 Task: Find connections with filter location Bhatinda with filter topic #Motivationwith filter profile language German with filter current company Enel X with filter school St. Xavier's College, Jaipur with filter industry Museums with filter service category Headshot Photography with filter keywords title Marketing Specialist
Action: Mouse moved to (602, 90)
Screenshot: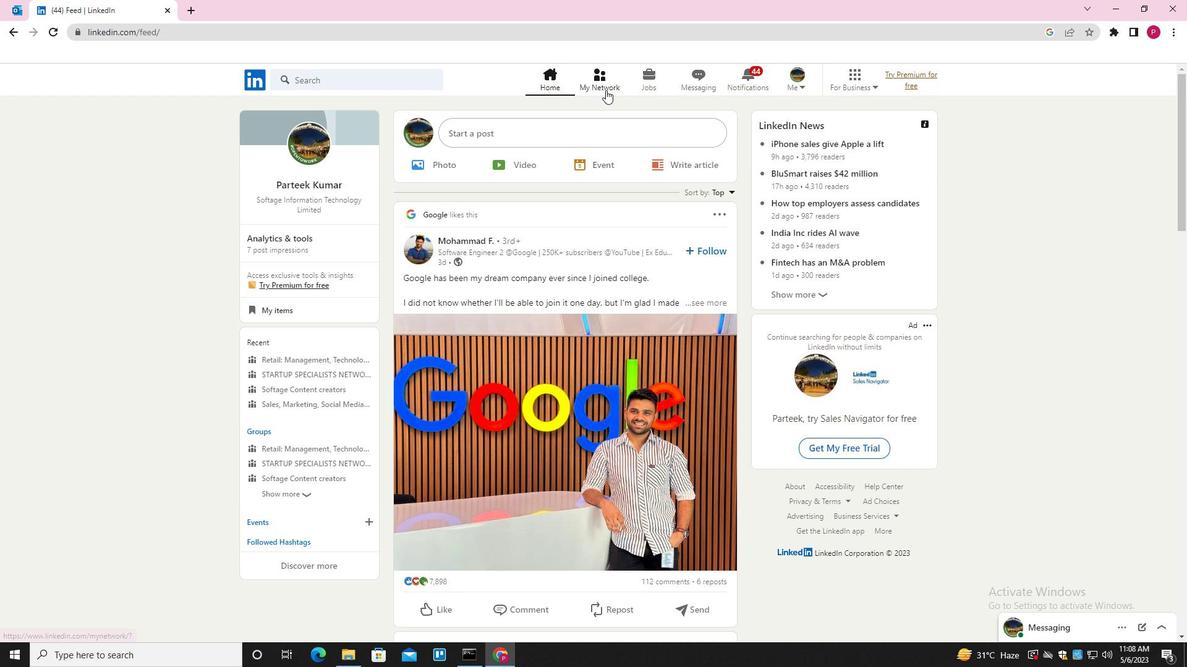 
Action: Mouse pressed left at (602, 90)
Screenshot: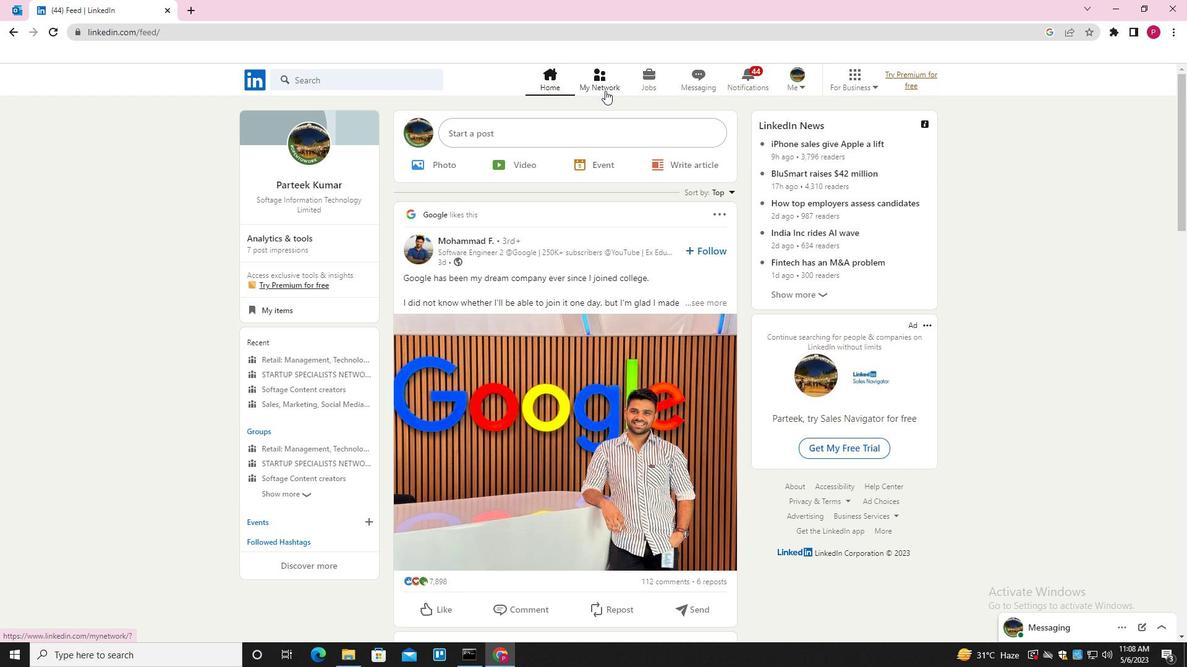 
Action: Mouse moved to (403, 149)
Screenshot: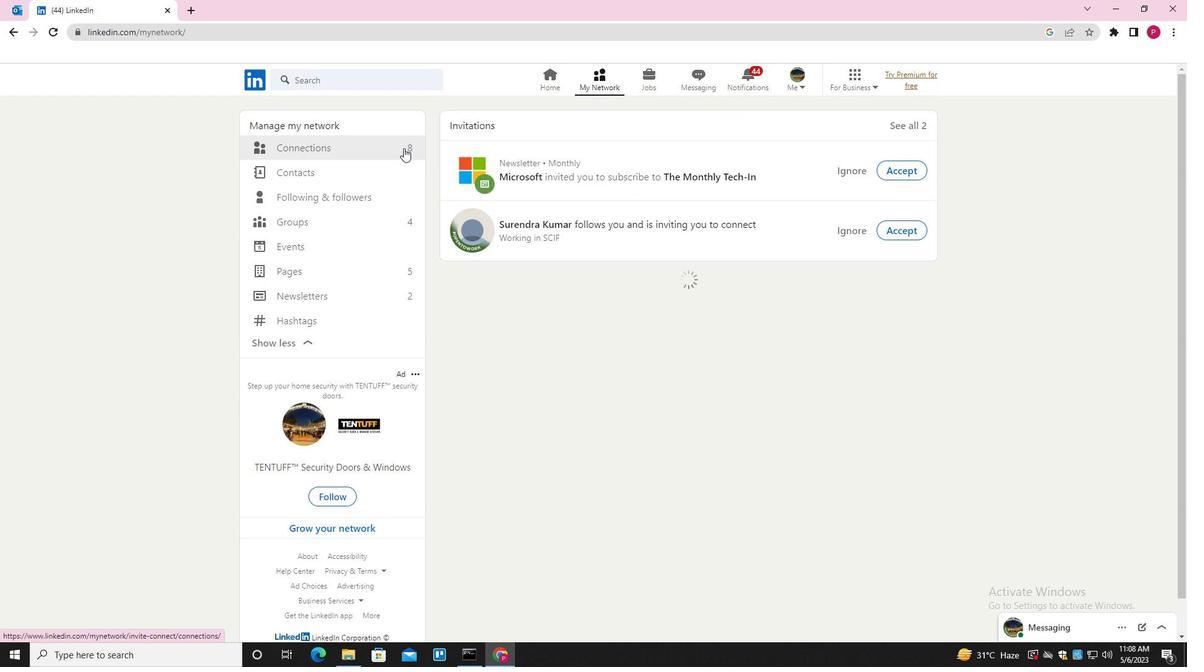 
Action: Mouse pressed left at (403, 149)
Screenshot: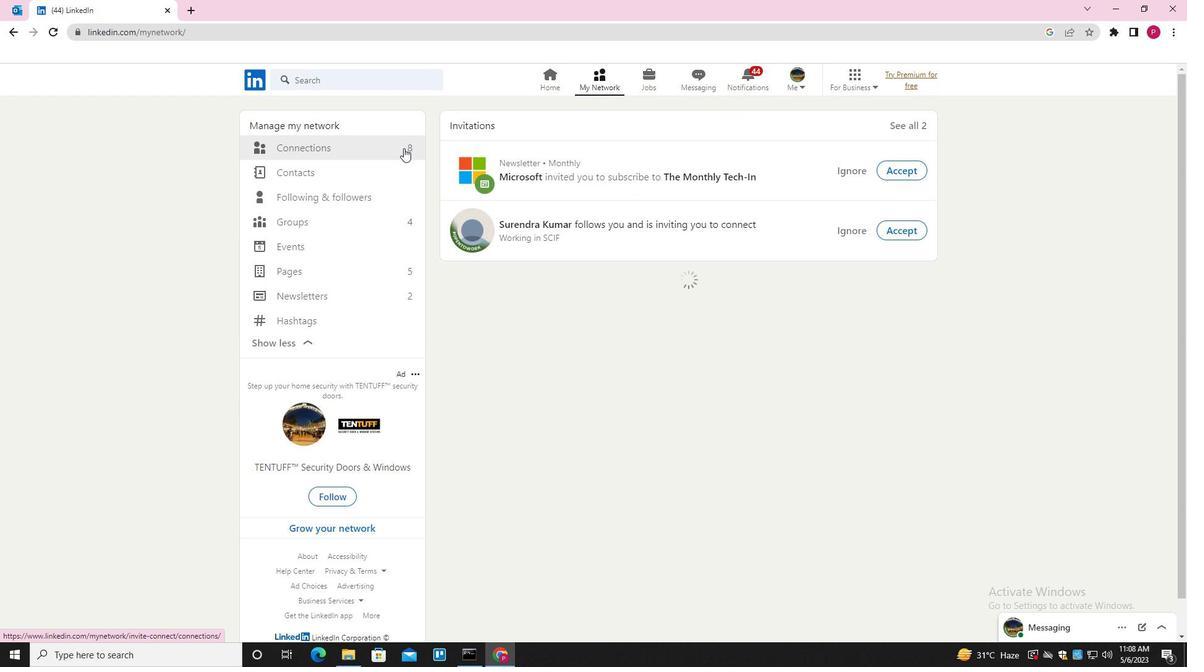 
Action: Mouse moved to (695, 152)
Screenshot: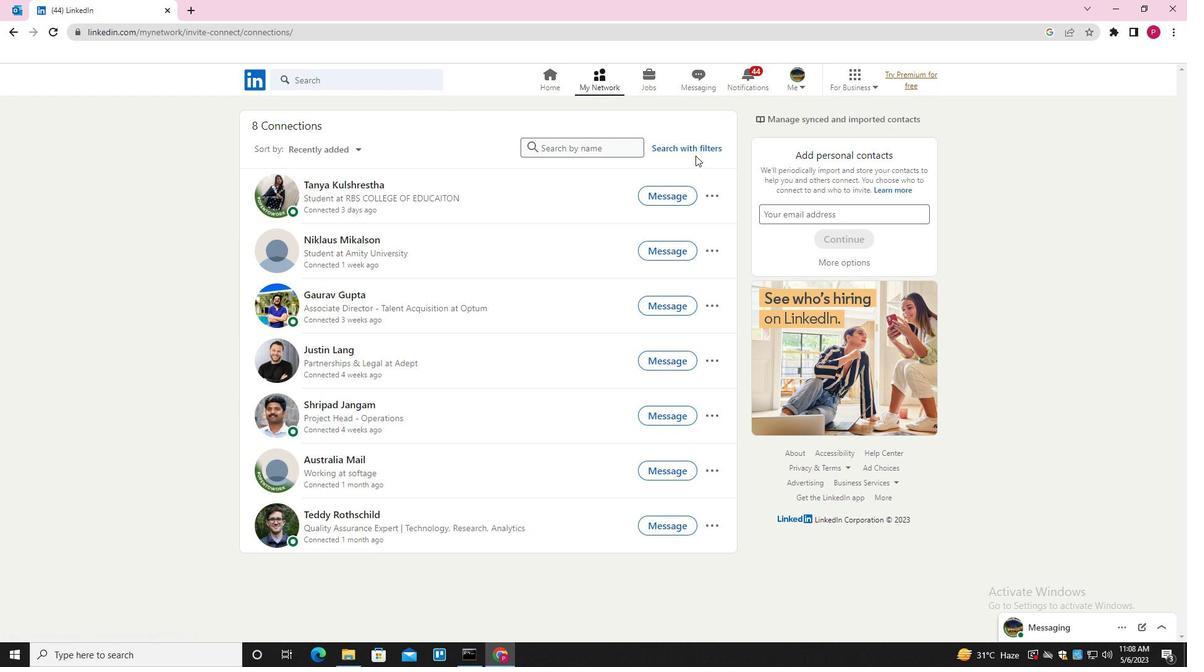 
Action: Mouse pressed left at (695, 152)
Screenshot: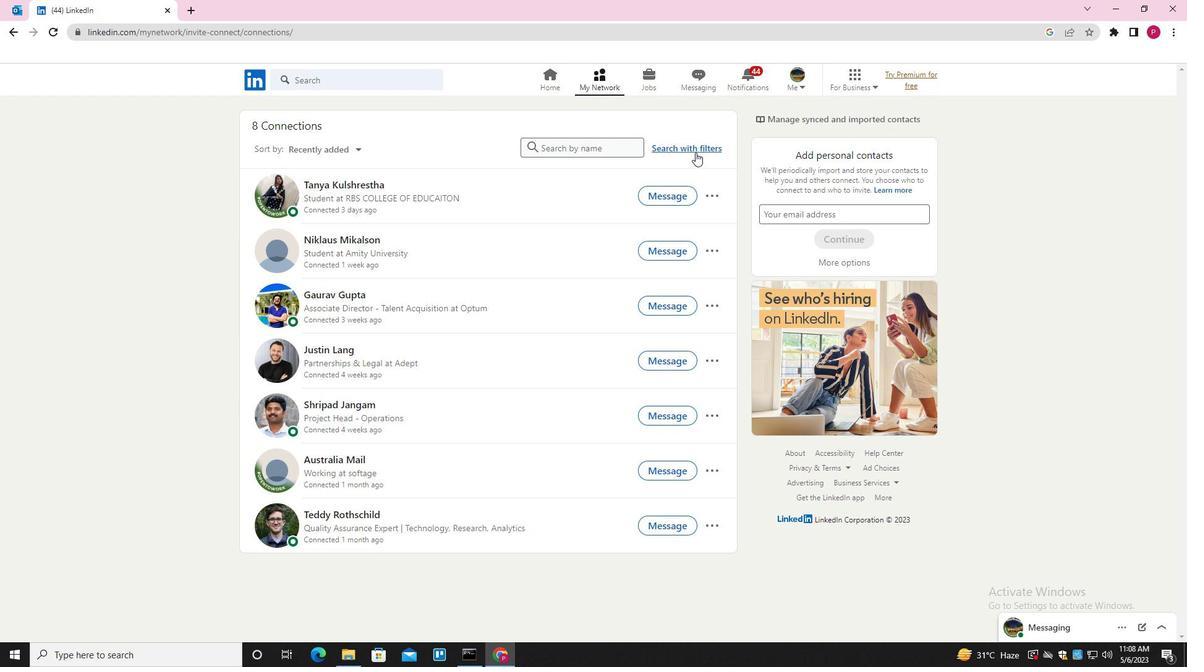 
Action: Mouse moved to (627, 112)
Screenshot: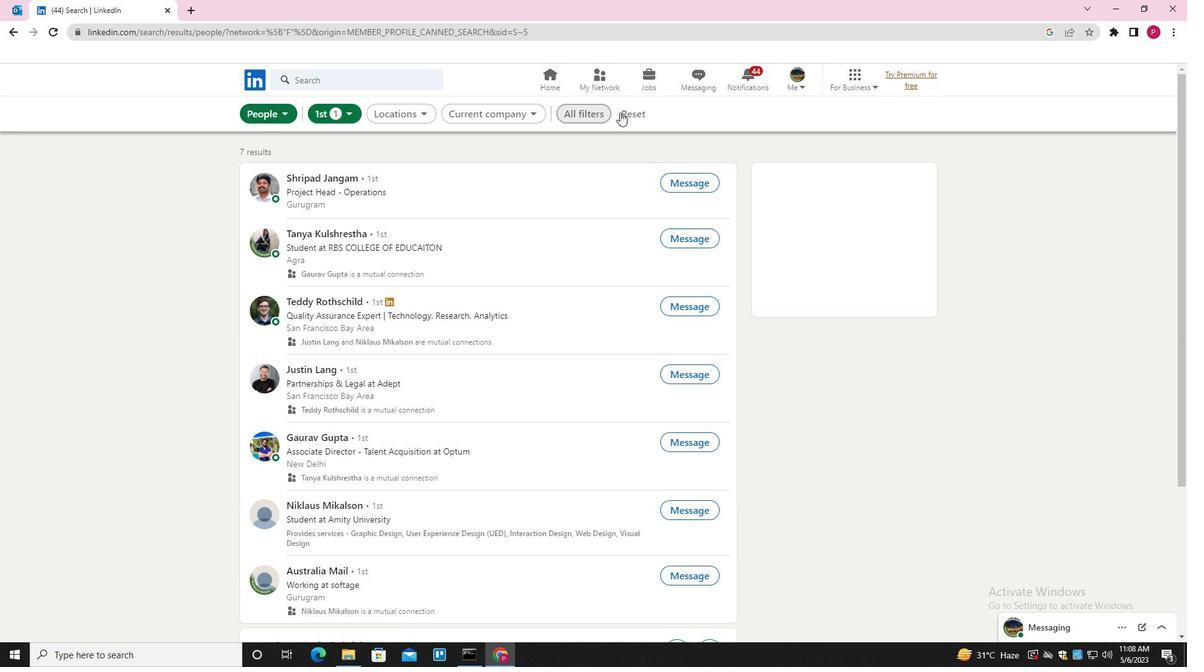 
Action: Mouse pressed left at (627, 112)
Screenshot: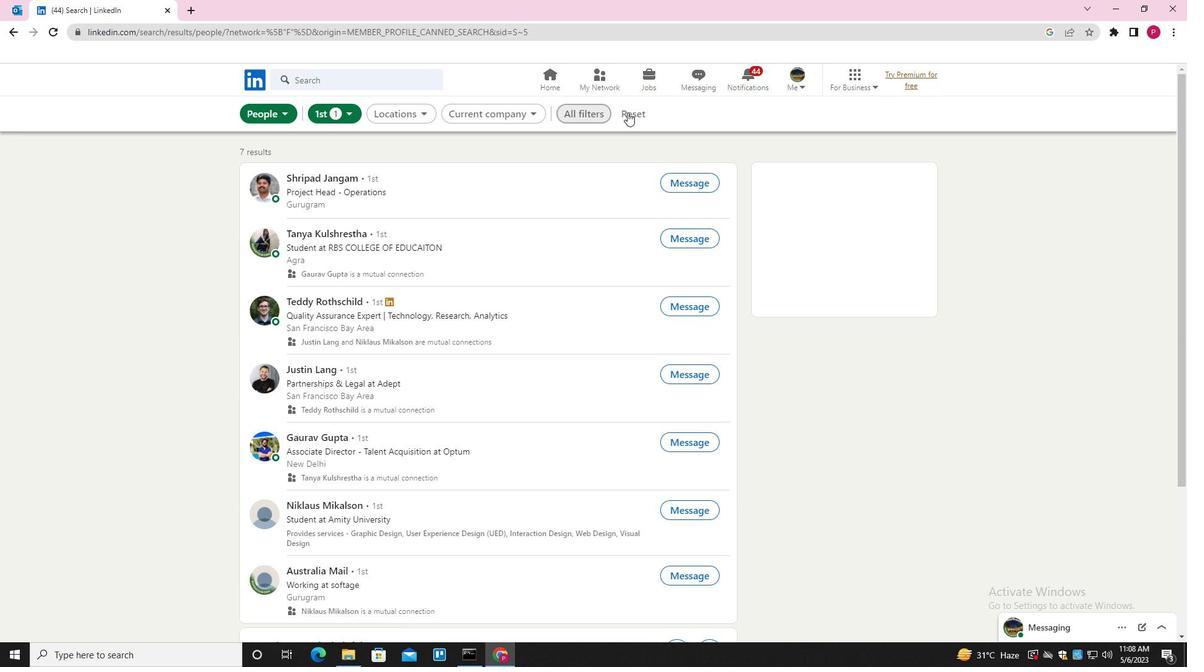 
Action: Mouse moved to (614, 115)
Screenshot: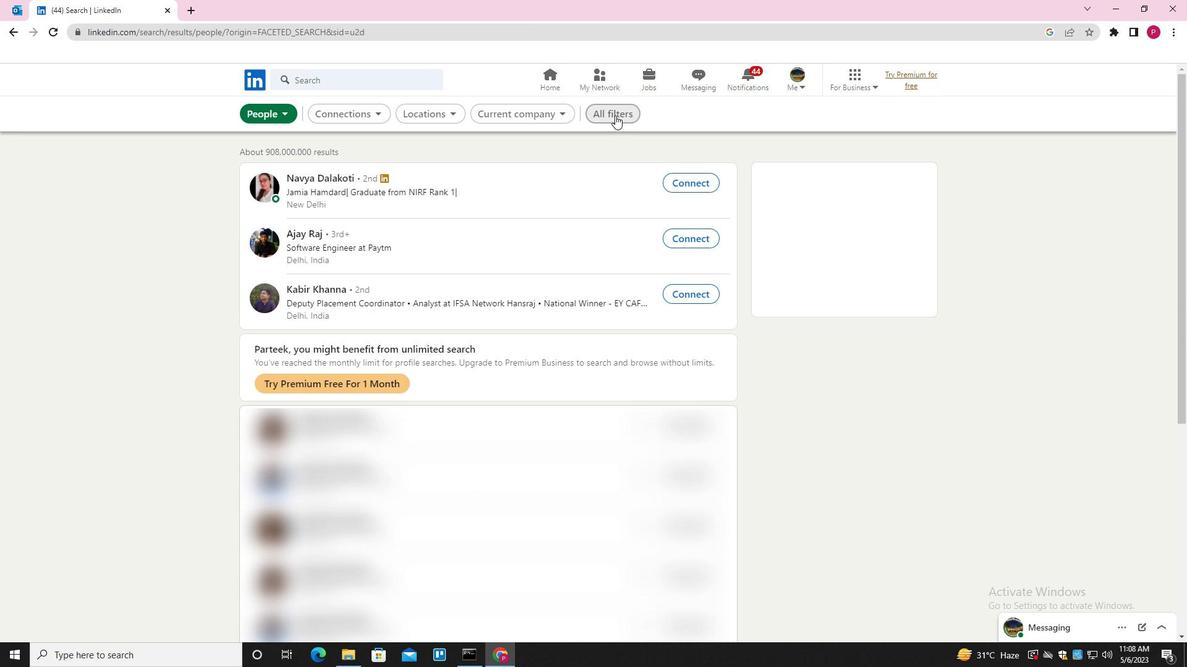 
Action: Mouse pressed left at (614, 115)
Screenshot: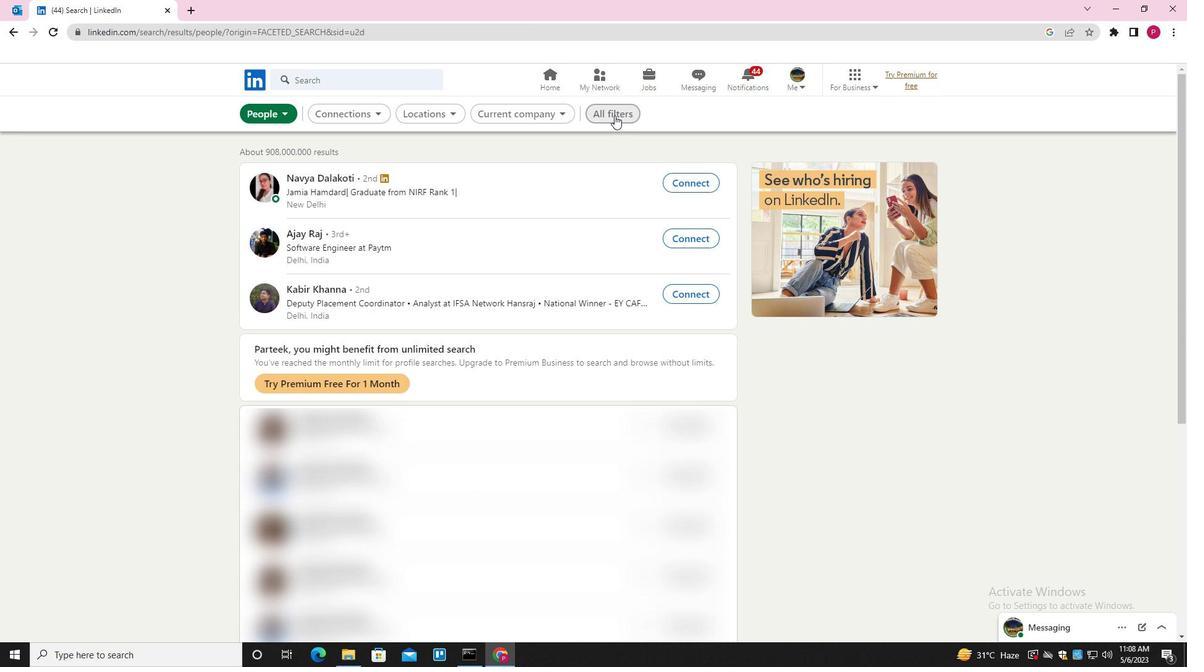 
Action: Mouse moved to (946, 311)
Screenshot: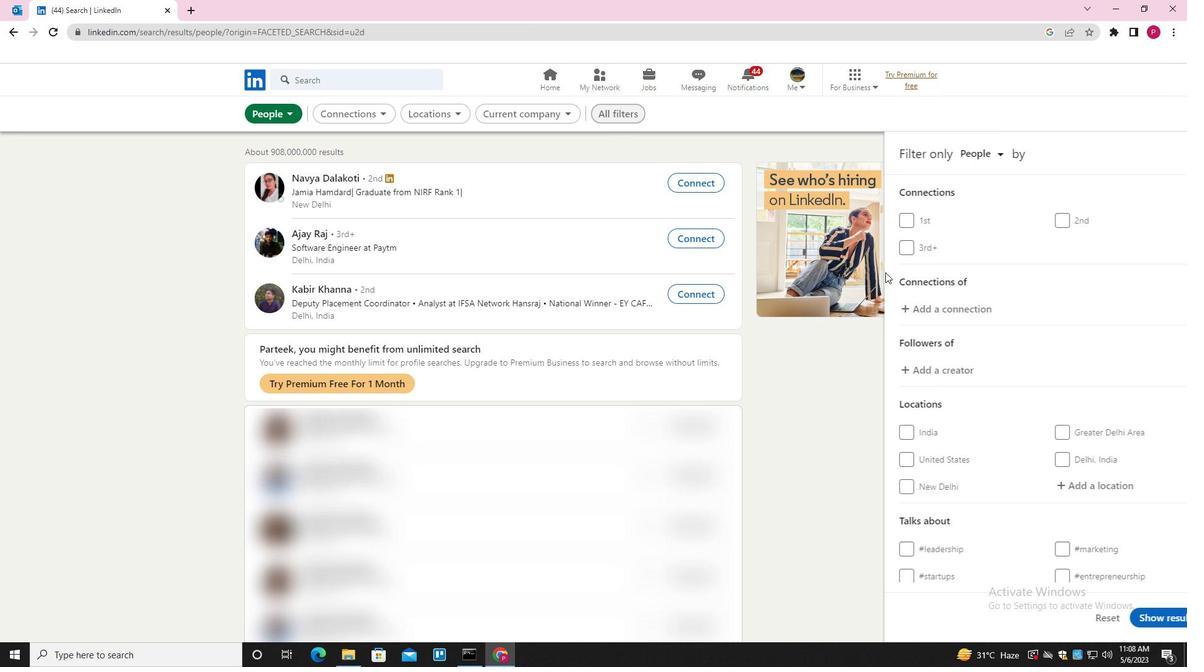 
Action: Mouse scrolled (946, 310) with delta (0, 0)
Screenshot: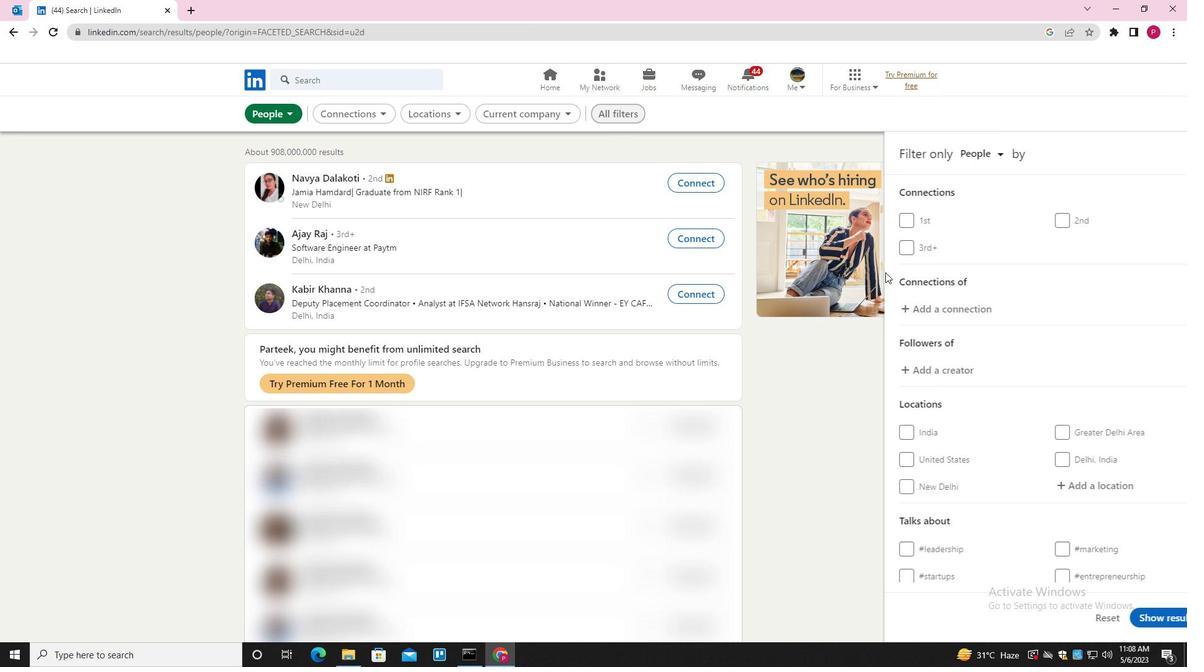 
Action: Mouse moved to (977, 335)
Screenshot: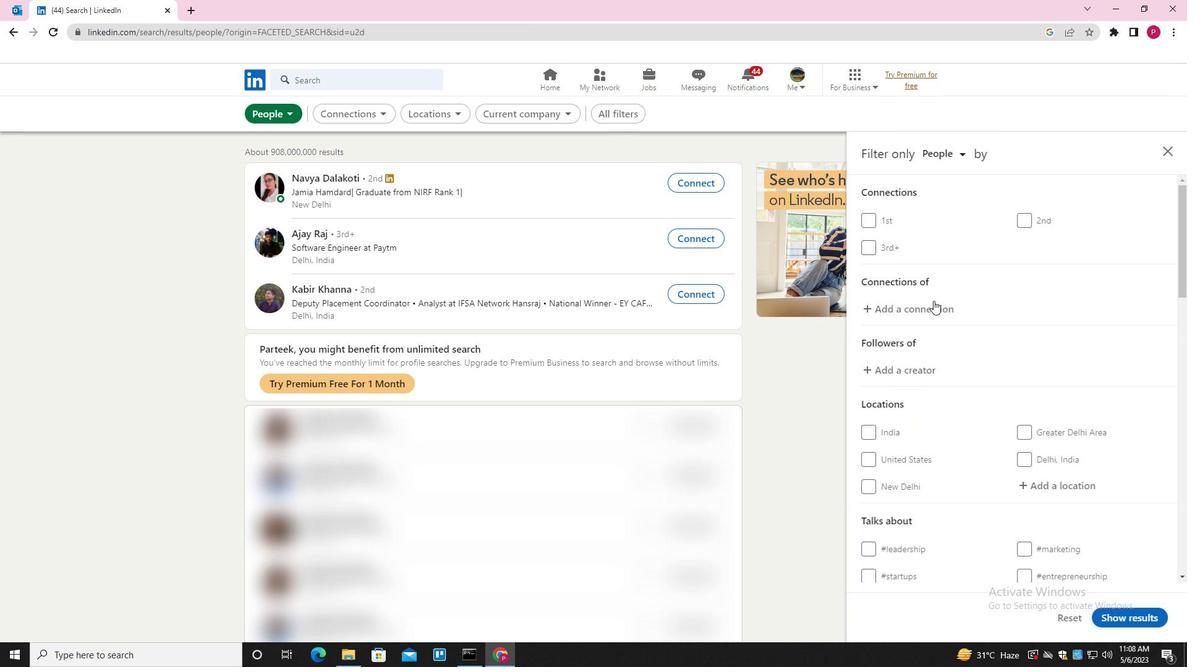 
Action: Mouse scrolled (977, 334) with delta (0, 0)
Screenshot: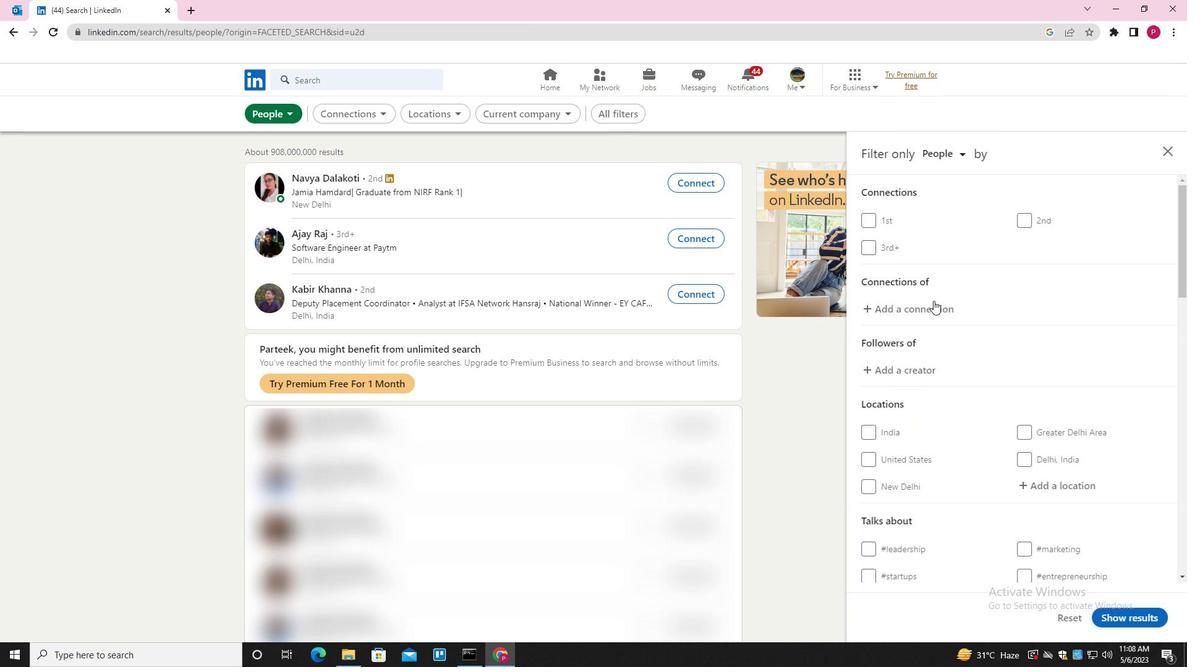 
Action: Mouse moved to (1050, 356)
Screenshot: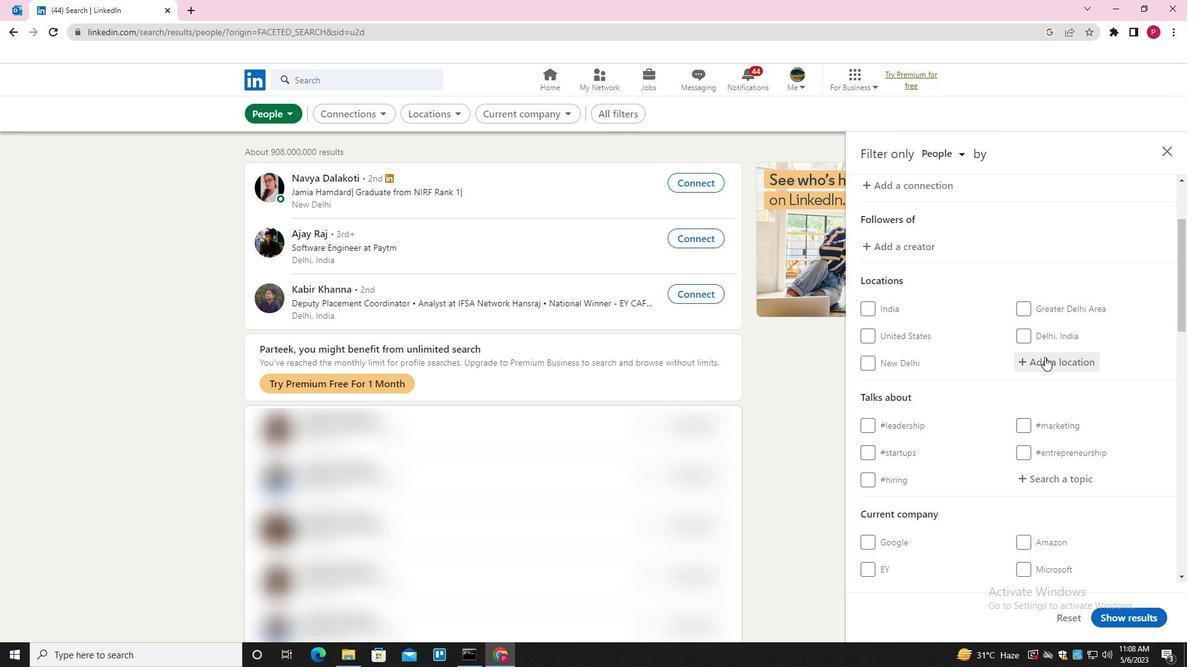
Action: Mouse pressed left at (1050, 356)
Screenshot: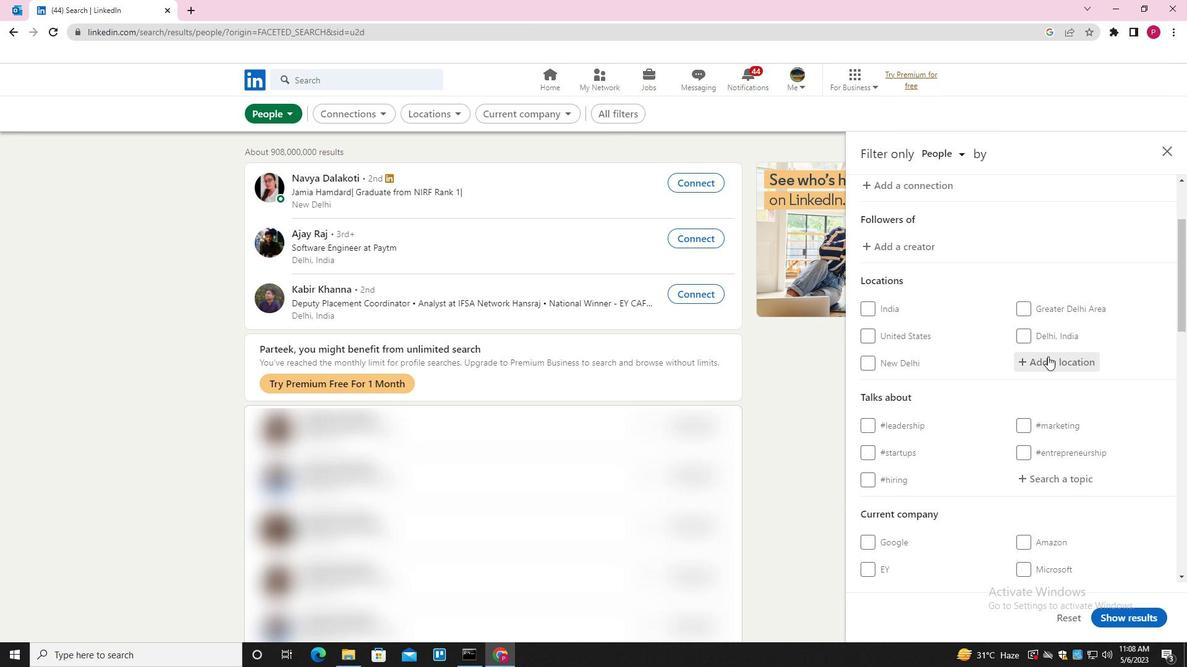 
Action: Mouse moved to (1050, 356)
Screenshot: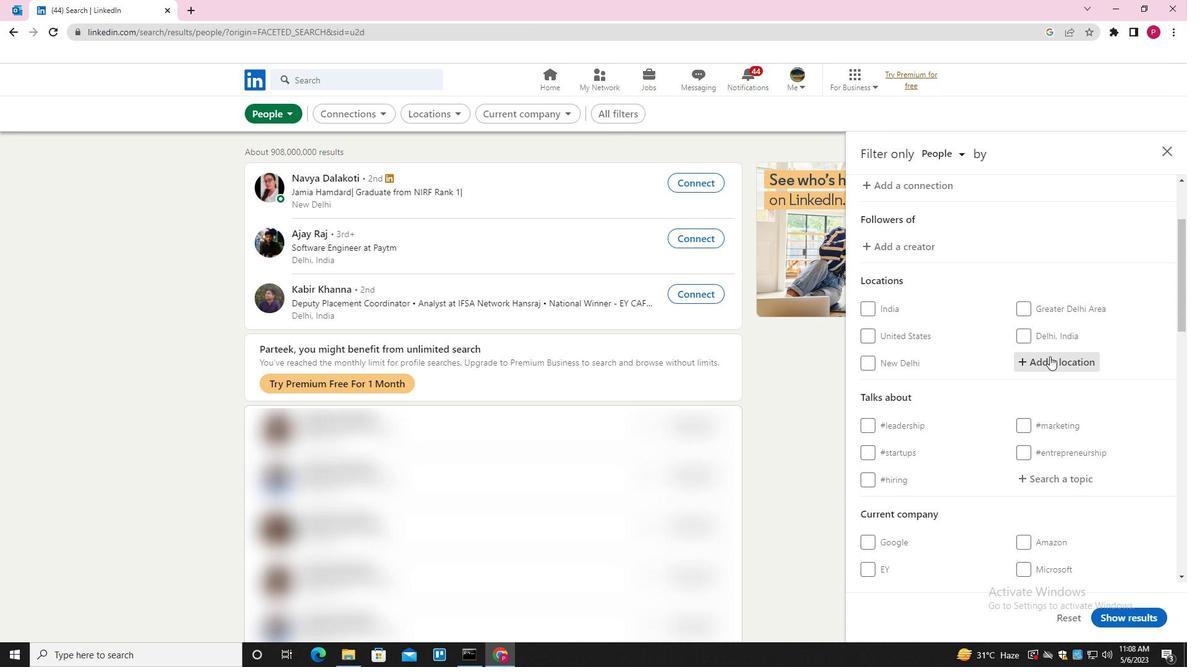 
Action: Key pressed <Key.shift>BHATINDHA<Key.backspace><Key.backspace><Key.backspace><Key.backspace>NDA
Screenshot: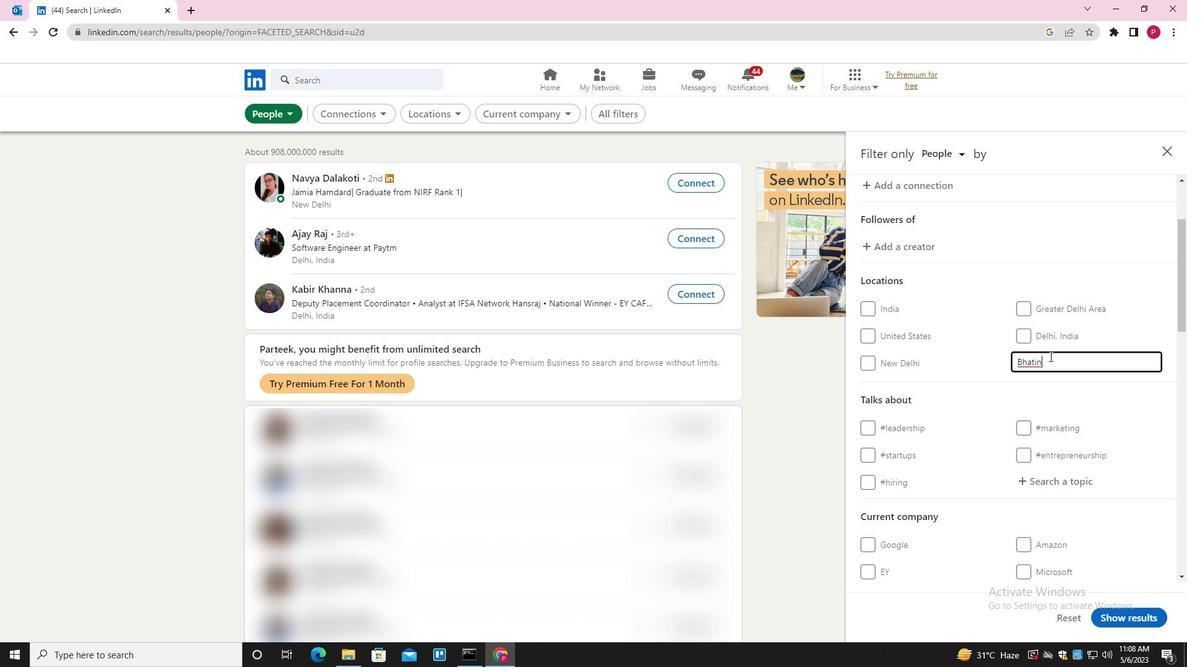 
Action: Mouse moved to (1050, 355)
Screenshot: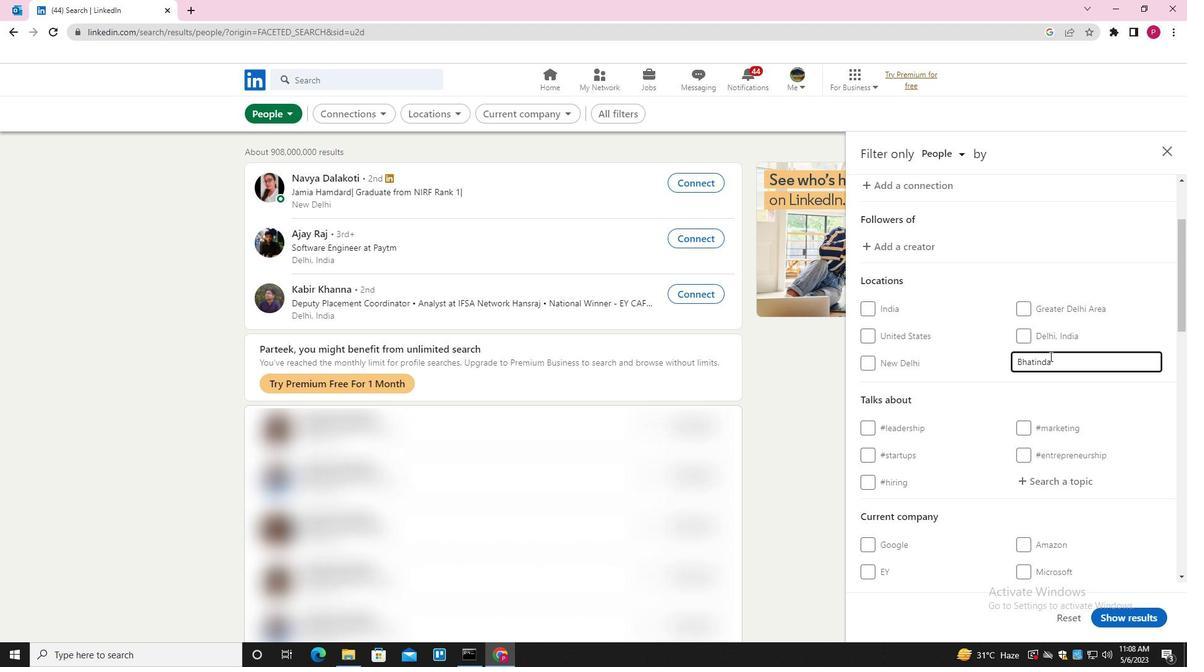 
Action: Mouse scrolled (1050, 354) with delta (0, 0)
Screenshot: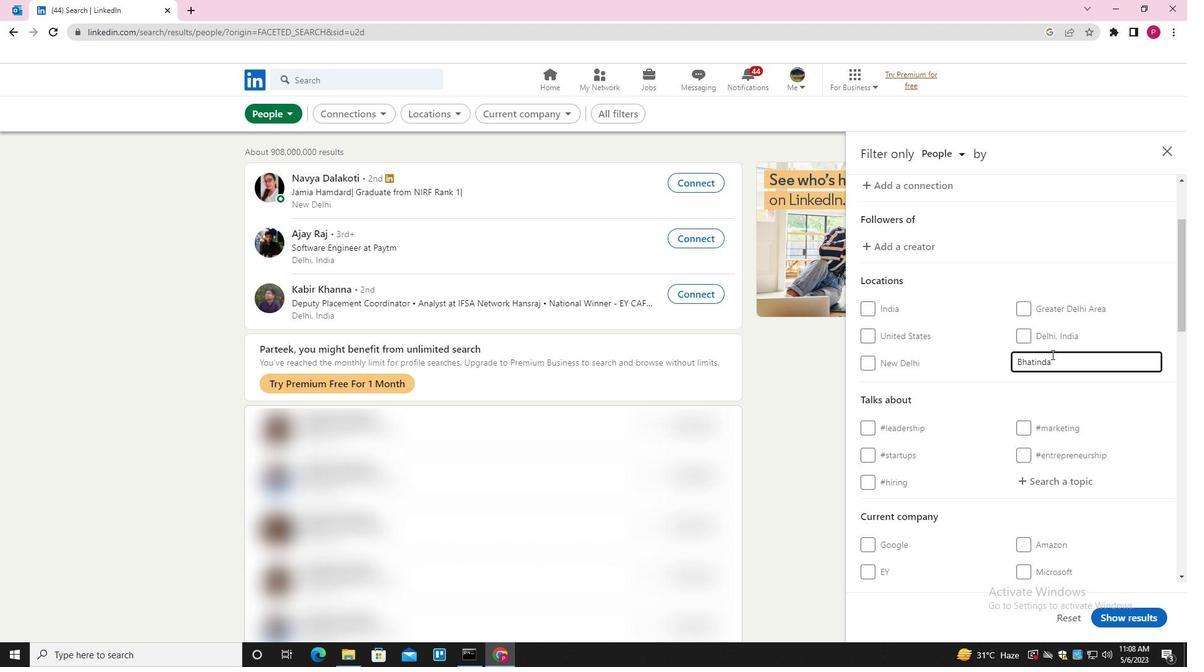 
Action: Mouse scrolled (1050, 354) with delta (0, 0)
Screenshot: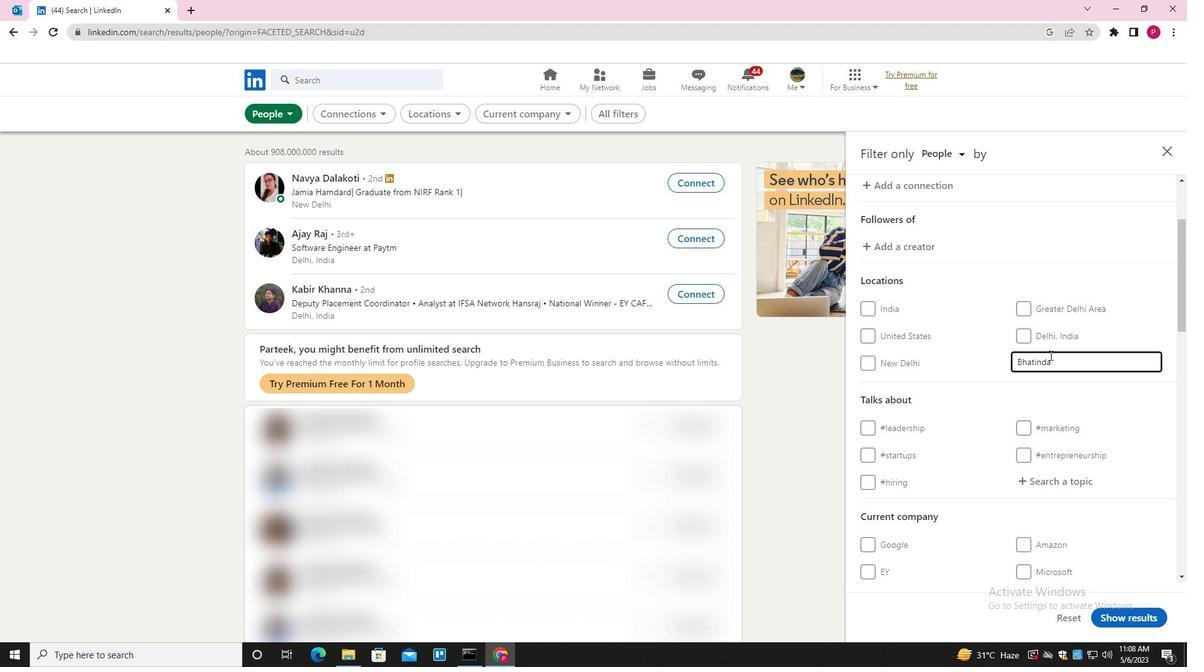 
Action: Mouse scrolled (1050, 354) with delta (0, 0)
Screenshot: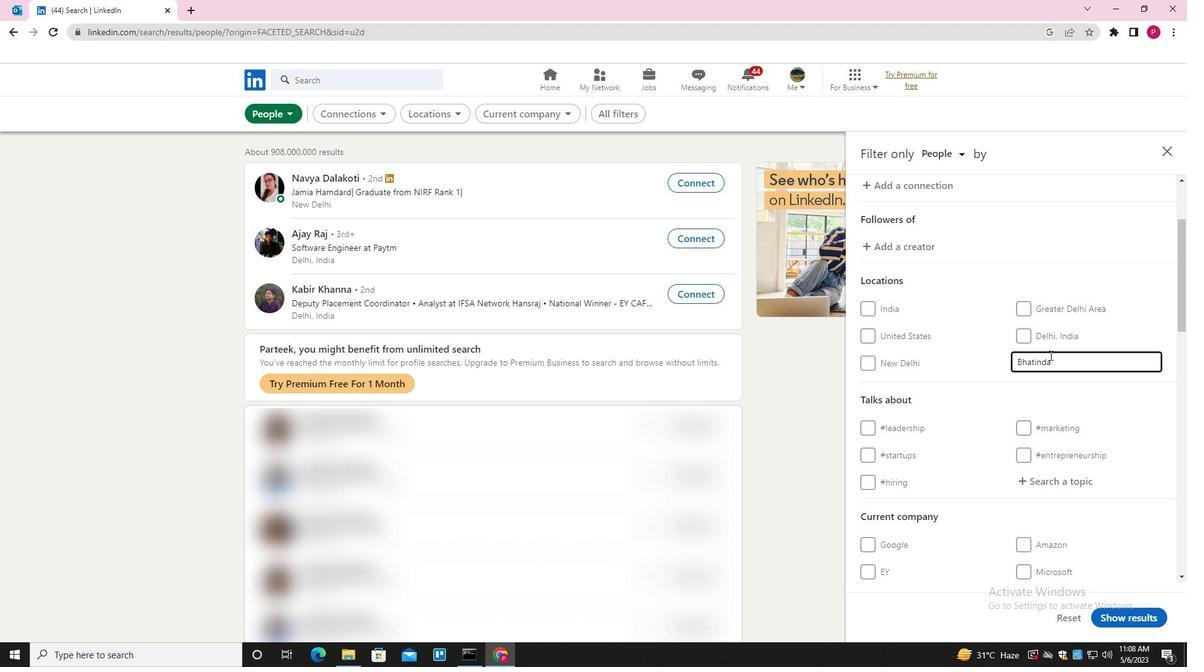 
Action: Mouse moved to (1082, 298)
Screenshot: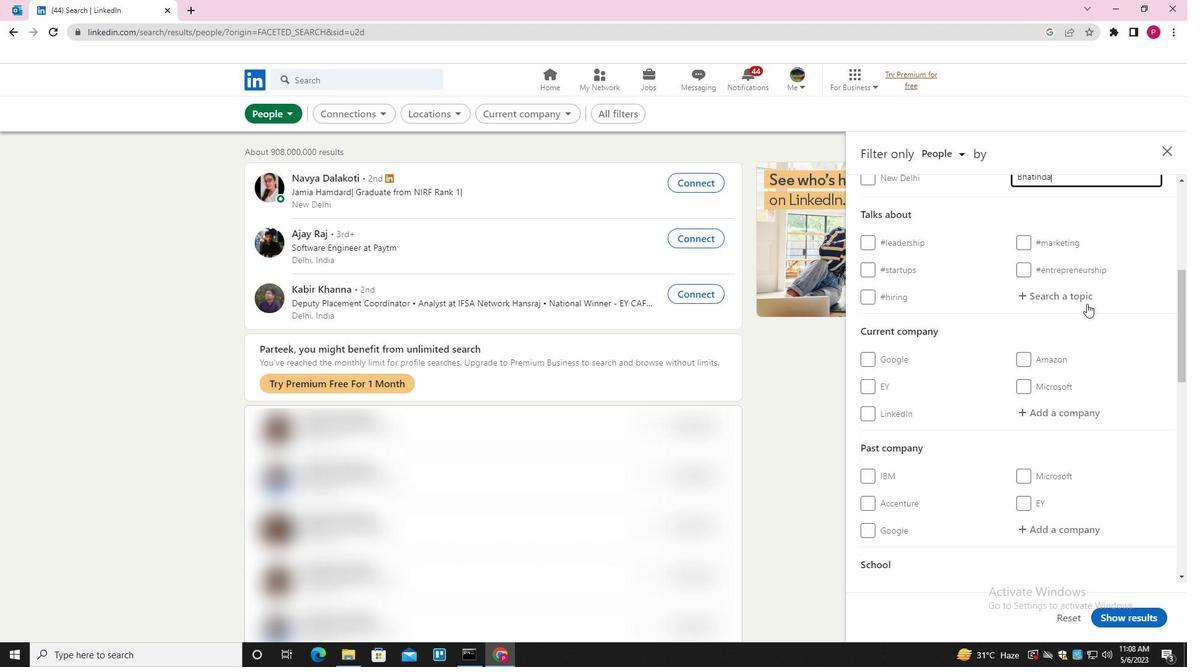 
Action: Mouse pressed left at (1082, 298)
Screenshot: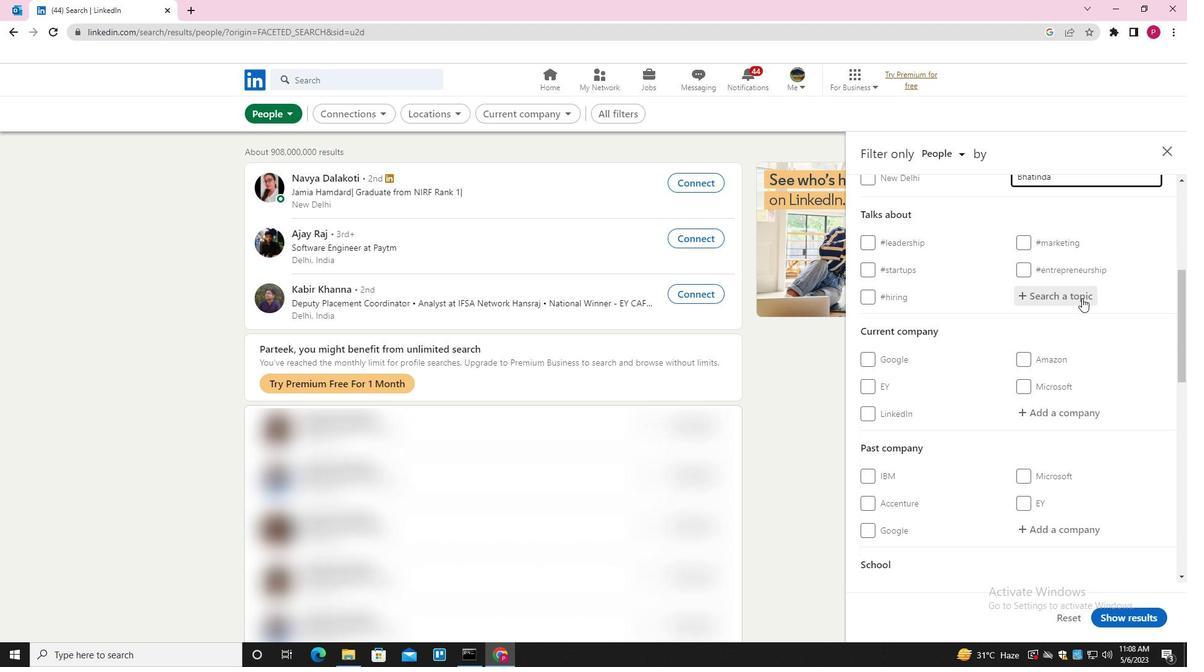 
Action: Key pressed MOTIVATION<Key.down><Key.enter>
Screenshot: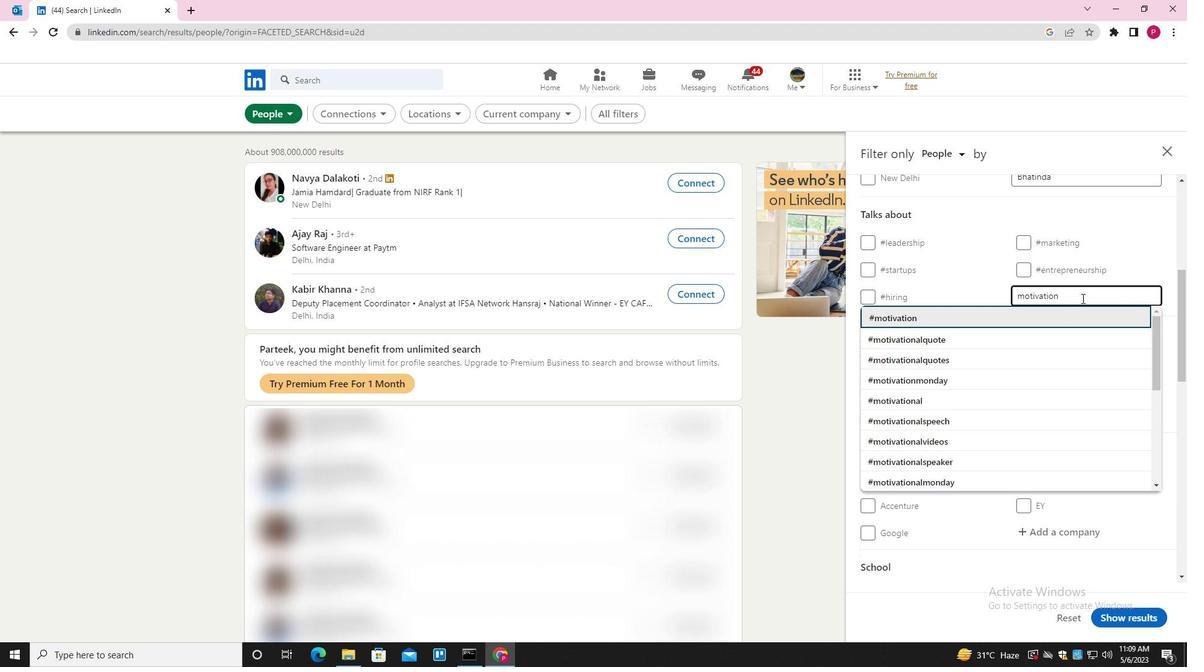 
Action: Mouse moved to (1052, 391)
Screenshot: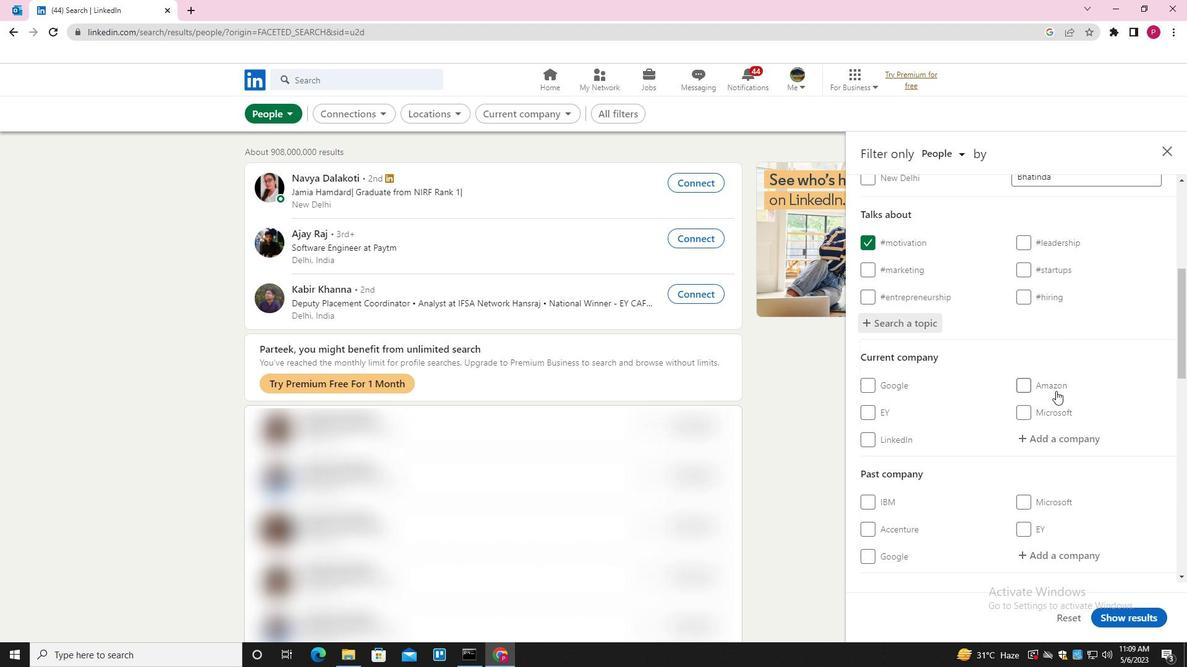 
Action: Mouse scrolled (1052, 390) with delta (0, 0)
Screenshot: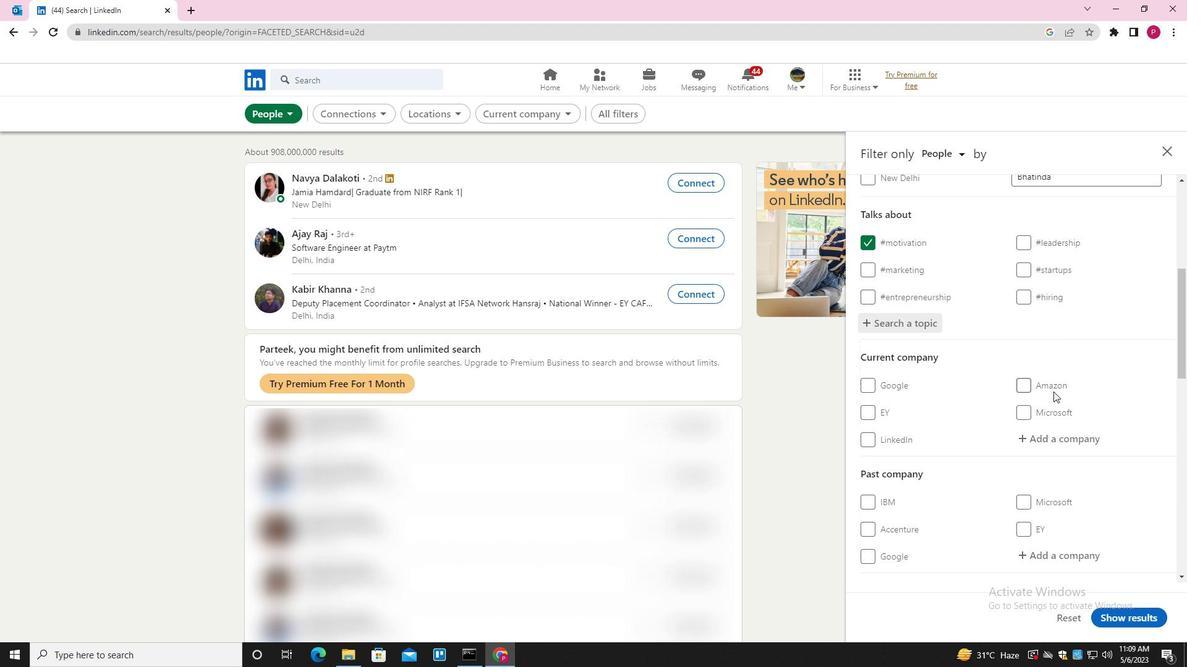
Action: Mouse moved to (1050, 391)
Screenshot: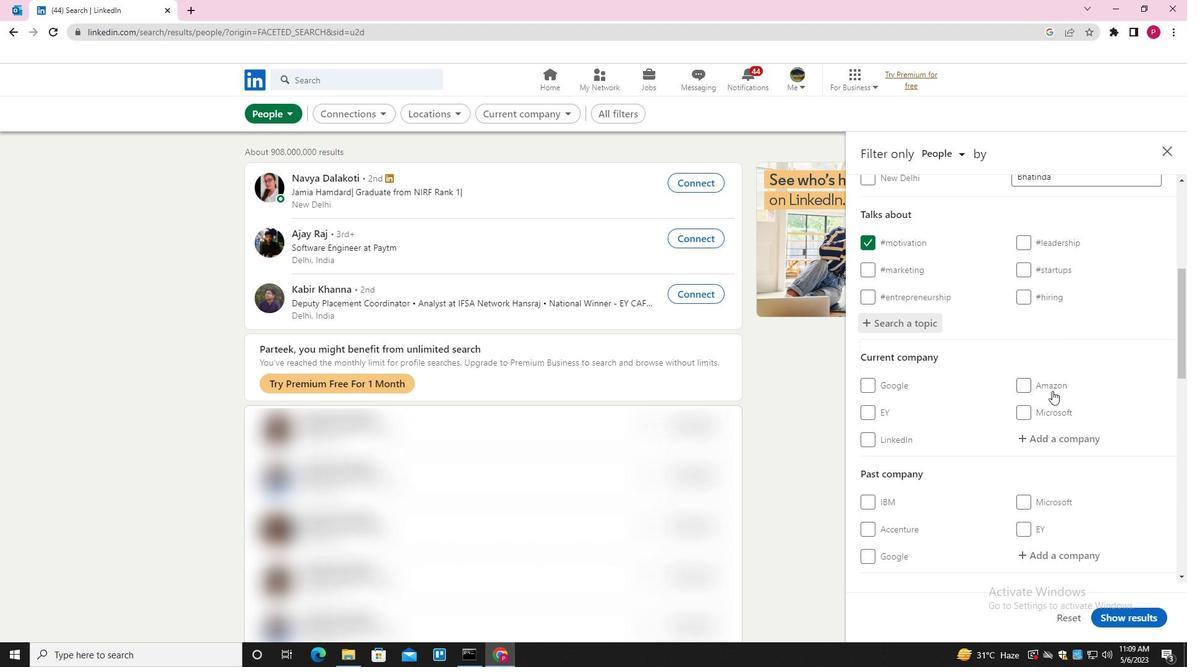 
Action: Mouse scrolled (1050, 390) with delta (0, 0)
Screenshot: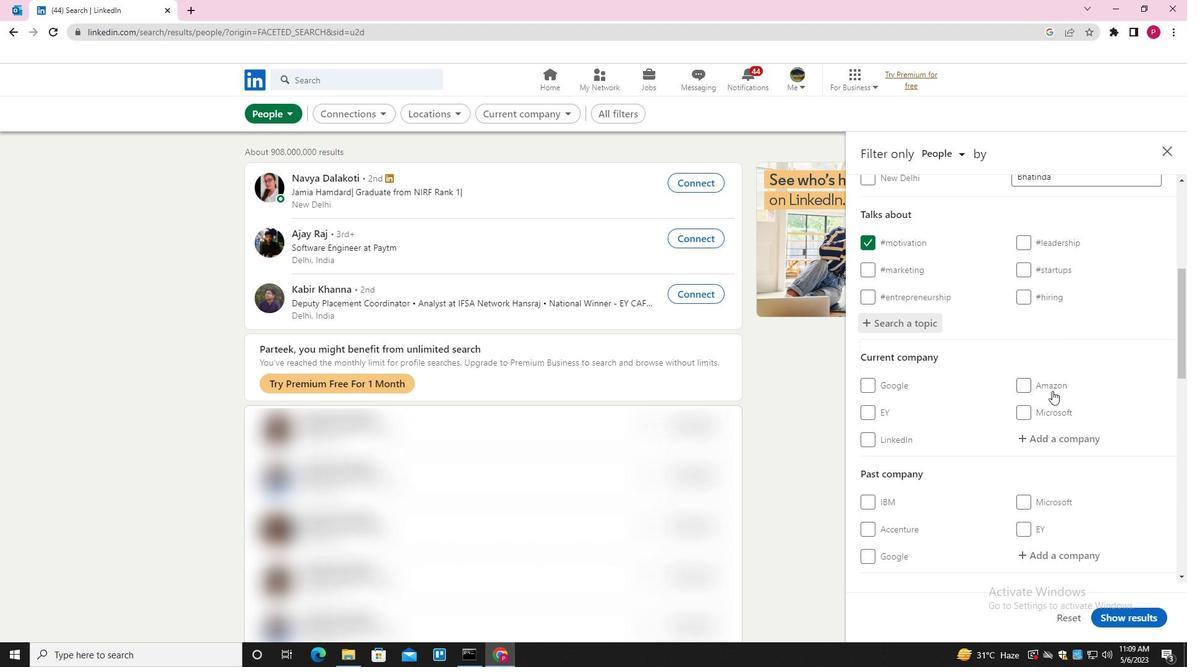 
Action: Mouse moved to (1048, 391)
Screenshot: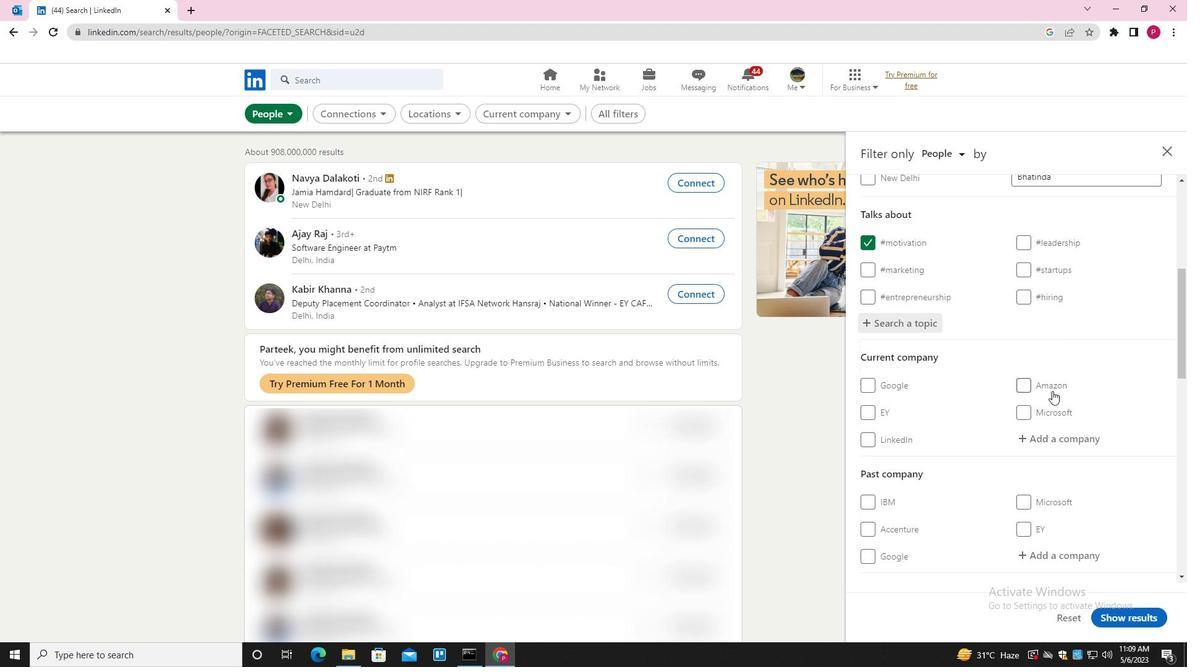 
Action: Mouse scrolled (1048, 390) with delta (0, 0)
Screenshot: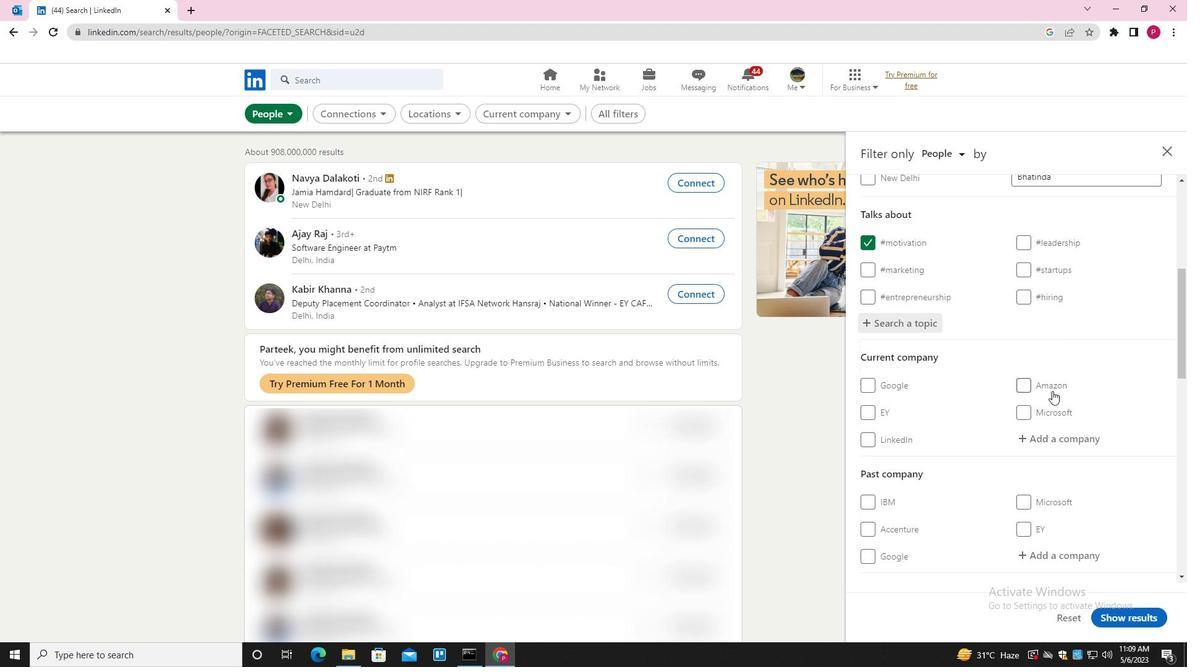 
Action: Mouse moved to (1046, 390)
Screenshot: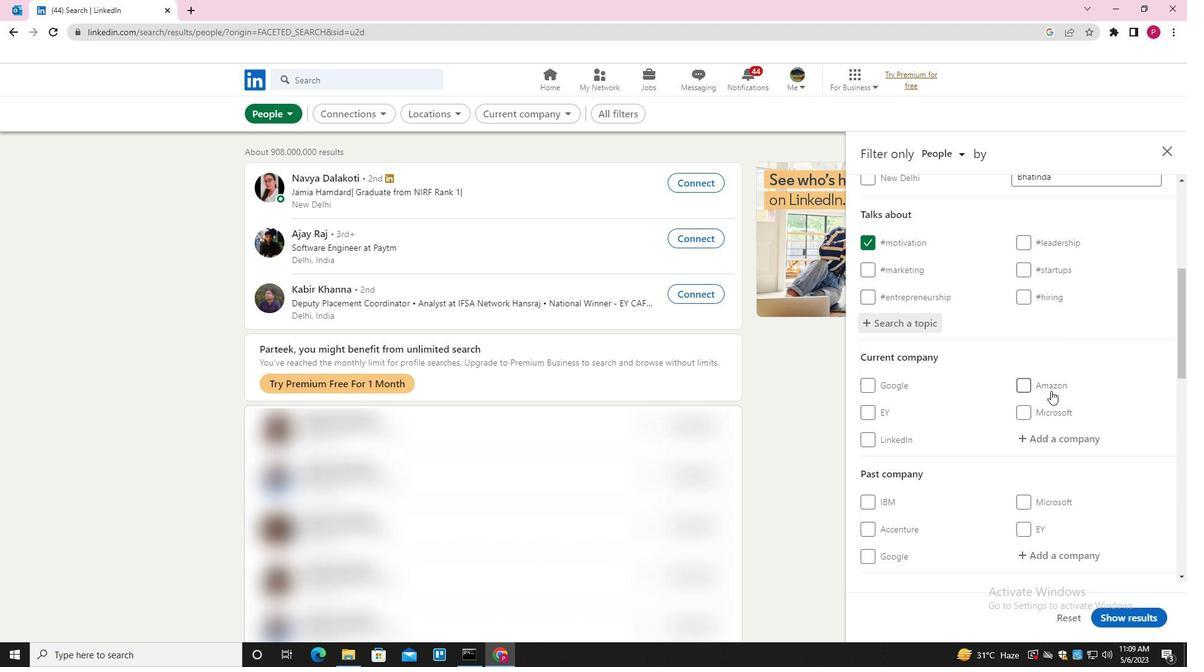
Action: Mouse scrolled (1046, 390) with delta (0, 0)
Screenshot: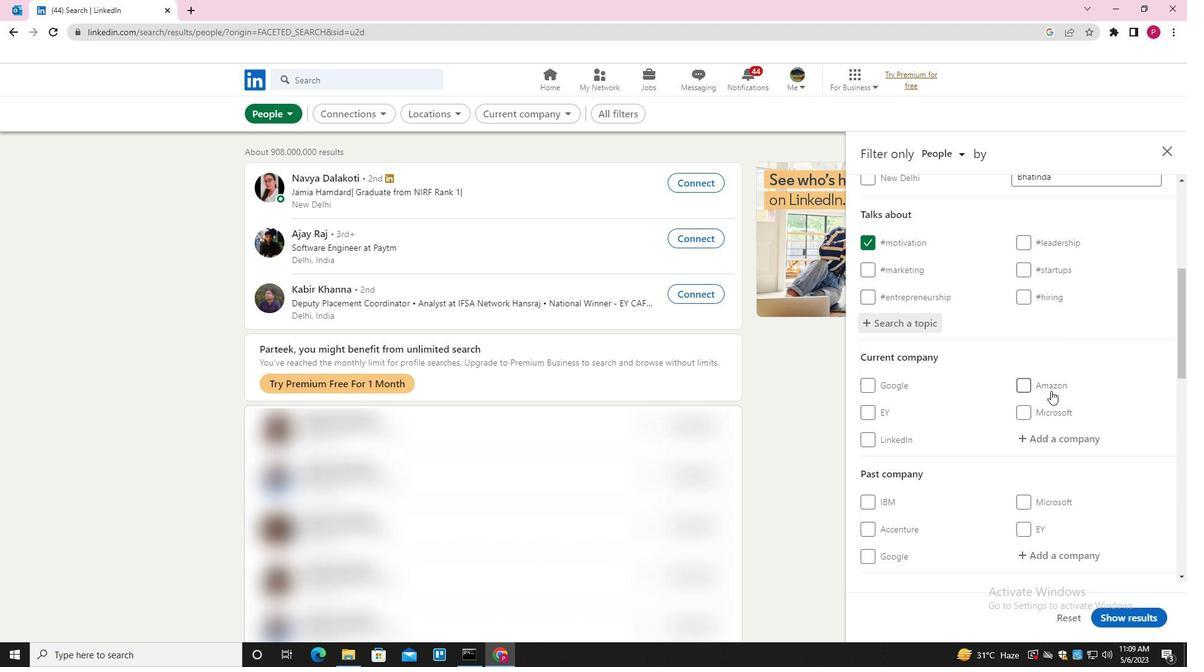 
Action: Mouse moved to (1039, 382)
Screenshot: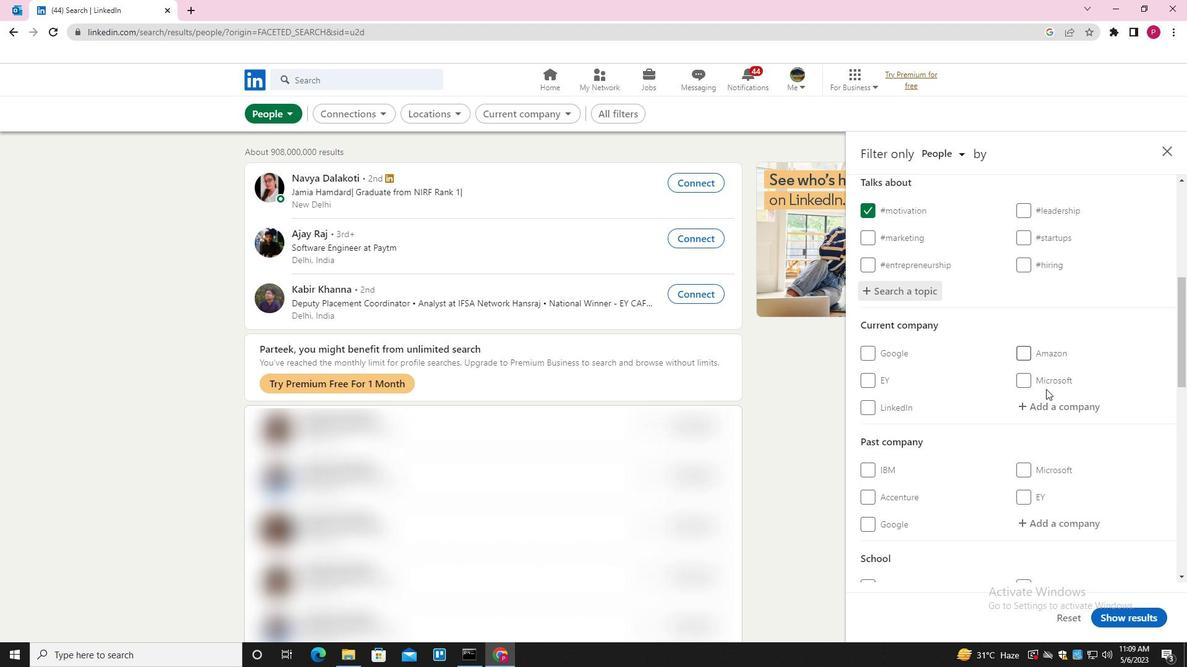 
Action: Mouse scrolled (1039, 381) with delta (0, 0)
Screenshot: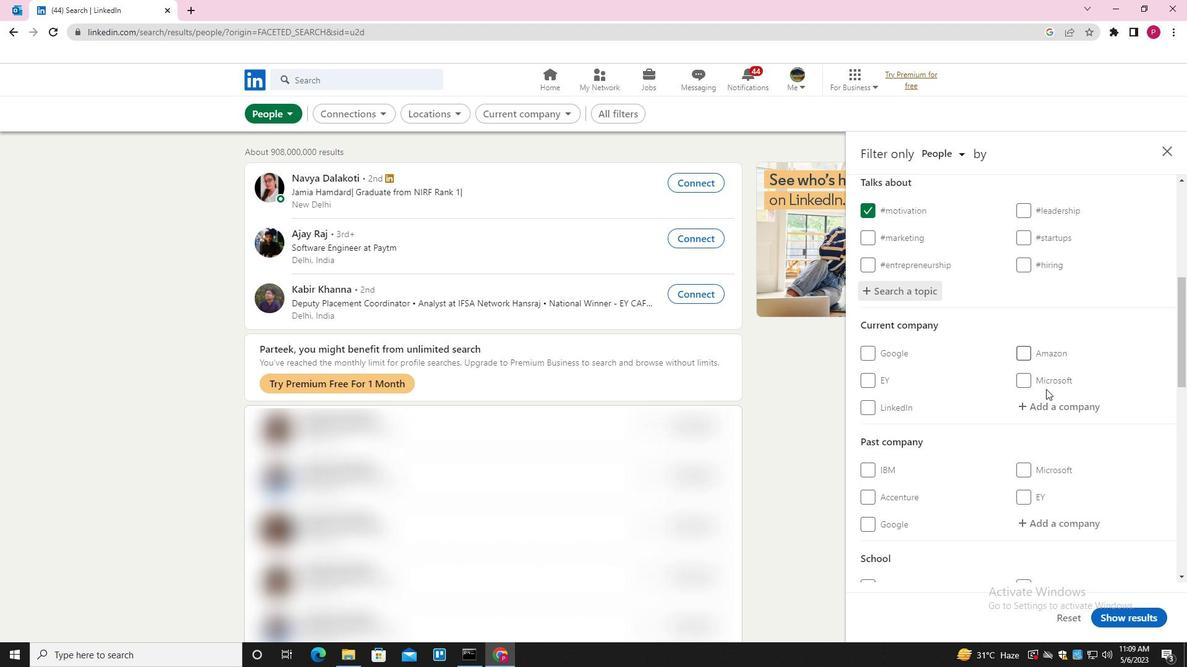 
Action: Mouse moved to (1008, 374)
Screenshot: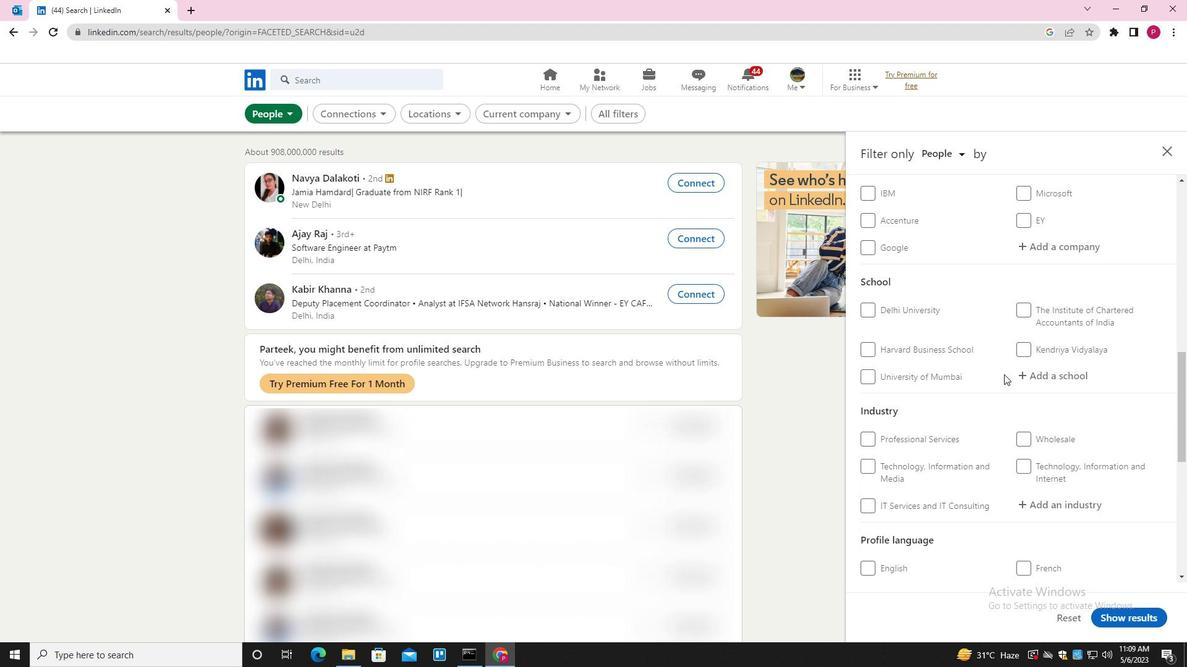 
Action: Mouse scrolled (1008, 373) with delta (0, 0)
Screenshot: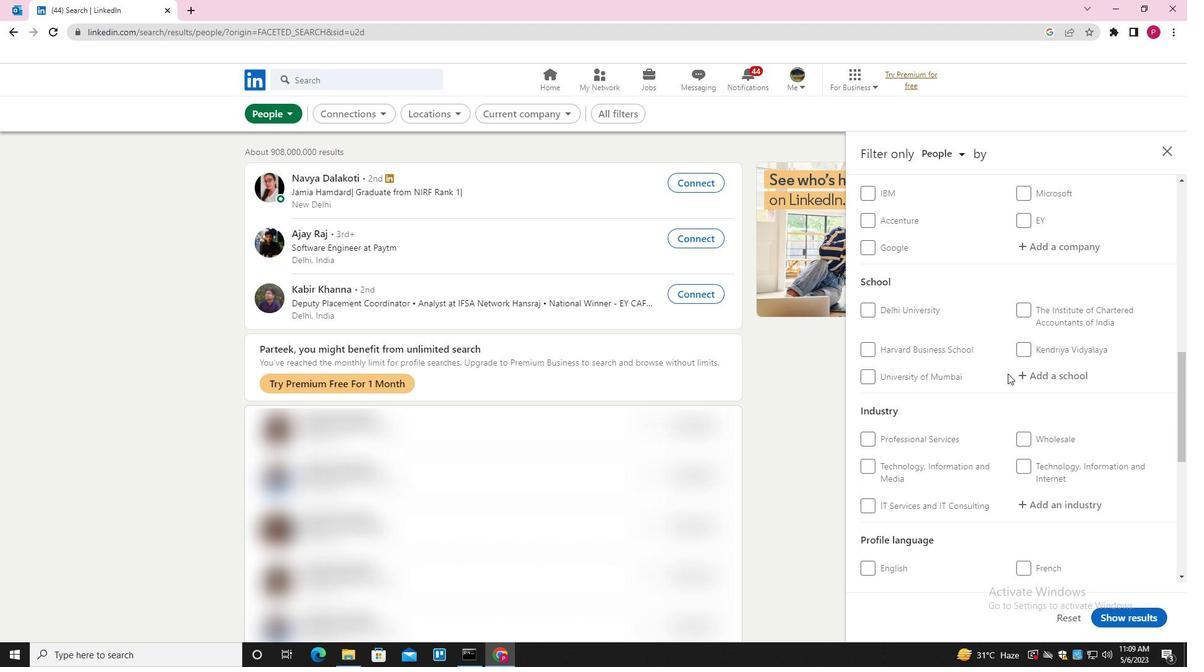 
Action: Mouse scrolled (1008, 373) with delta (0, 0)
Screenshot: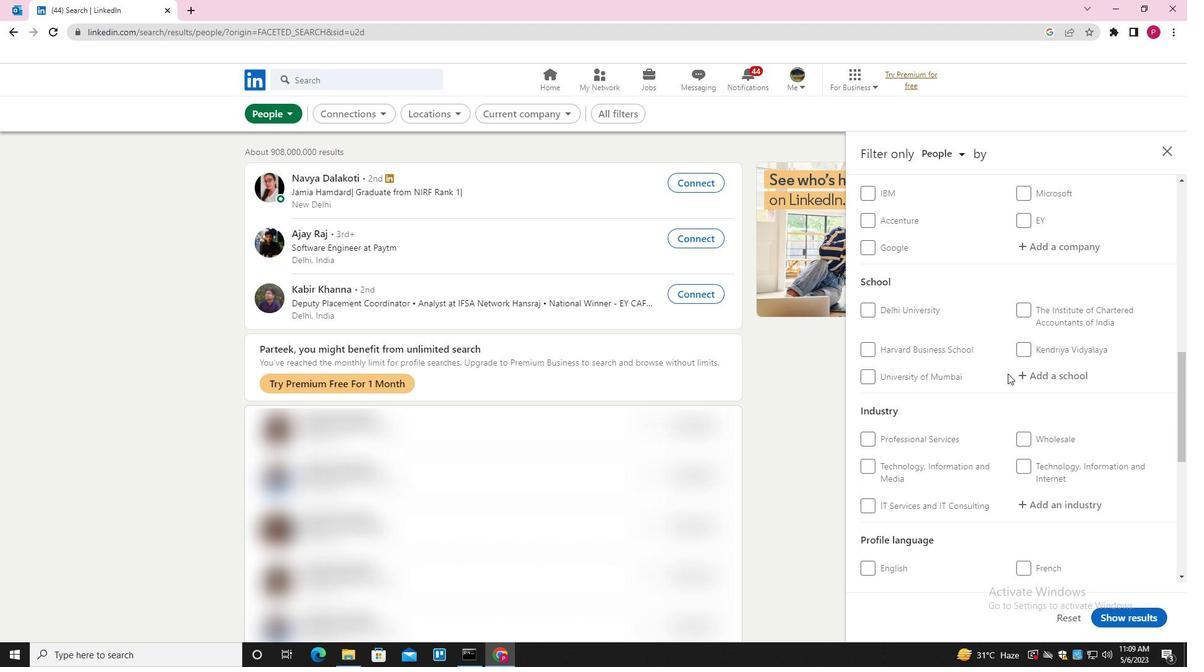 
Action: Mouse scrolled (1008, 373) with delta (0, 0)
Screenshot: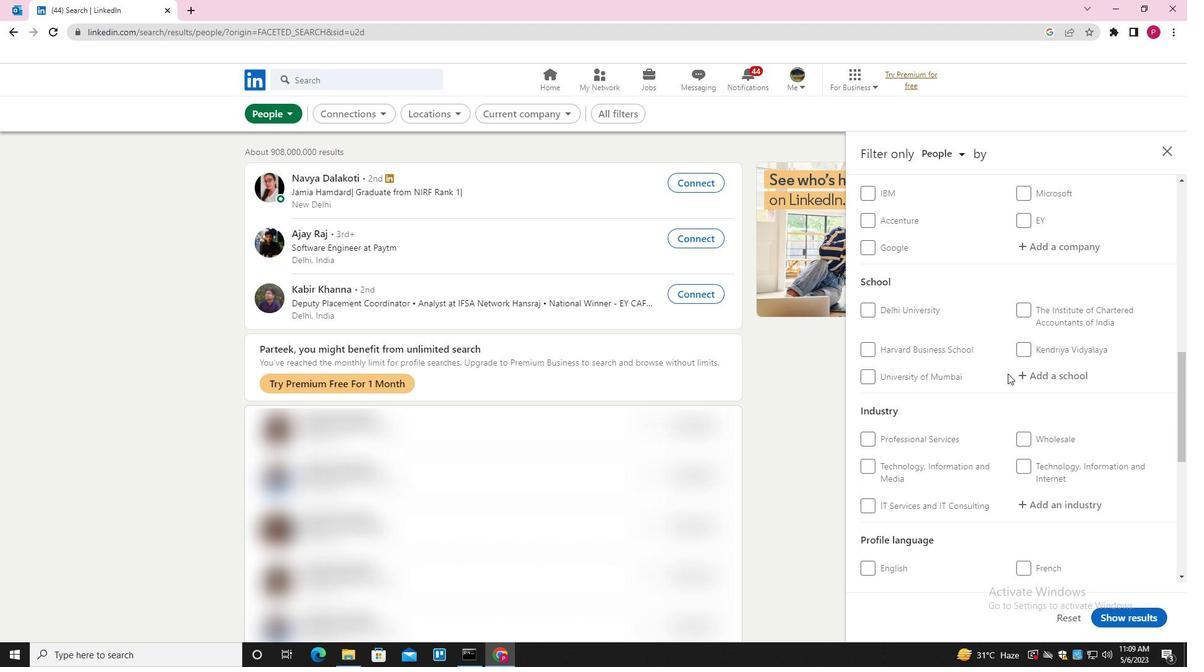 
Action: Mouse scrolled (1008, 373) with delta (0, 0)
Screenshot: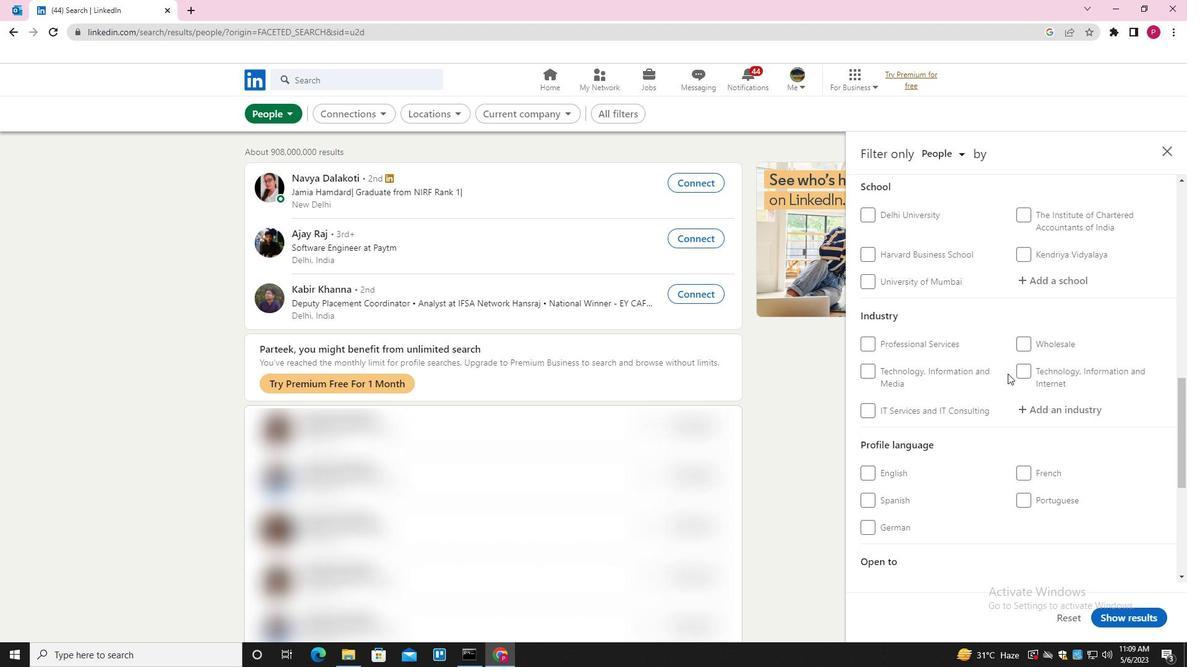 
Action: Mouse moved to (891, 375)
Screenshot: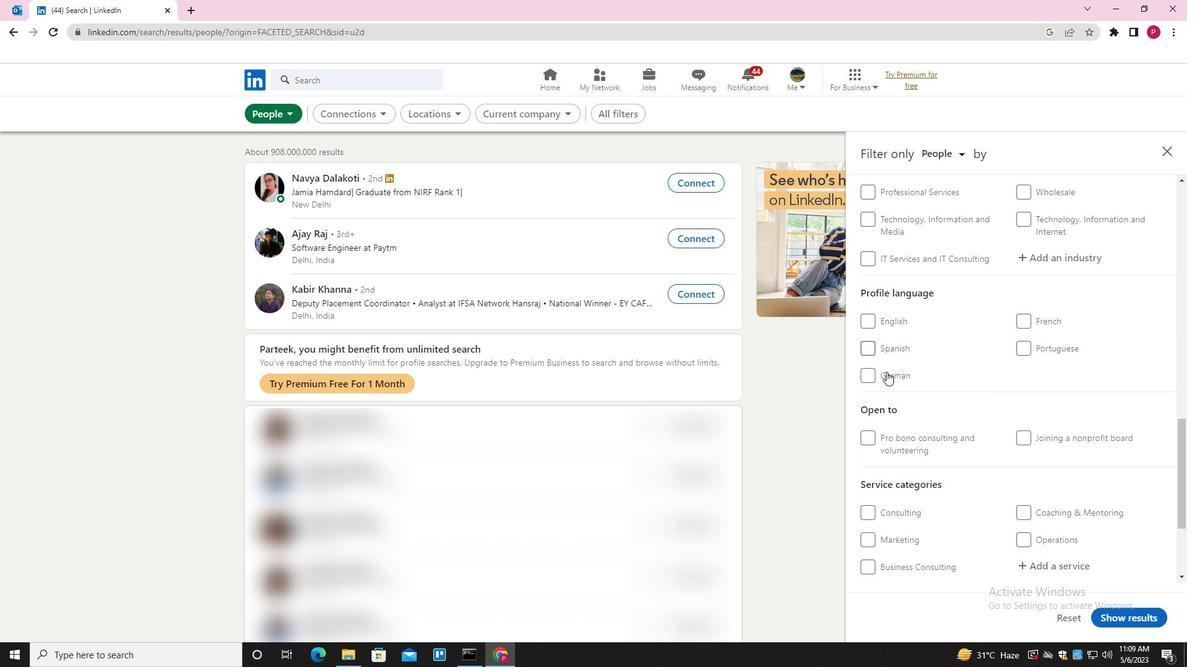 
Action: Mouse pressed left at (891, 375)
Screenshot: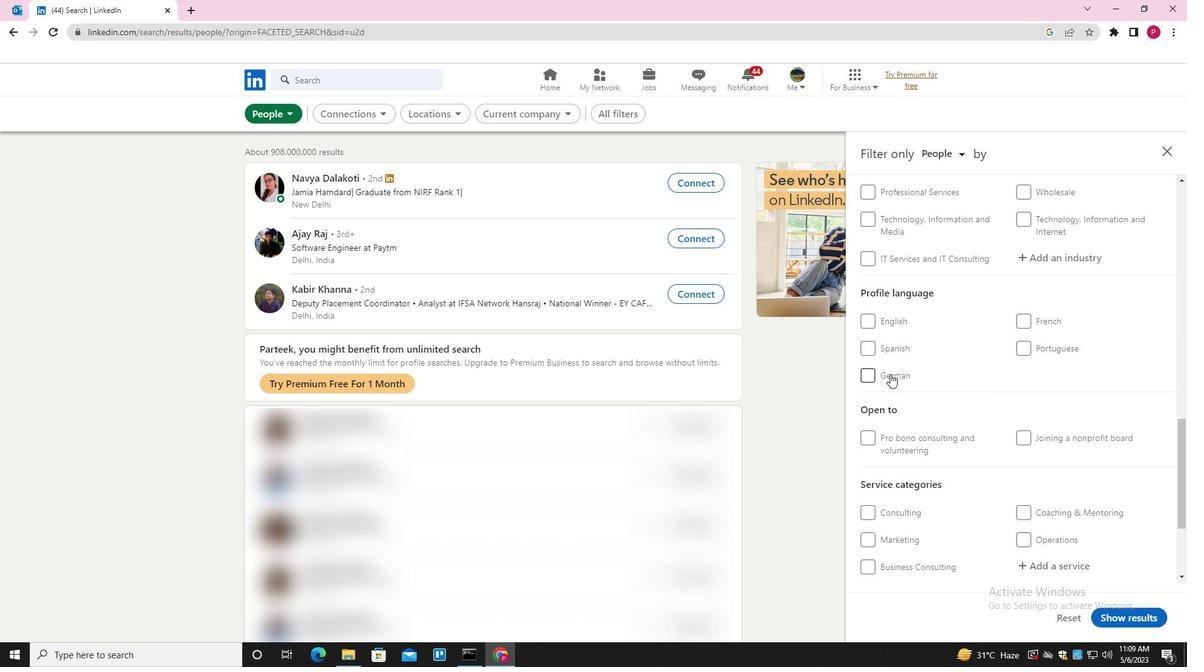 
Action: Mouse moved to (938, 400)
Screenshot: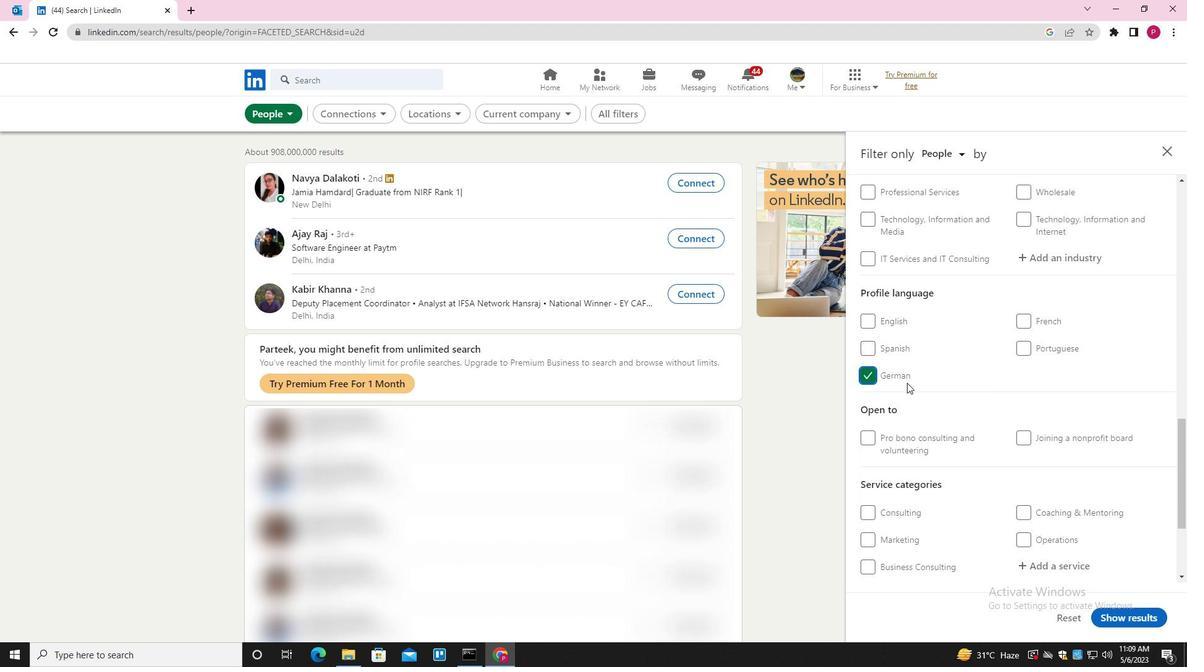 
Action: Mouse scrolled (938, 400) with delta (0, 0)
Screenshot: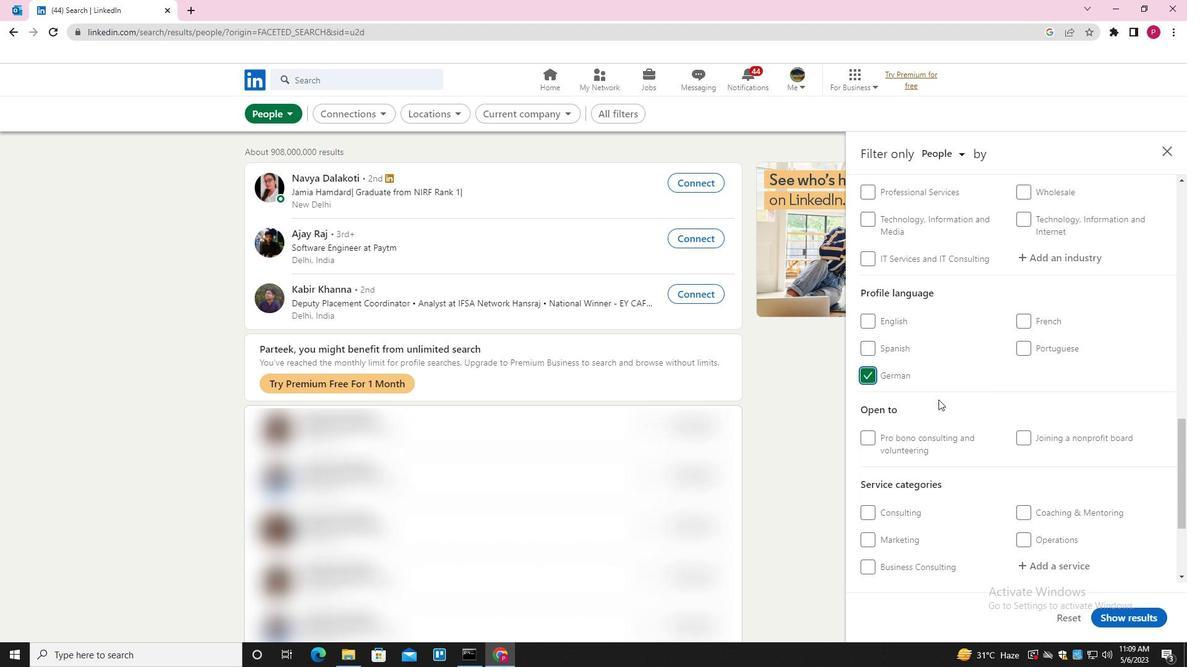 
Action: Mouse scrolled (938, 400) with delta (0, 0)
Screenshot: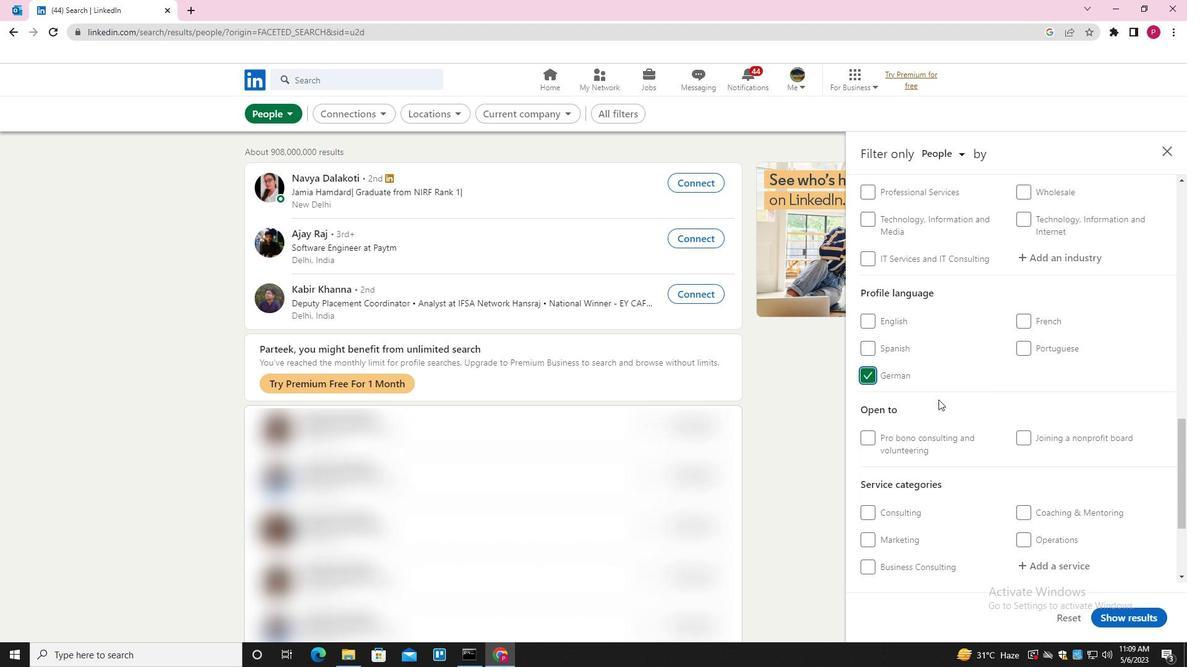 
Action: Mouse scrolled (938, 400) with delta (0, 0)
Screenshot: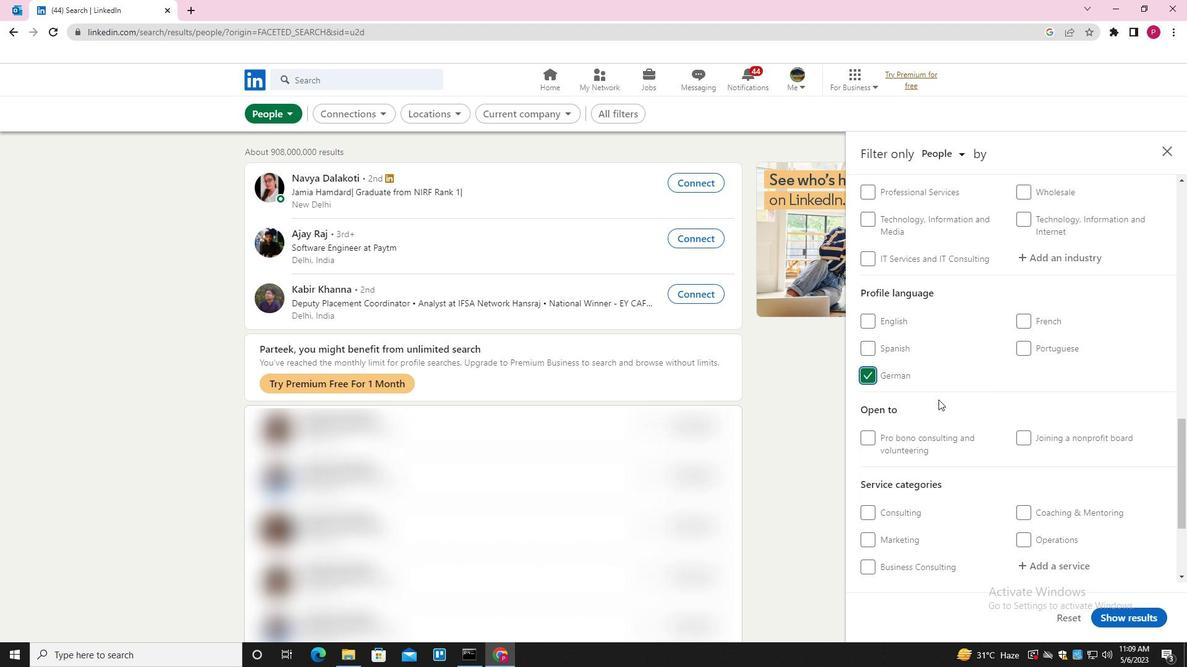 
Action: Mouse scrolled (938, 400) with delta (0, 0)
Screenshot: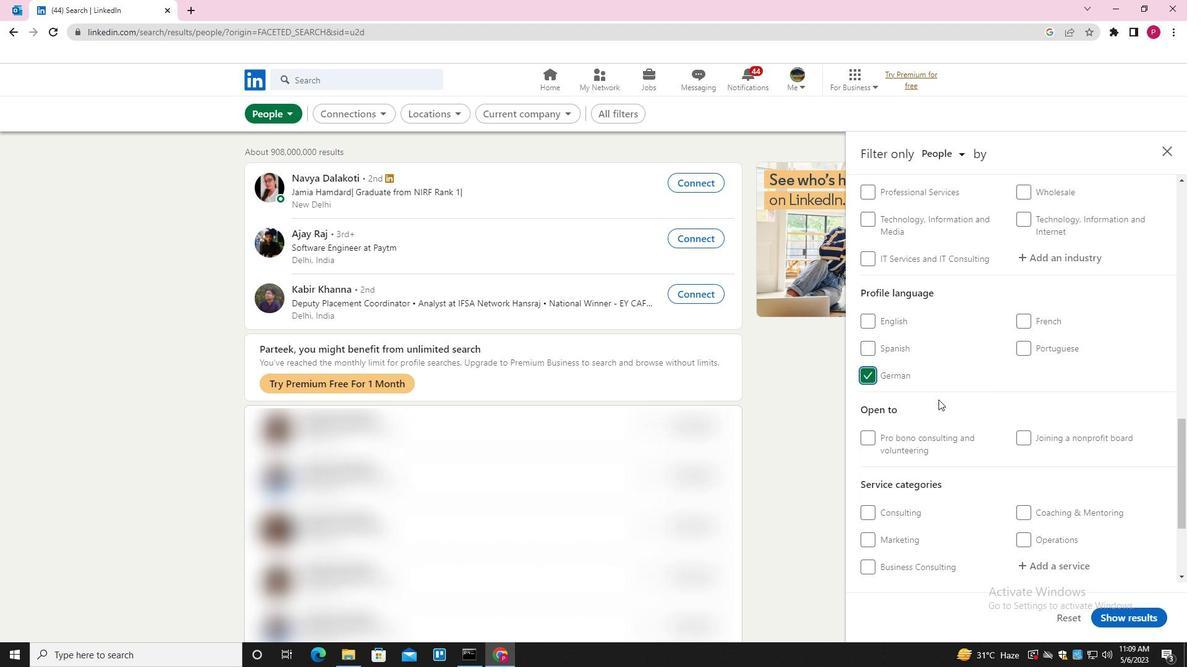 
Action: Mouse scrolled (938, 400) with delta (0, 0)
Screenshot: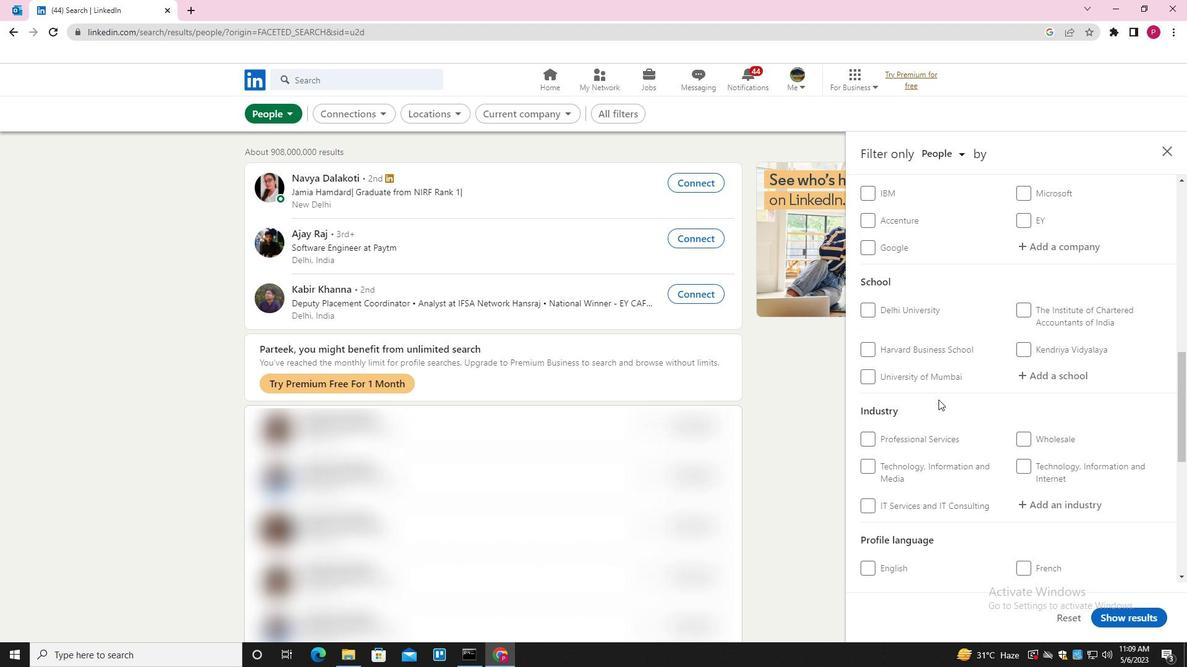 
Action: Mouse scrolled (938, 400) with delta (0, 0)
Screenshot: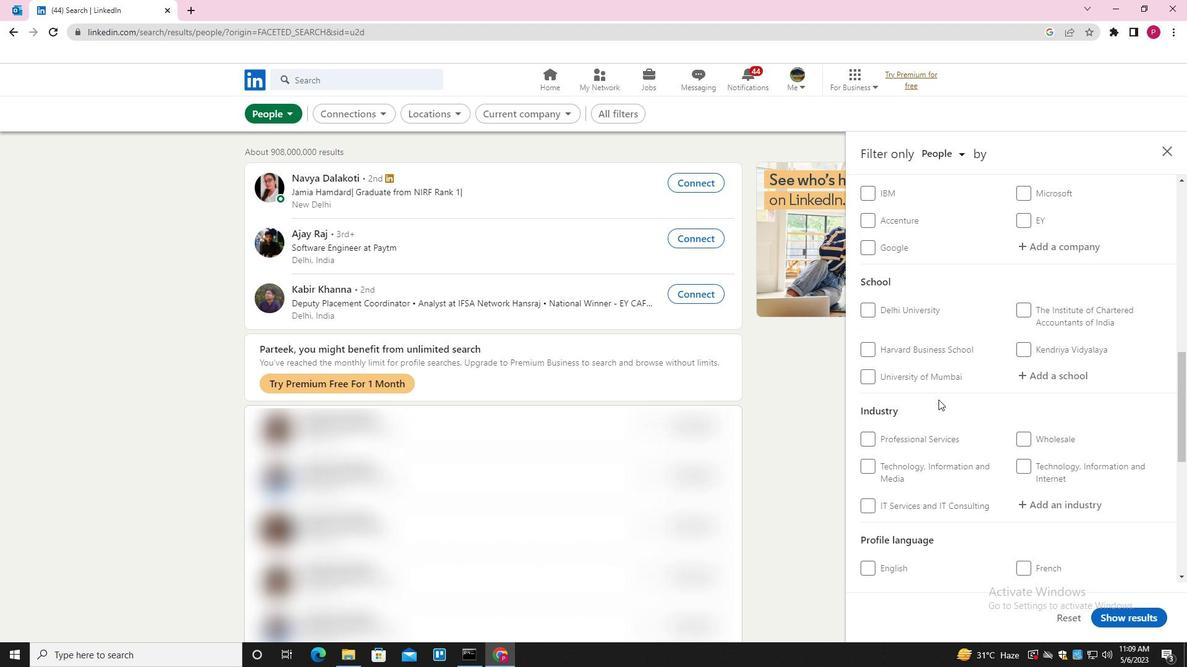 
Action: Mouse scrolled (938, 400) with delta (0, 0)
Screenshot: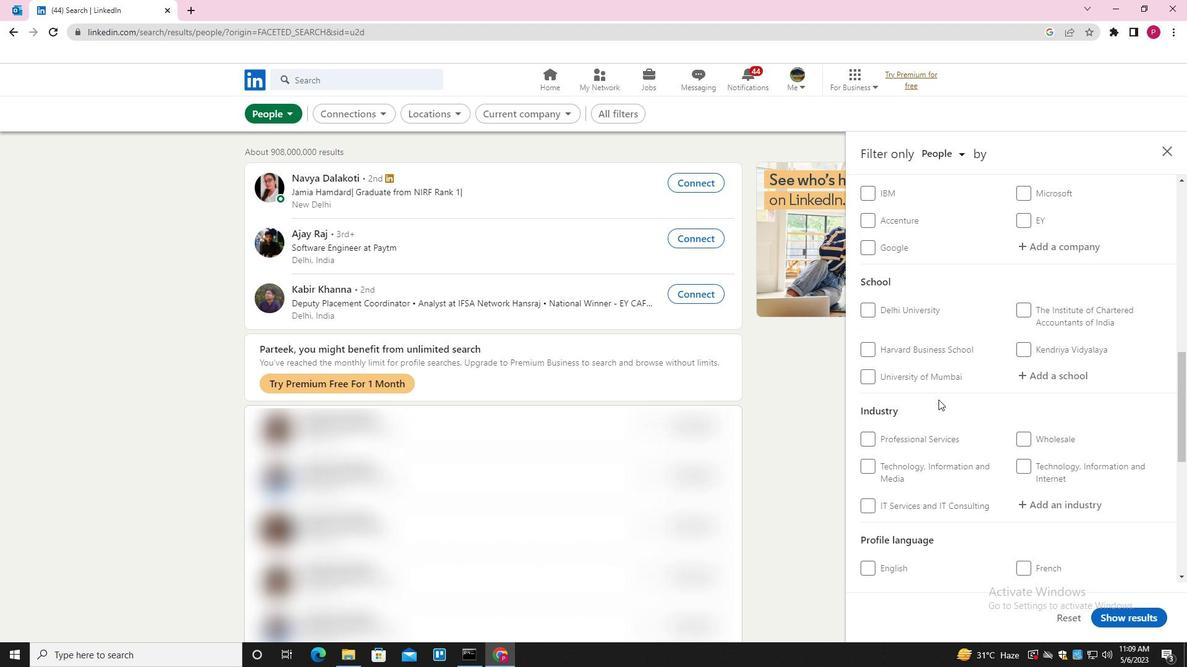 
Action: Mouse scrolled (938, 400) with delta (0, 0)
Screenshot: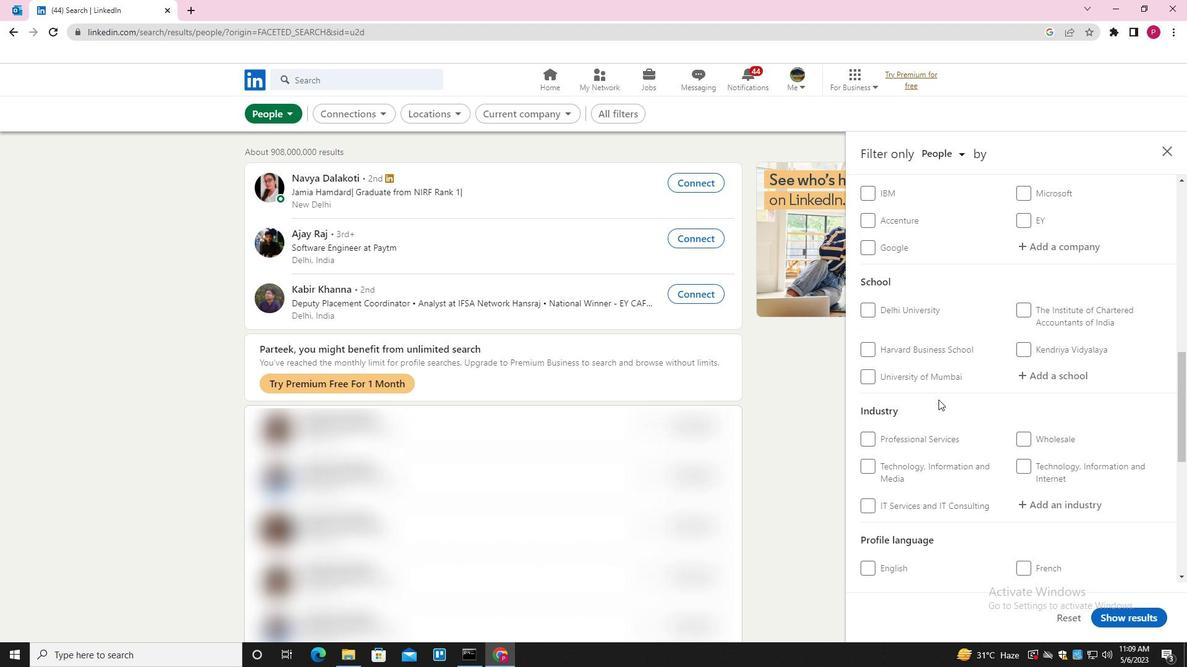 
Action: Mouse moved to (1051, 379)
Screenshot: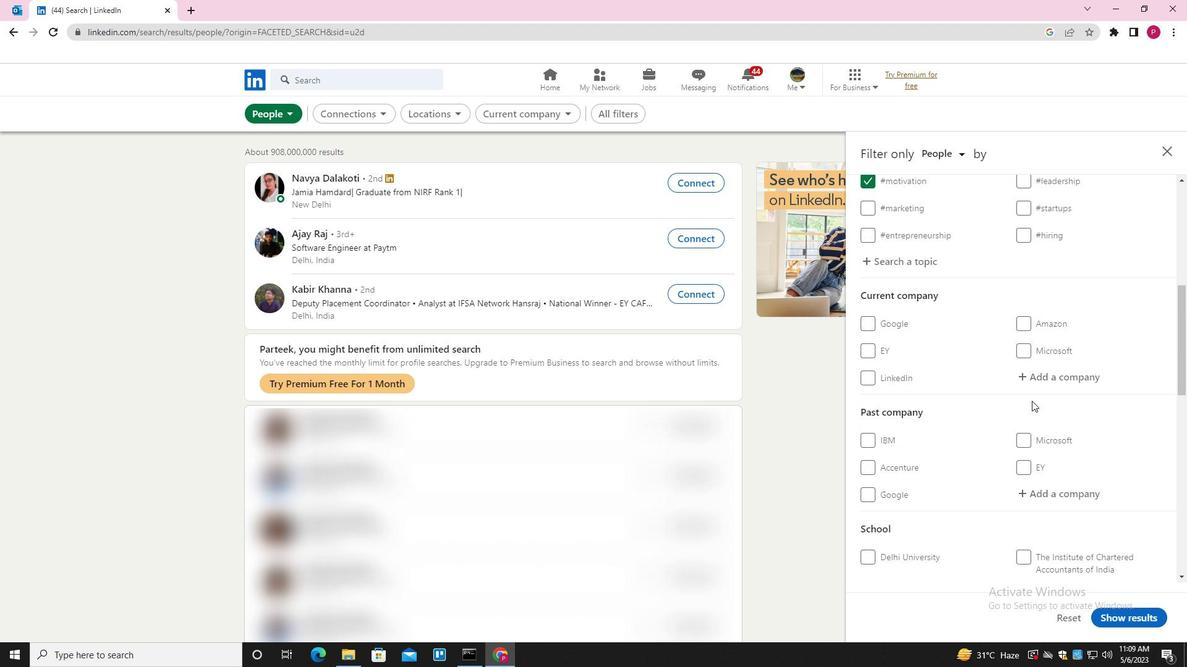 
Action: Mouse pressed left at (1051, 379)
Screenshot: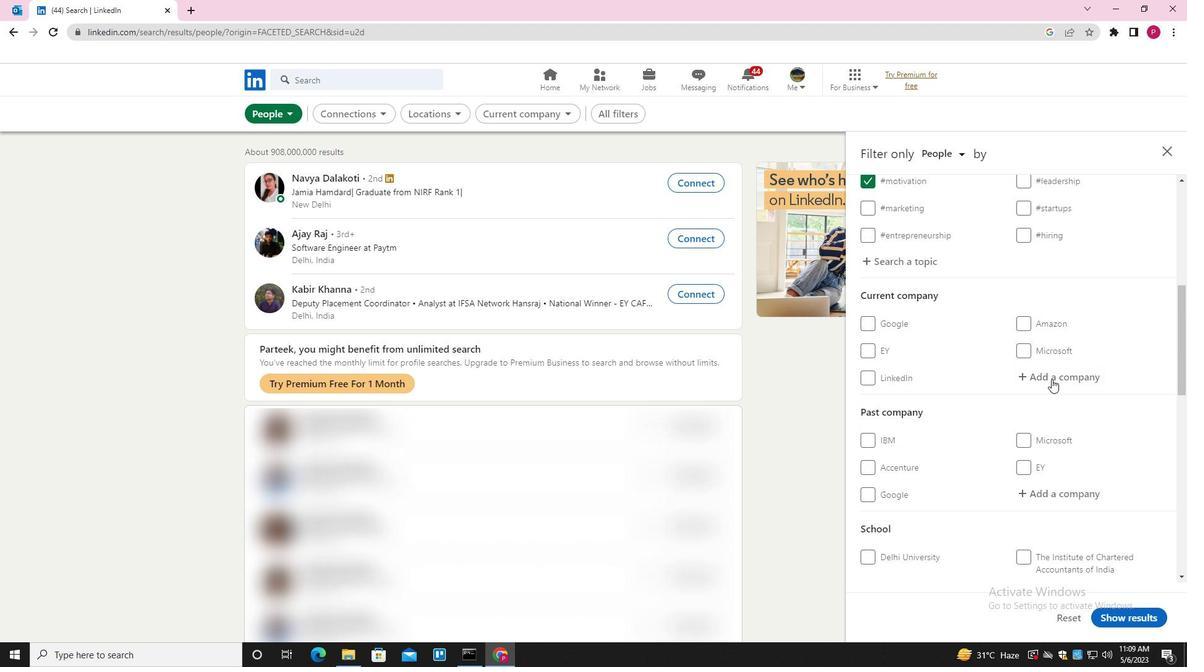
Action: Key pressed <Key.shift>ENEL<Key.space><Key.shift><Key.shift><Key.shift><Key.shift><Key.shift><Key.shift><Key.shift><Key.shift><Key.shift><Key.shift><Key.shift>X<Key.down><Key.enter>
Screenshot: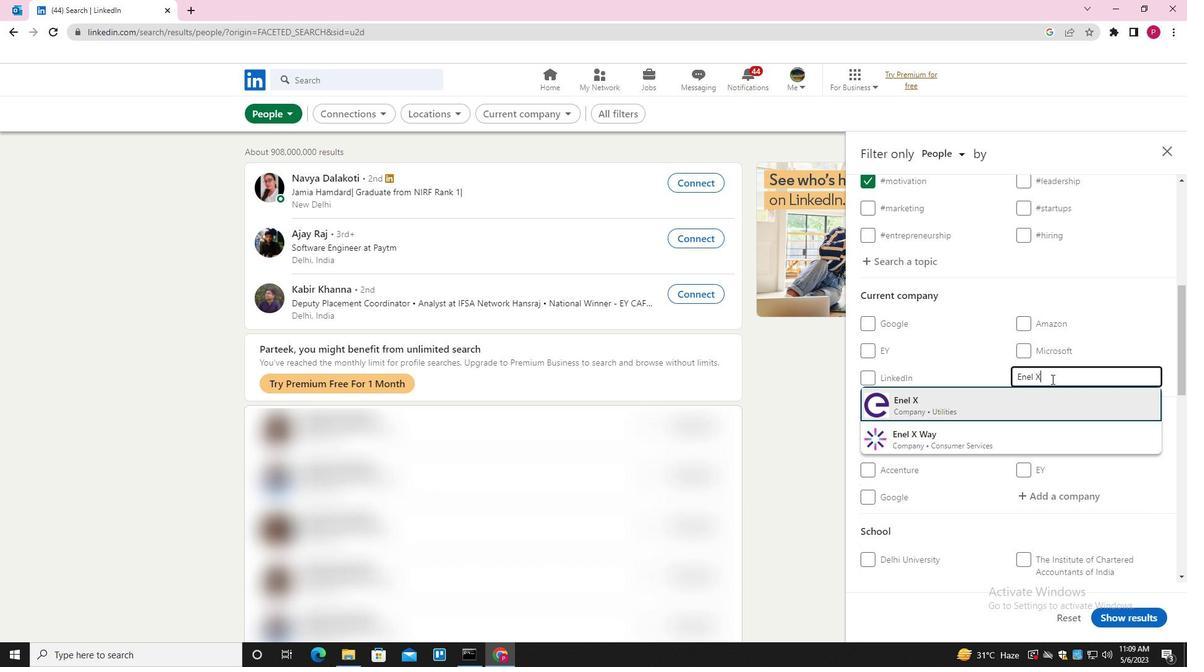 
Action: Mouse moved to (1045, 384)
Screenshot: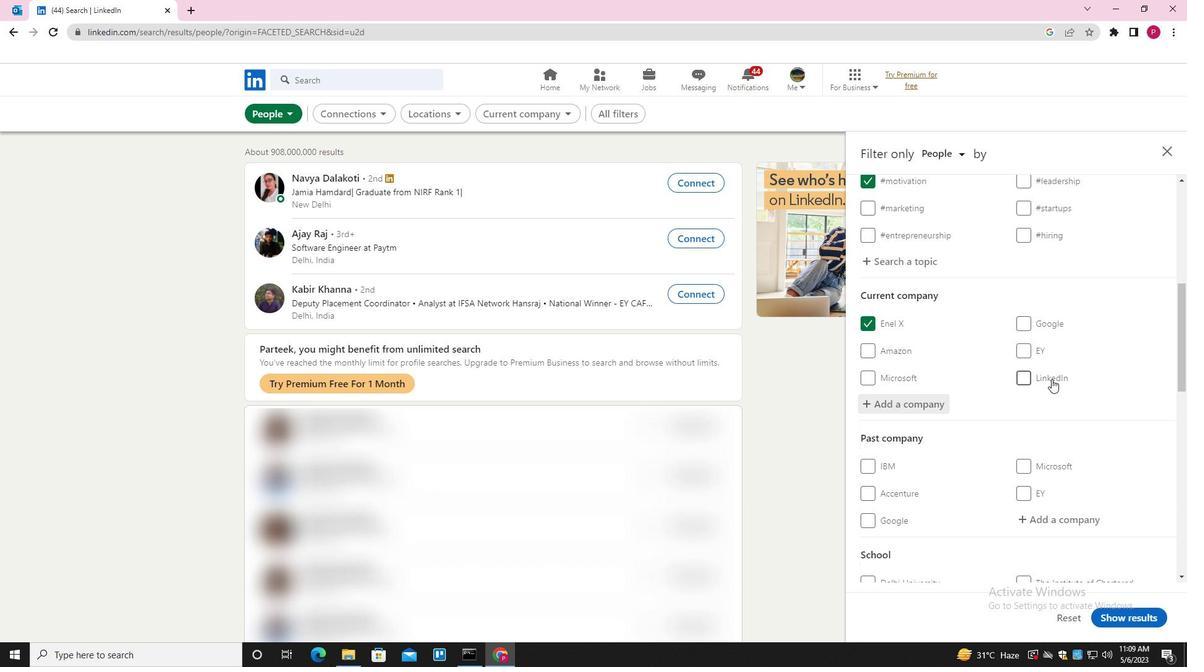 
Action: Mouse scrolled (1045, 383) with delta (0, 0)
Screenshot: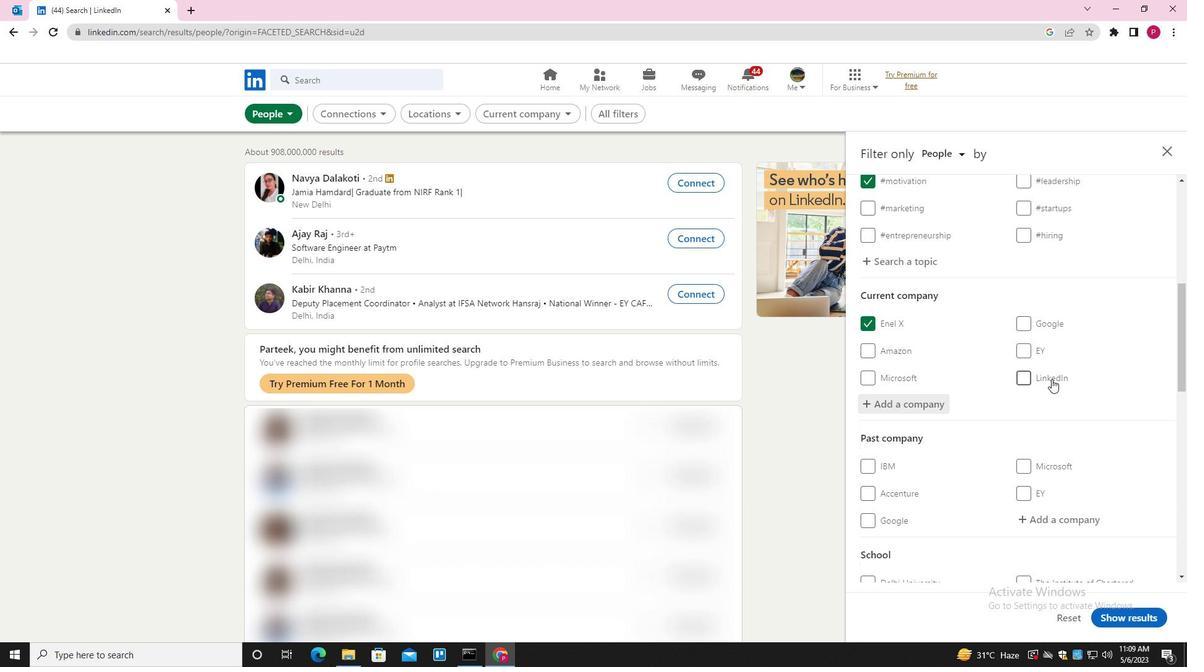 
Action: Mouse moved to (1044, 384)
Screenshot: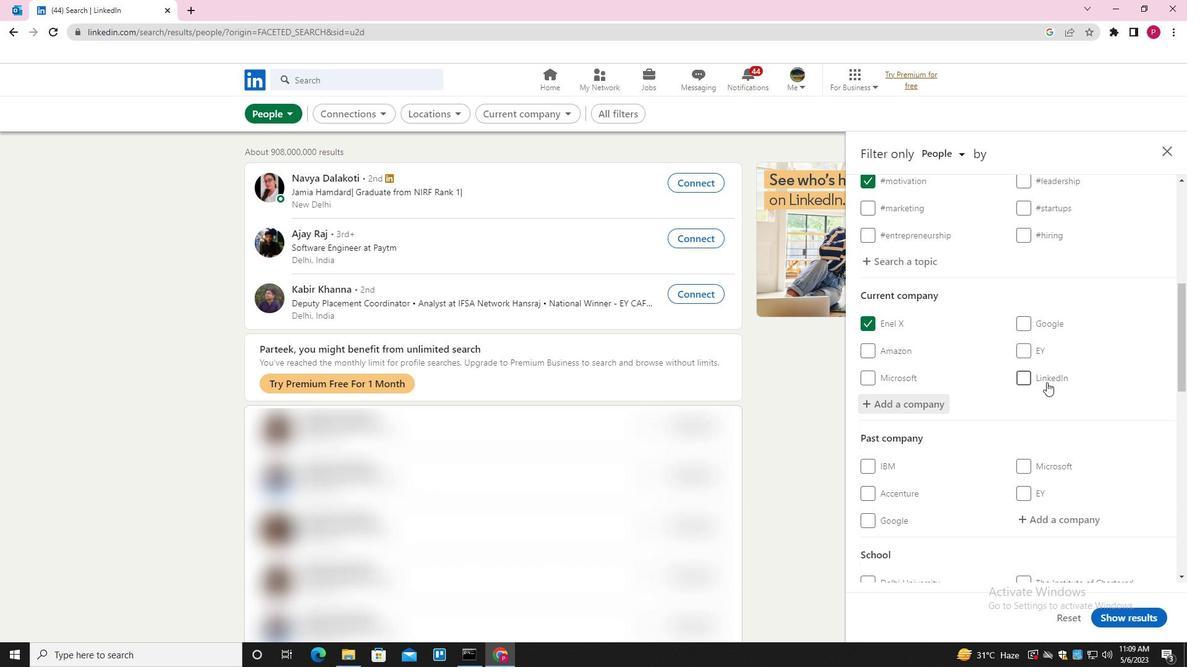 
Action: Mouse scrolled (1044, 384) with delta (0, 0)
Screenshot: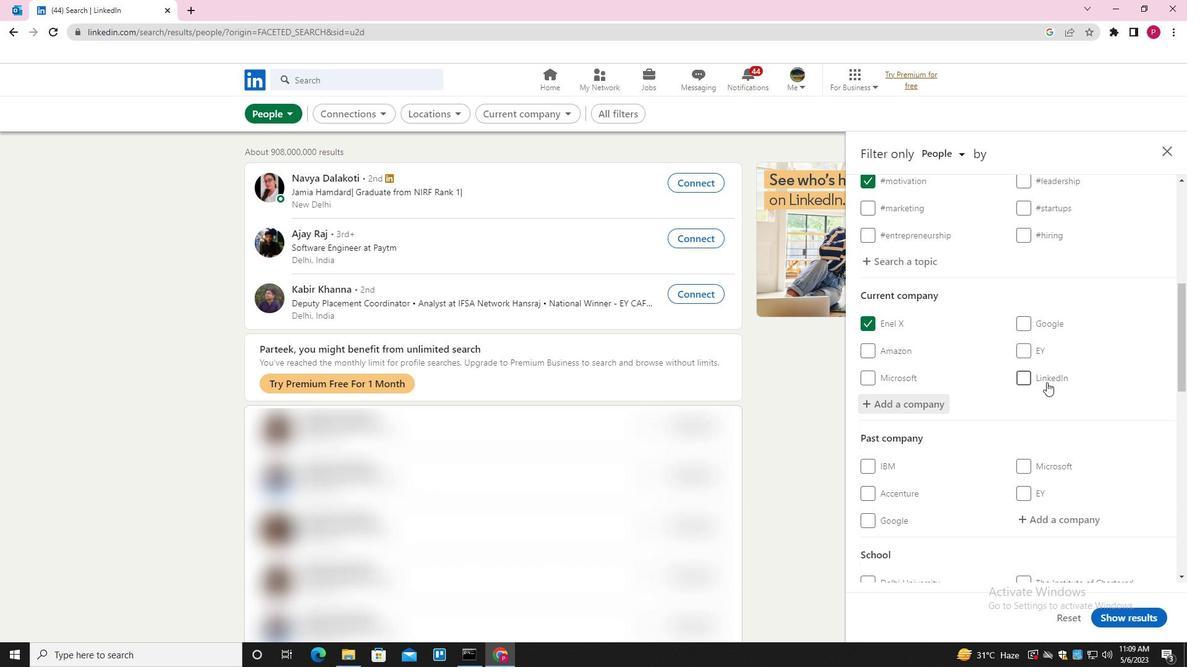 
Action: Mouse moved to (1044, 385)
Screenshot: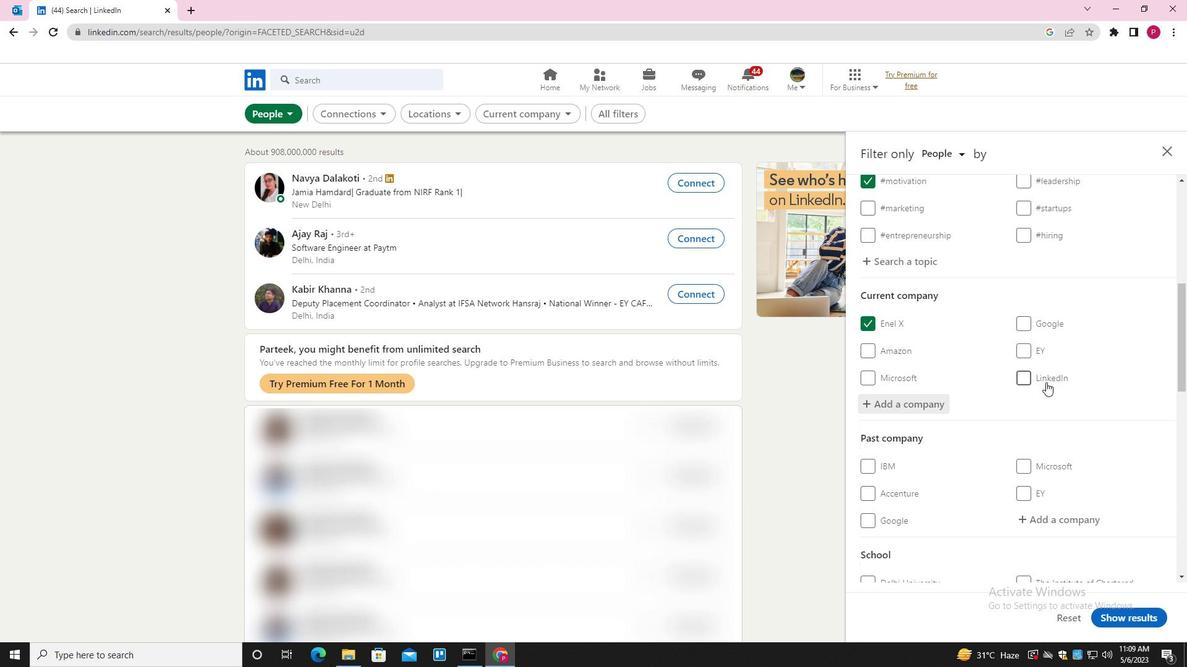 
Action: Mouse scrolled (1044, 384) with delta (0, 0)
Screenshot: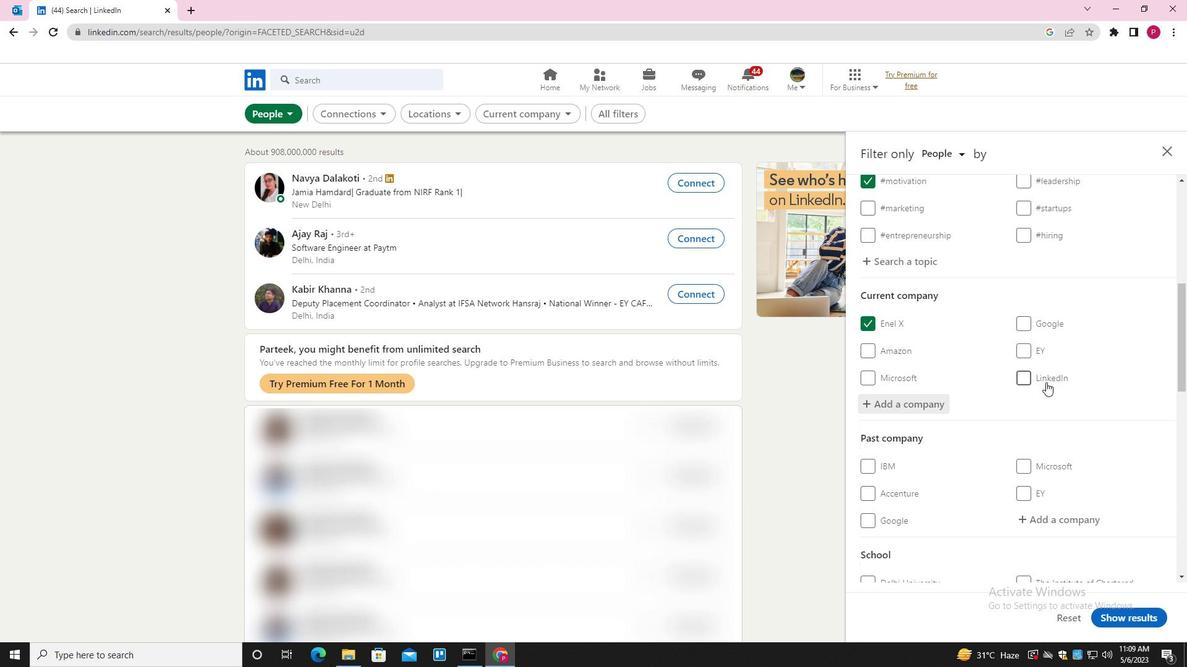 
Action: Mouse moved to (1044, 385)
Screenshot: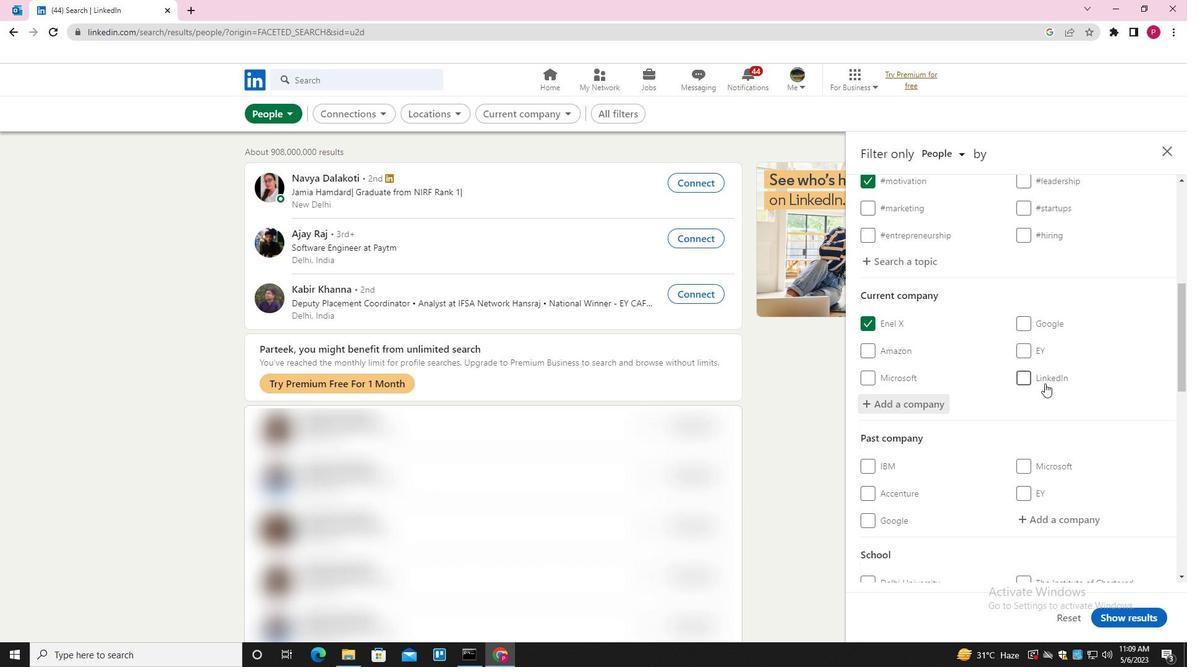 
Action: Mouse scrolled (1044, 385) with delta (0, 0)
Screenshot: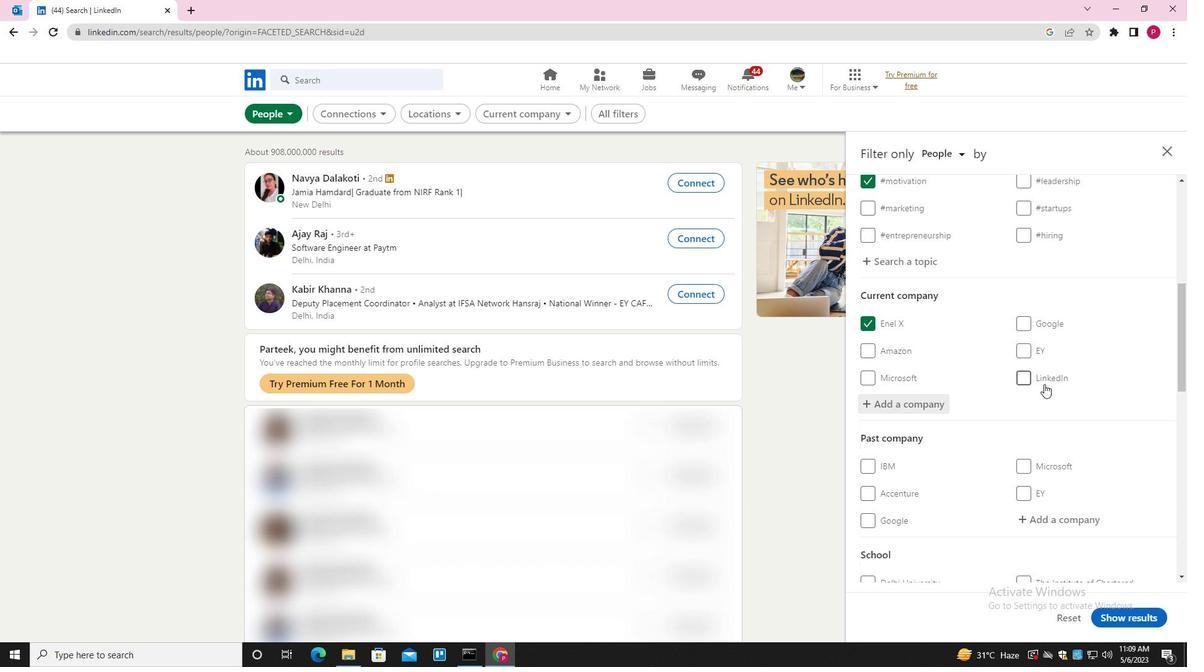 
Action: Mouse moved to (1048, 403)
Screenshot: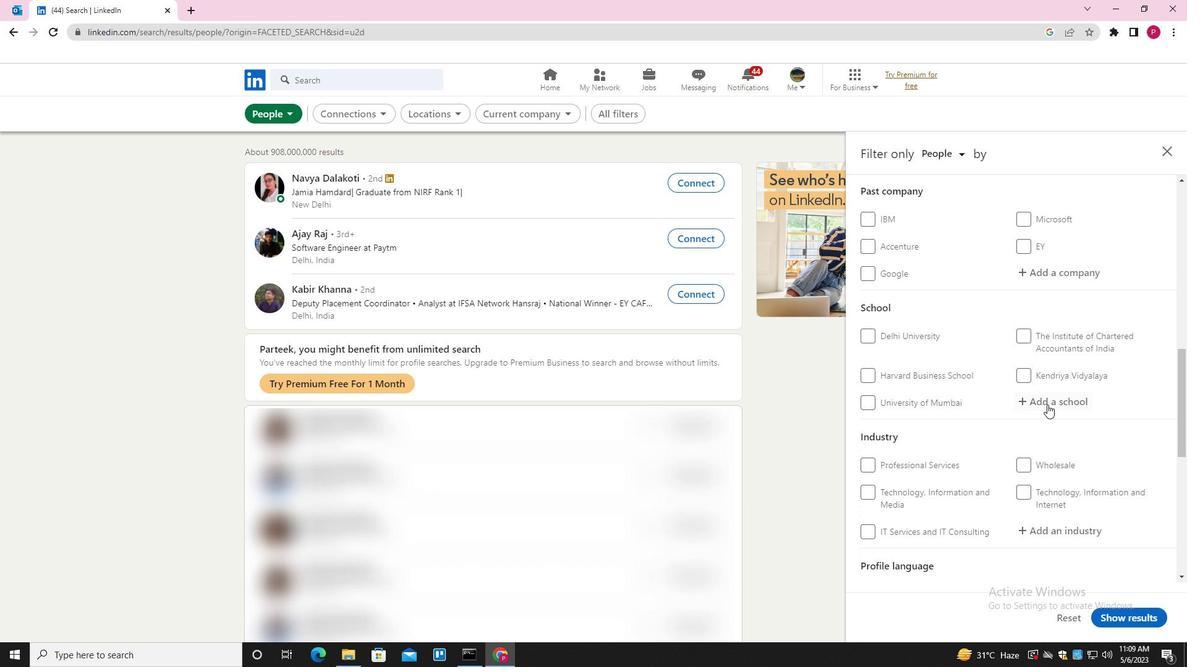 
Action: Mouse pressed left at (1048, 403)
Screenshot: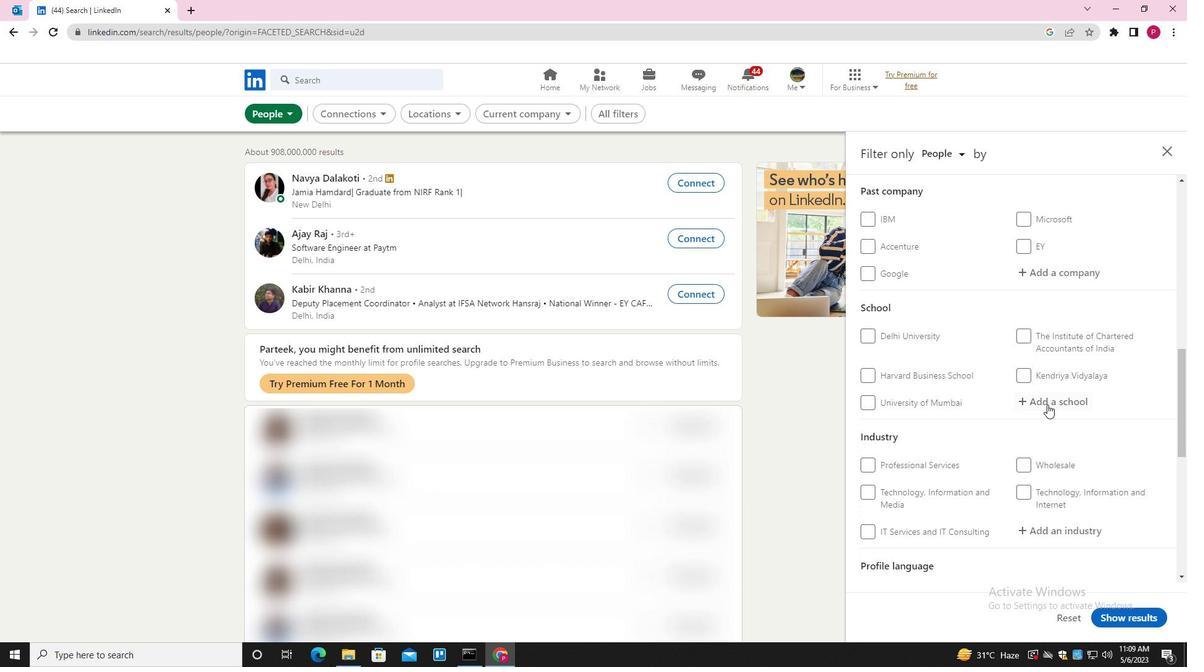 
Action: Key pressed <Key.shift><Key.shift>ST<Key.space><Key.shift><Key.shift>XAVIER'S<Key.space><Key.shift>COLLEGE<Key.down><Key.down><Key.down><Key.down><Key.down><Key.down><Key.down><Key.down><Key.up><Key.up><Key.down><Key.enter>
Screenshot: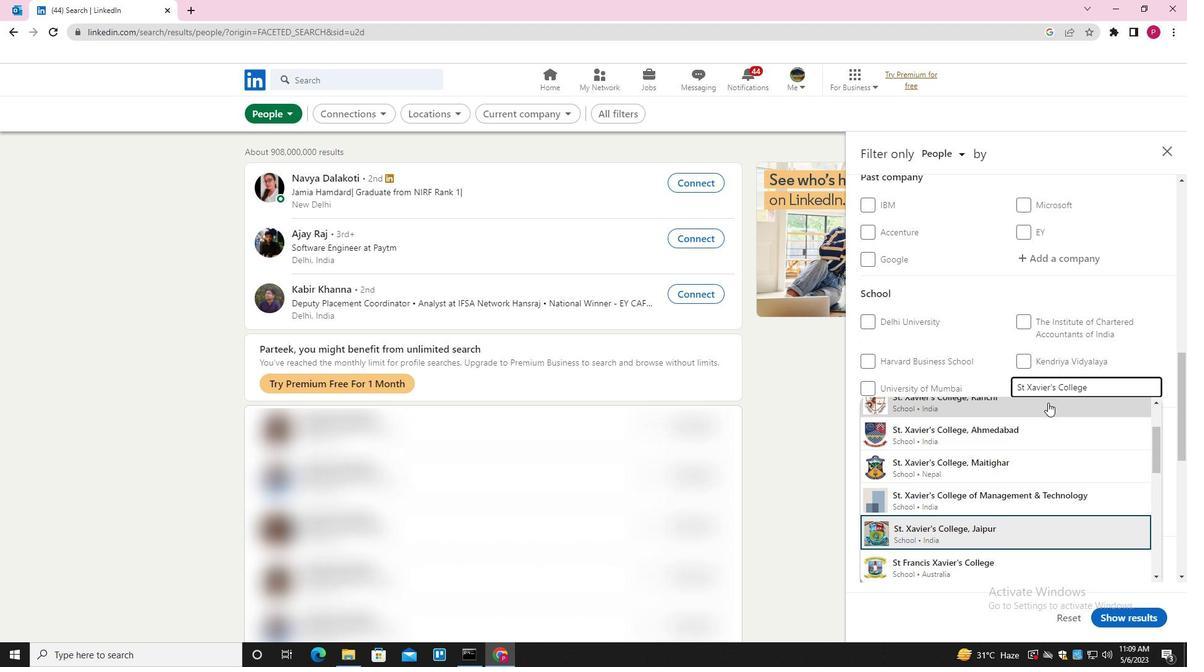 
Action: Mouse moved to (1048, 403)
Screenshot: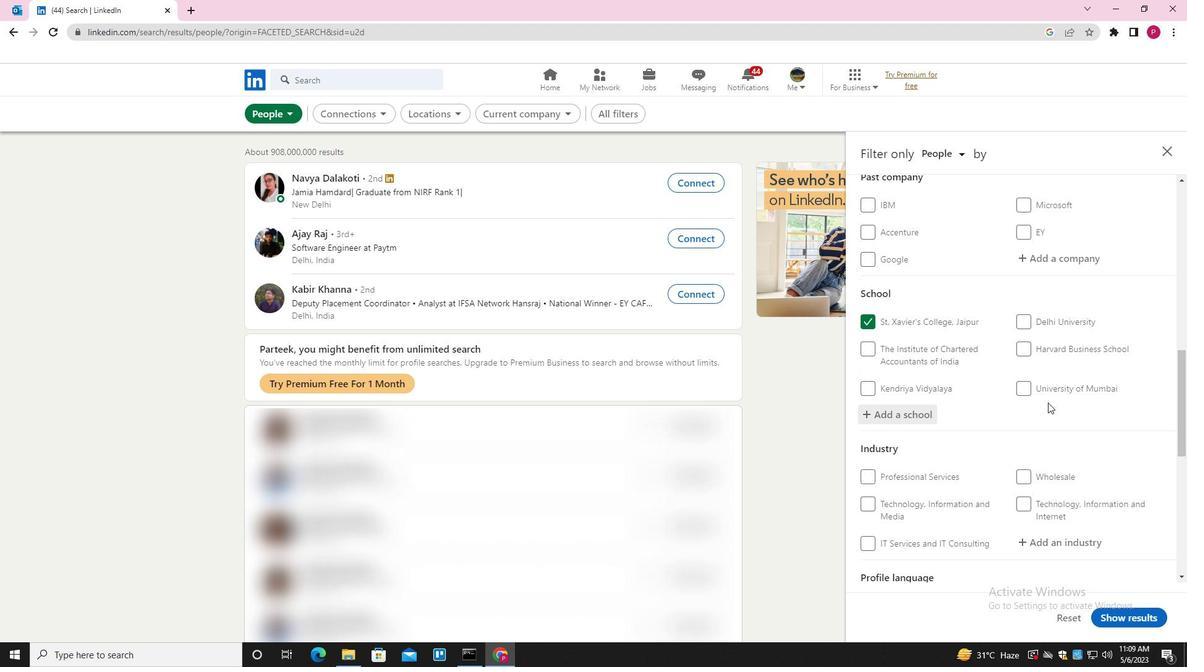 
Action: Mouse scrolled (1048, 402) with delta (0, 0)
Screenshot: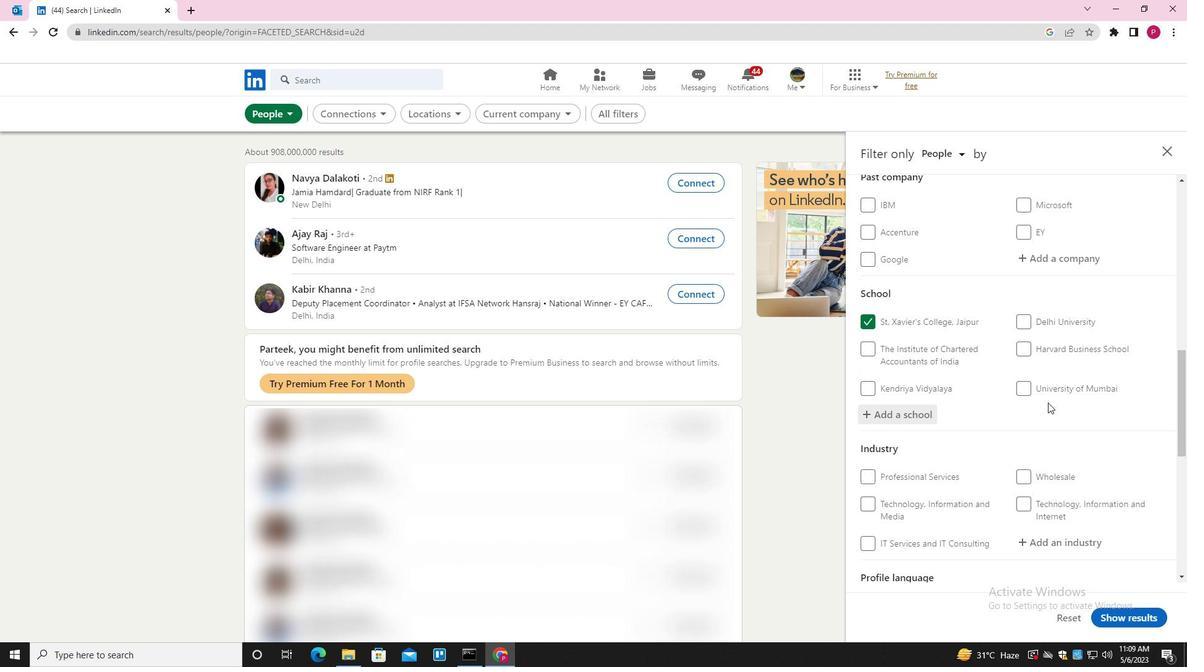 
Action: Mouse scrolled (1048, 402) with delta (0, 0)
Screenshot: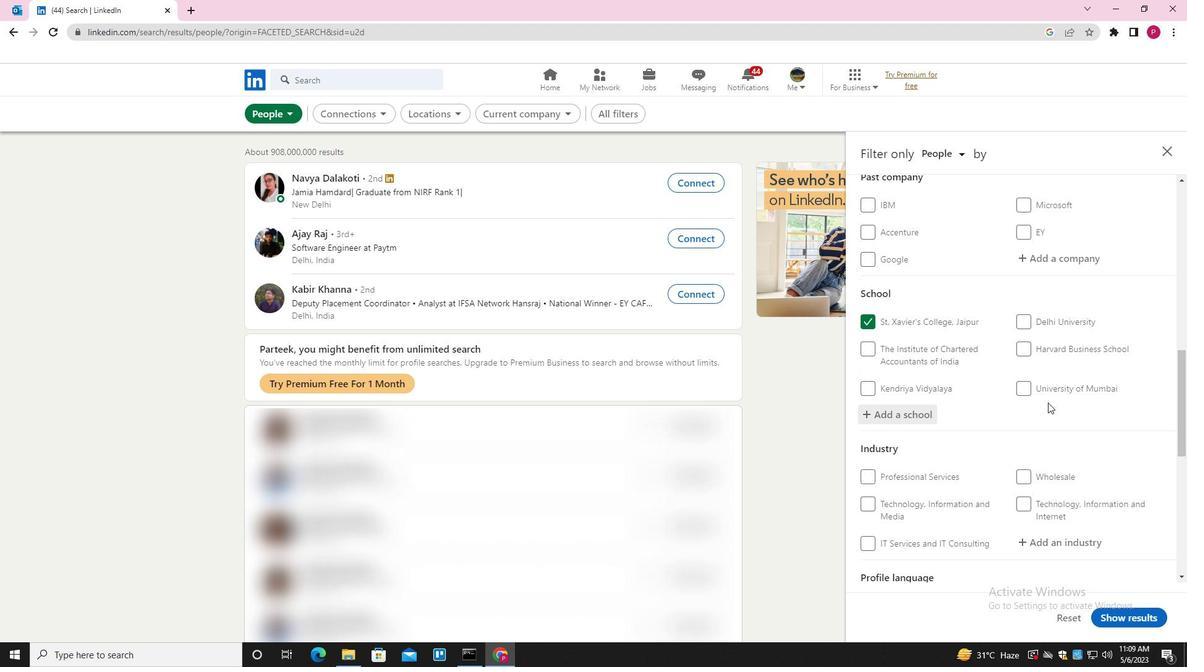 
Action: Mouse scrolled (1048, 402) with delta (0, 0)
Screenshot: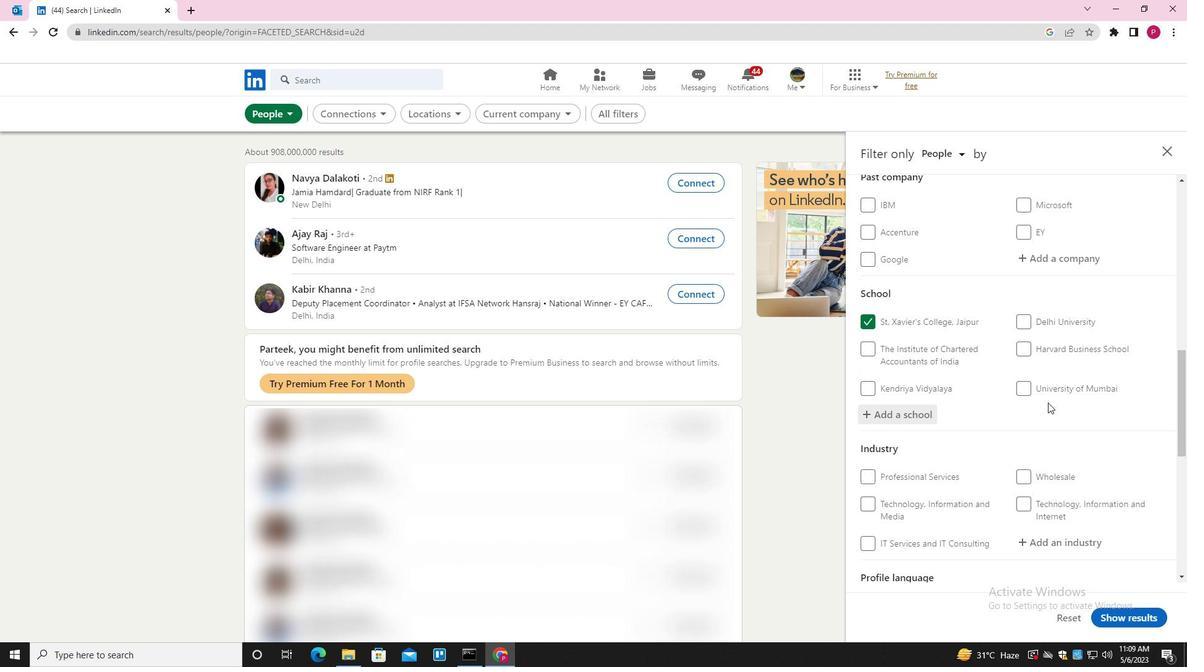 
Action: Mouse moved to (1054, 353)
Screenshot: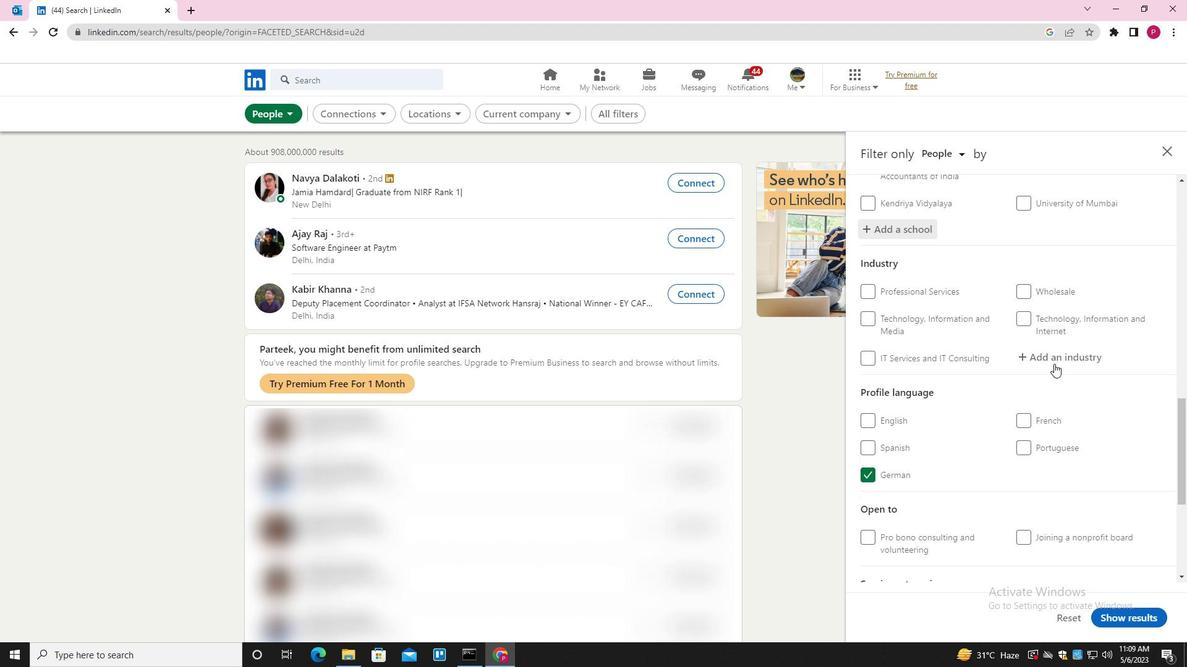 
Action: Mouse pressed left at (1054, 353)
Screenshot: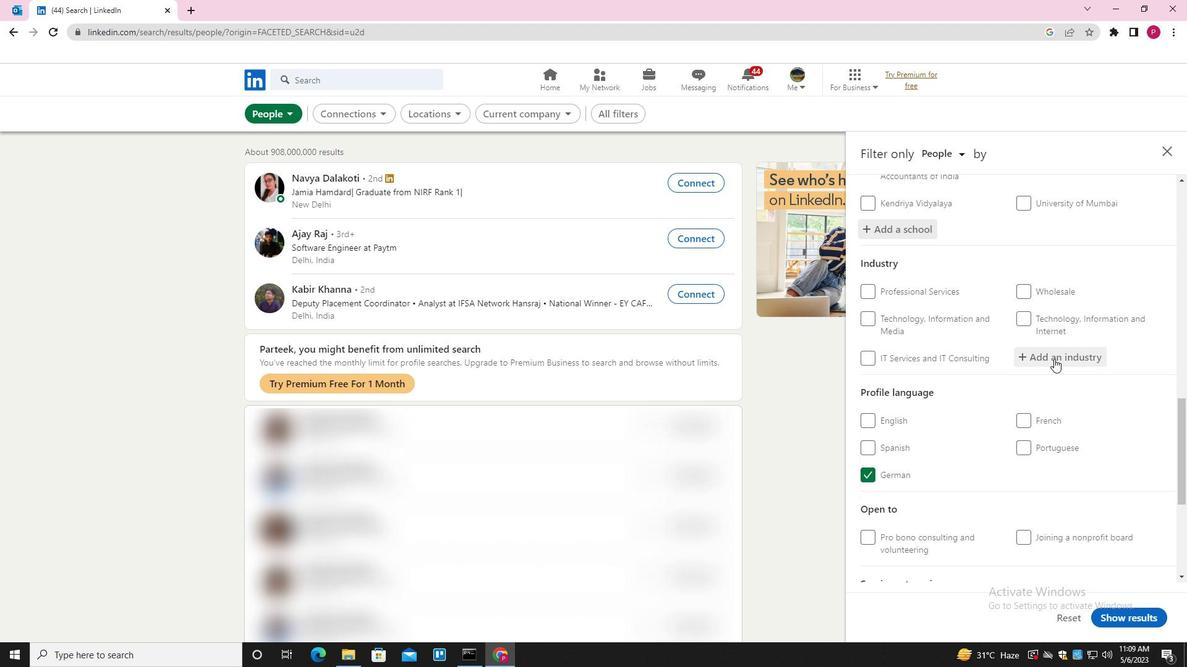 
Action: Key pressed <Key.shift><Key.shift><Key.shift><Key.shift><Key.shift><Key.shift><Key.shift><Key.shift>MUSEUM<Key.down><Key.down><Key.down><Key.enter>
Screenshot: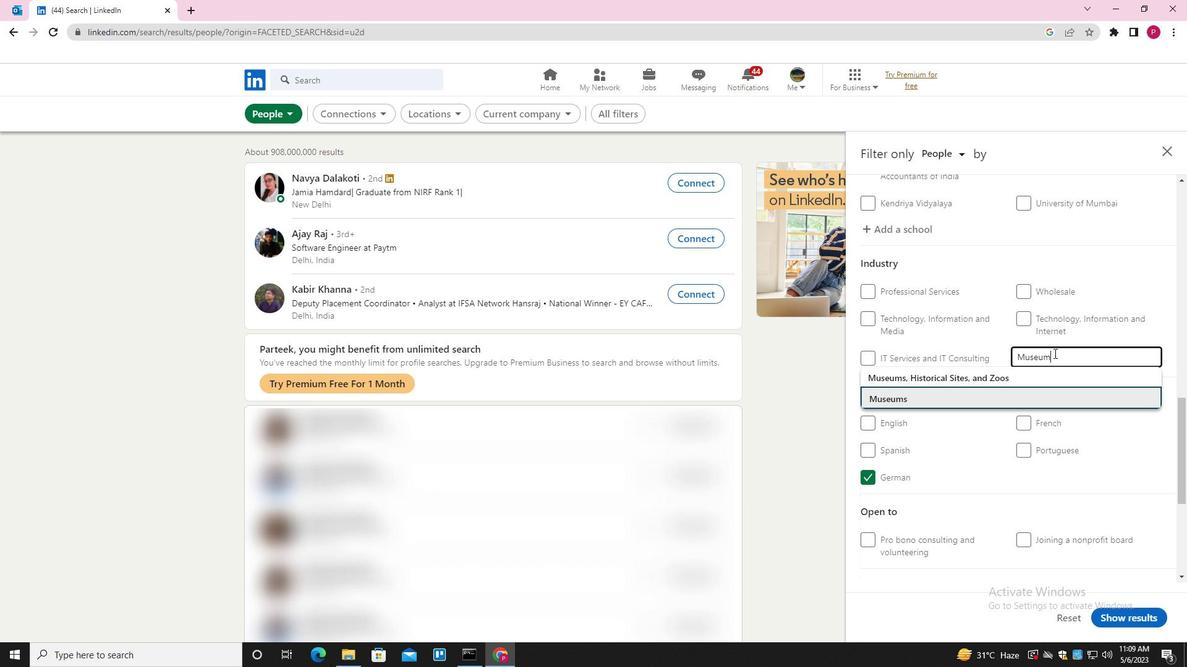 
Action: Mouse moved to (1052, 359)
Screenshot: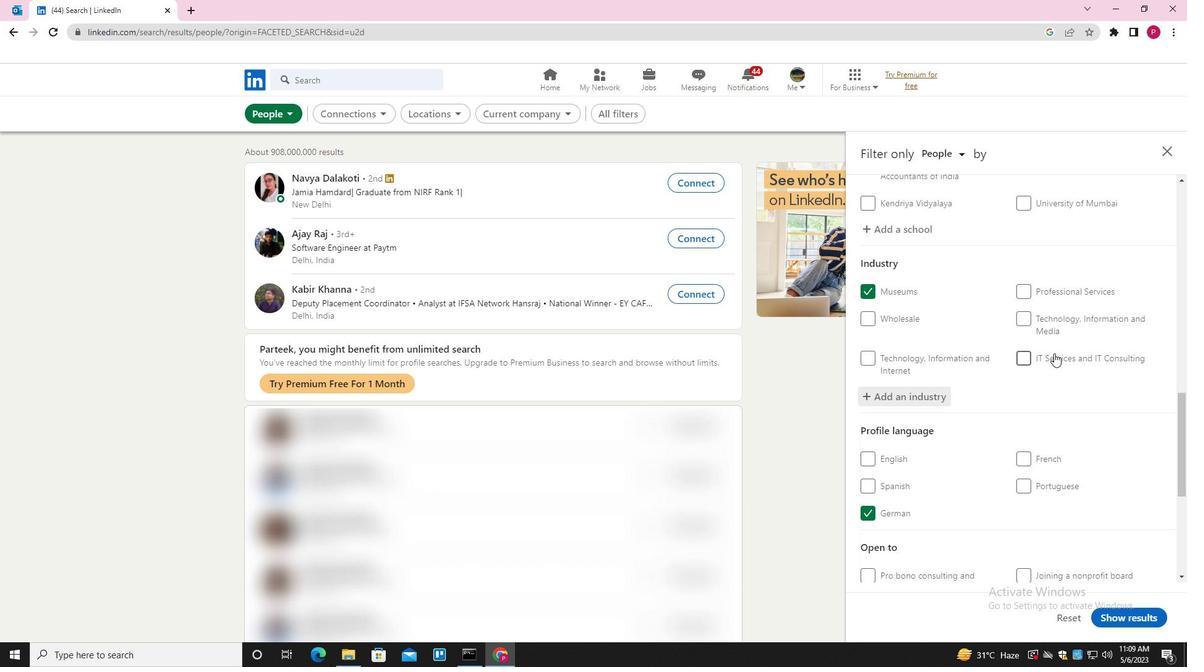 
Action: Mouse scrolled (1052, 358) with delta (0, 0)
Screenshot: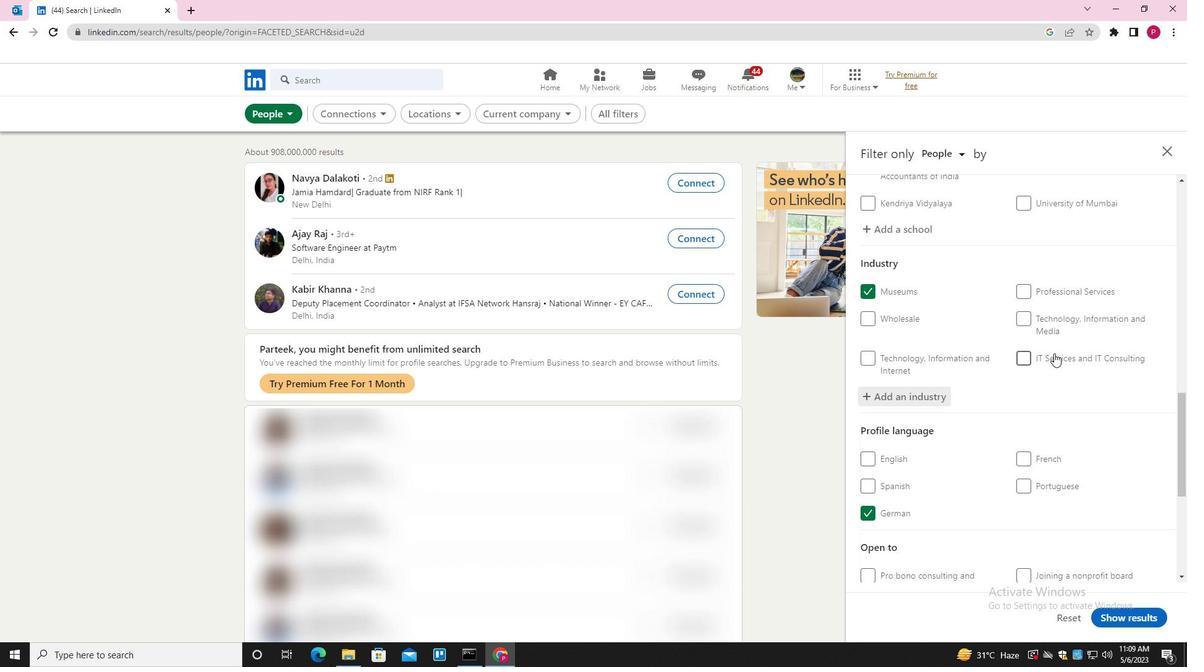 
Action: Mouse scrolled (1052, 358) with delta (0, 0)
Screenshot: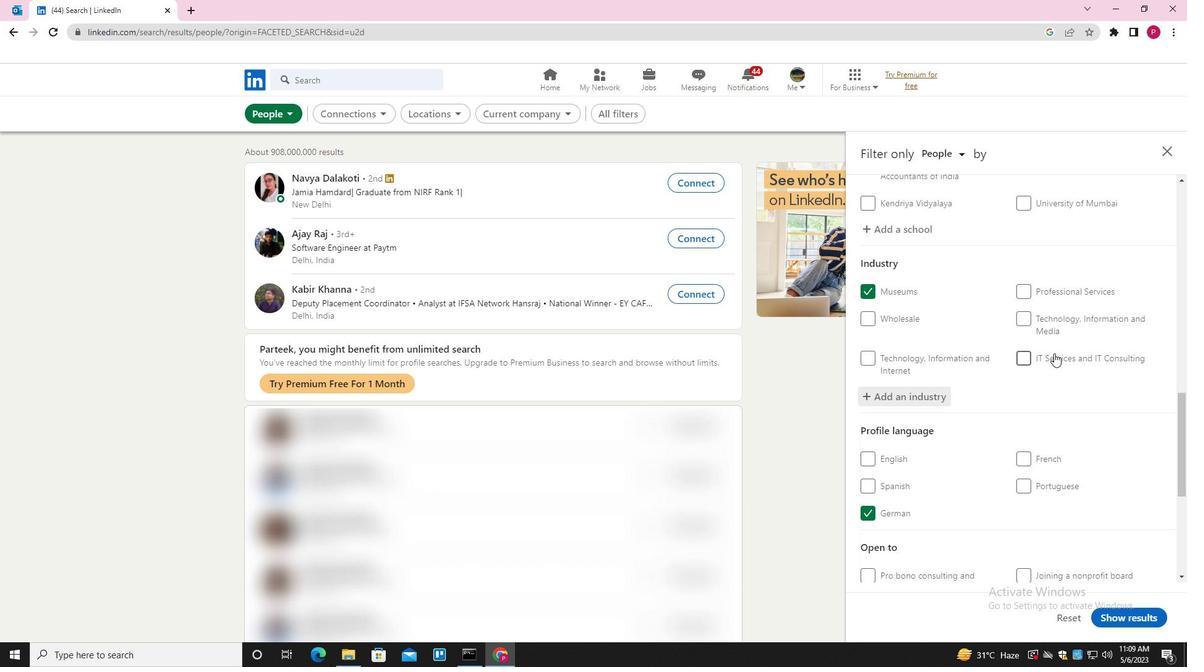 
Action: Mouse moved to (1052, 360)
Screenshot: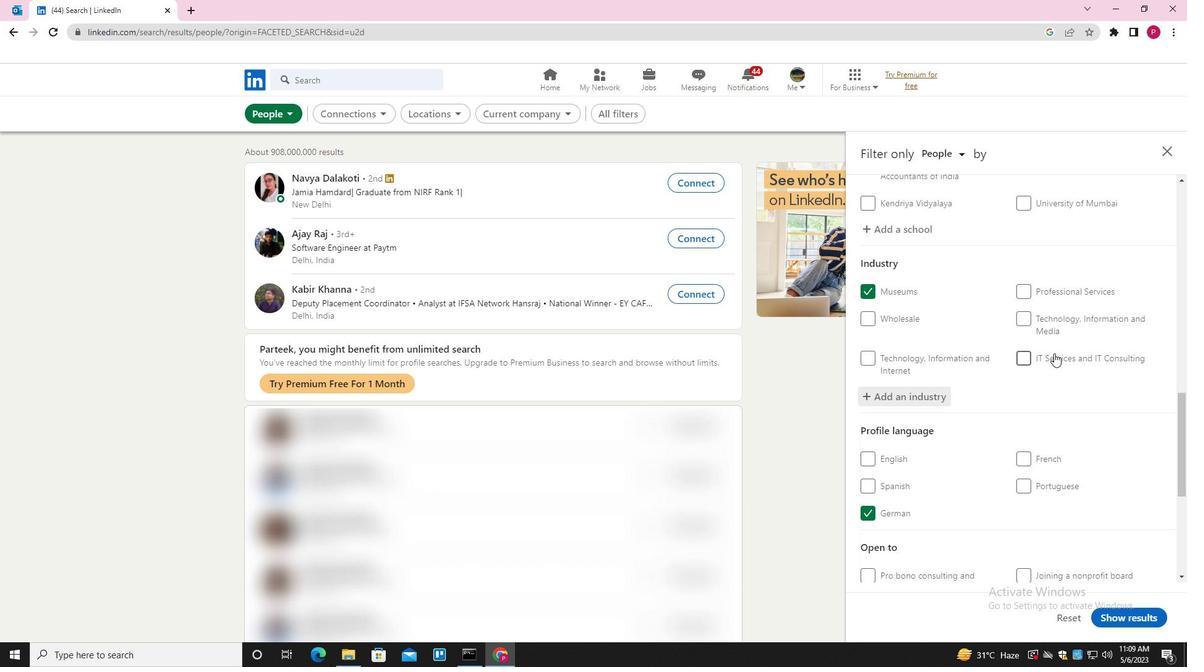 
Action: Mouse scrolled (1052, 359) with delta (0, 0)
Screenshot: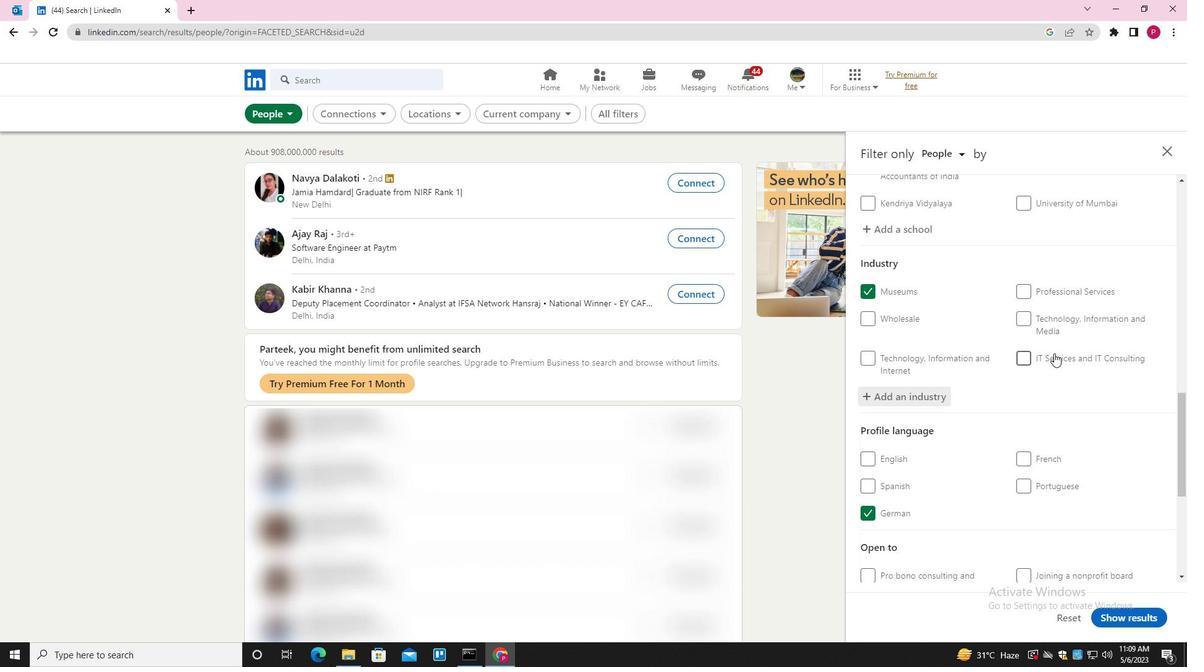 
Action: Mouse moved to (1051, 361)
Screenshot: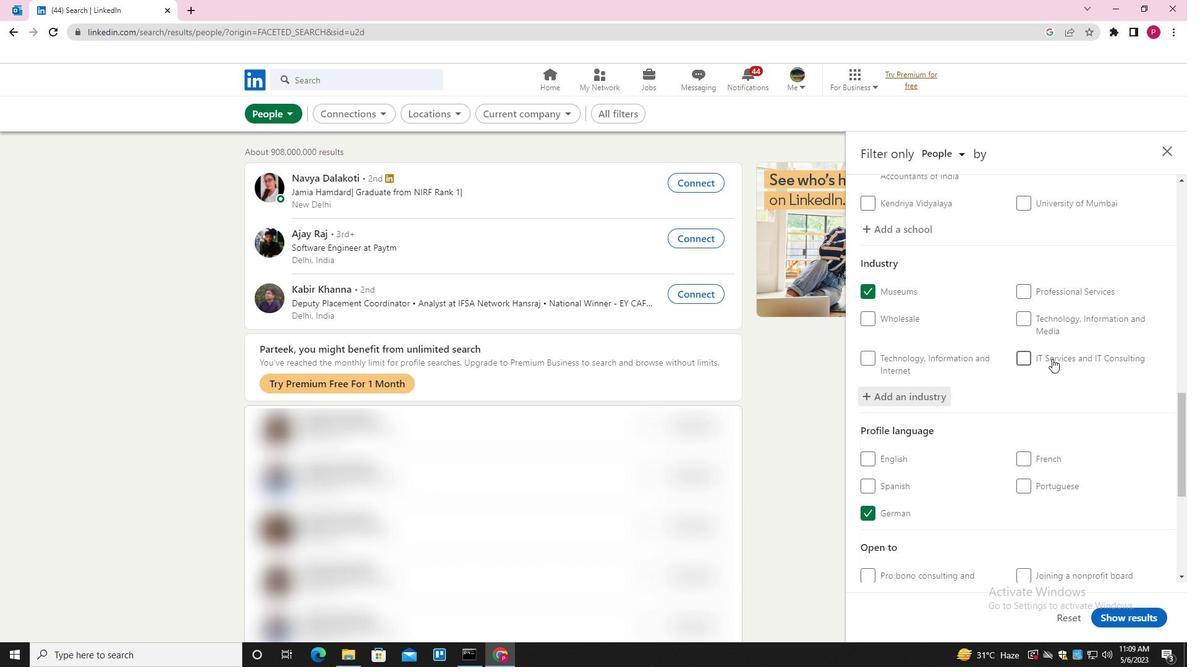 
Action: Mouse scrolled (1051, 361) with delta (0, 0)
Screenshot: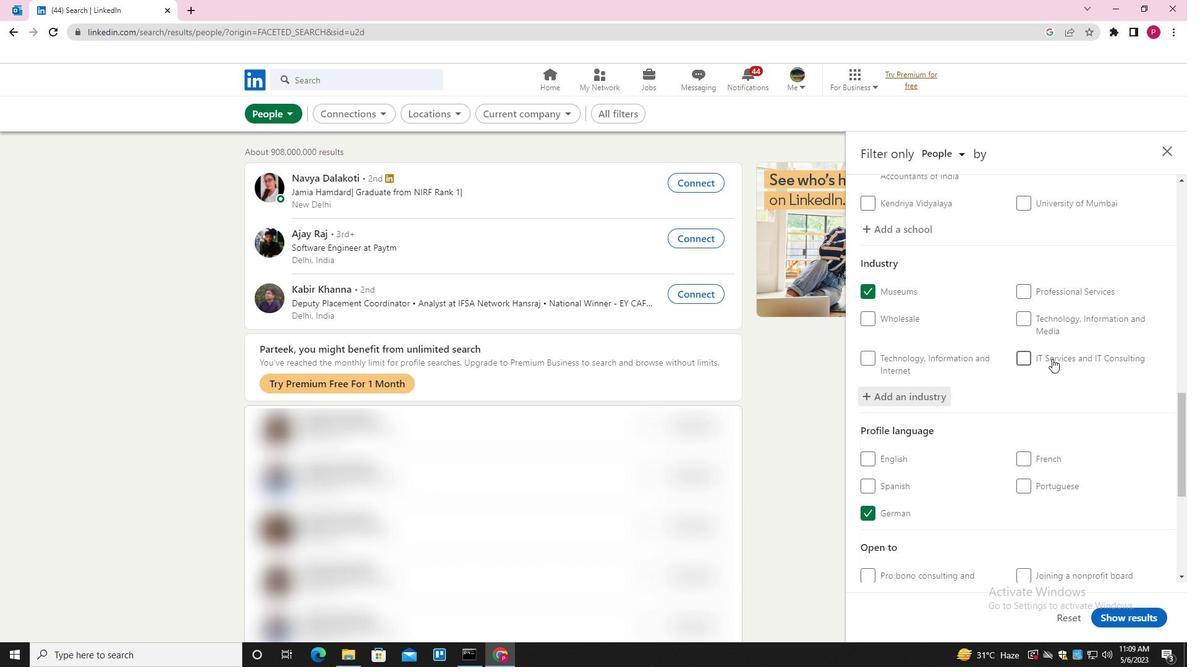 
Action: Mouse moved to (1051, 448)
Screenshot: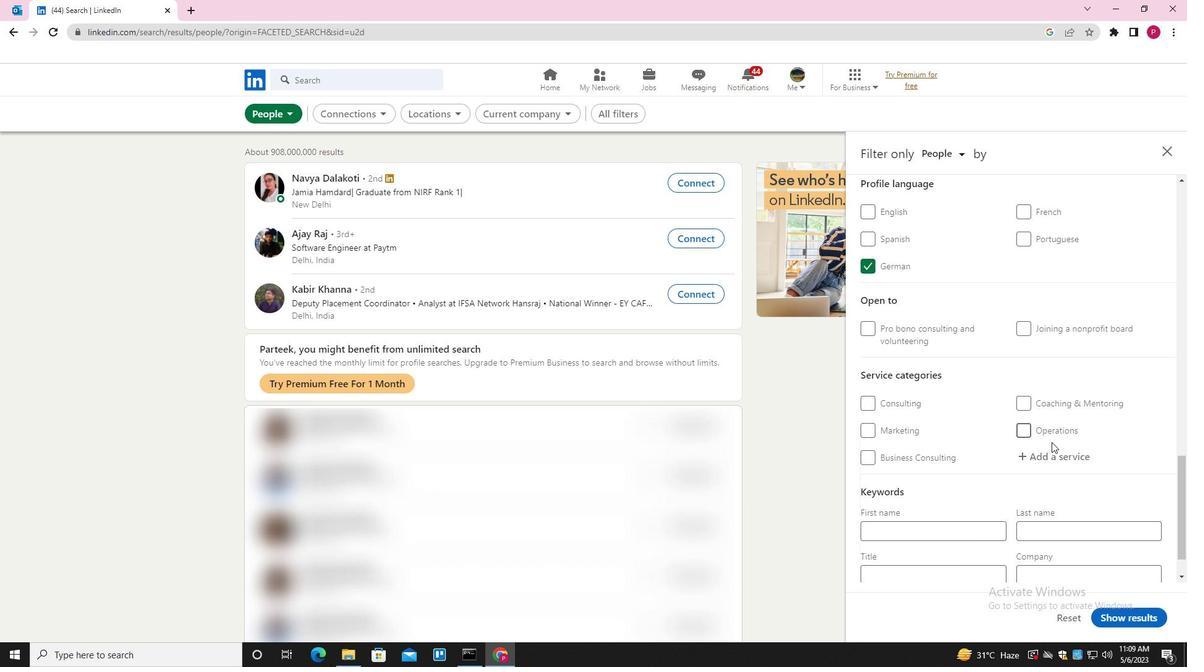 
Action: Mouse pressed left at (1051, 448)
Screenshot: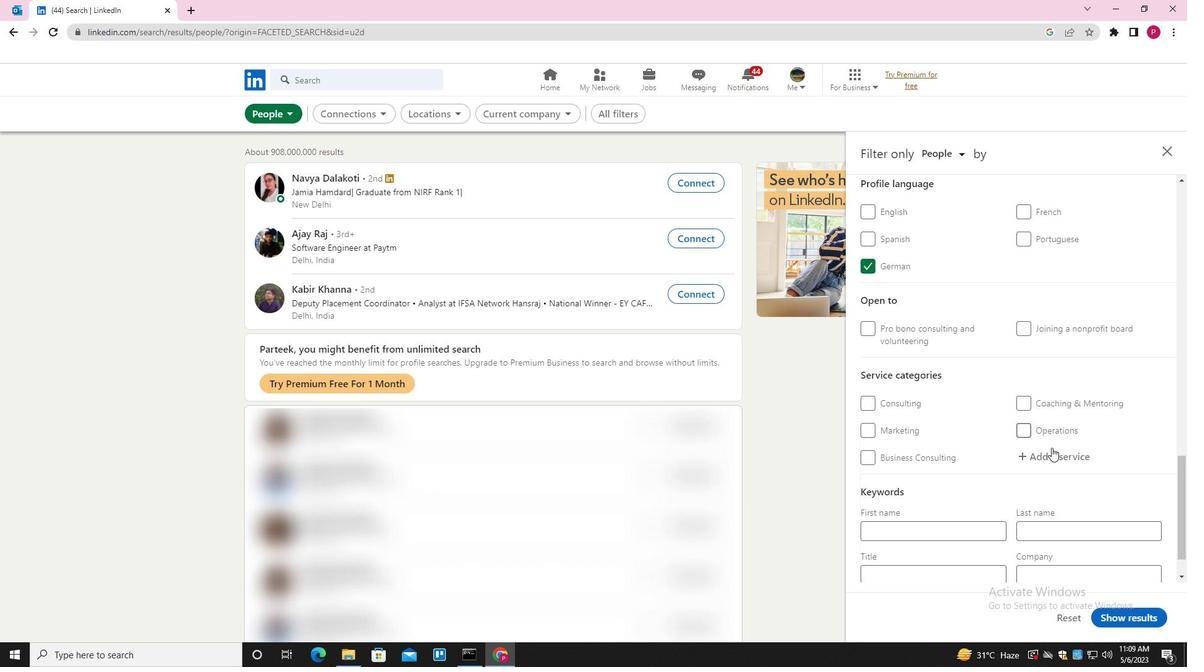 
Action: Key pressed <Key.shift>HEADSHOT<Key.space><Key.down><Key.enter>
Screenshot: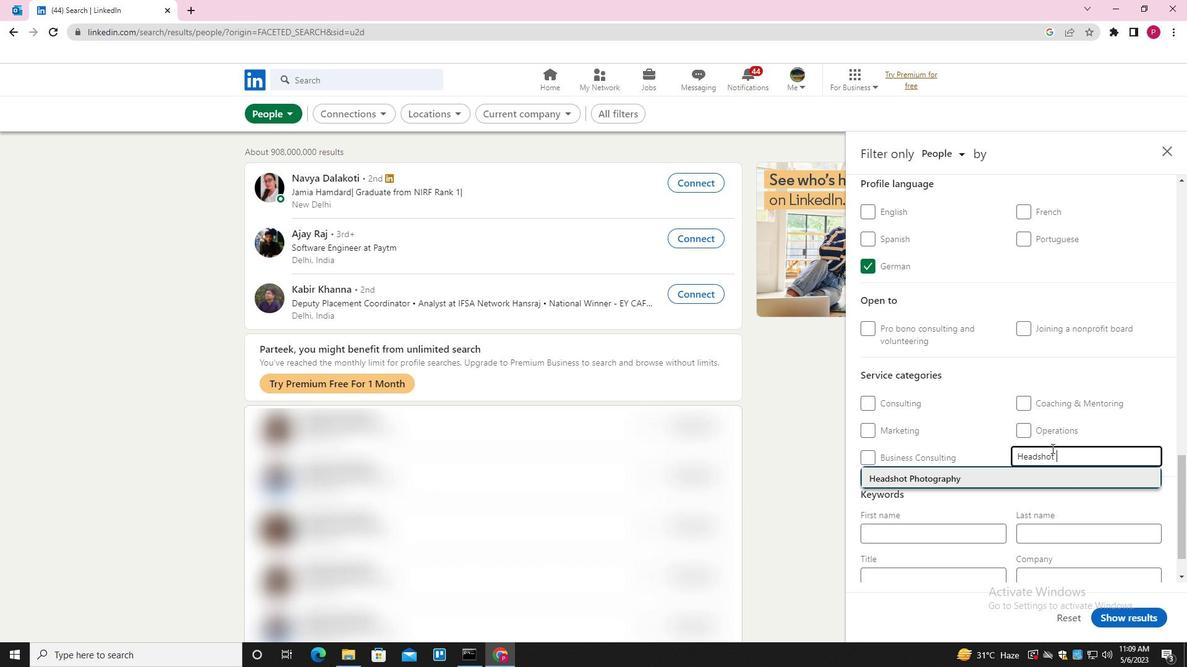 
Action: Mouse moved to (1051, 448)
Screenshot: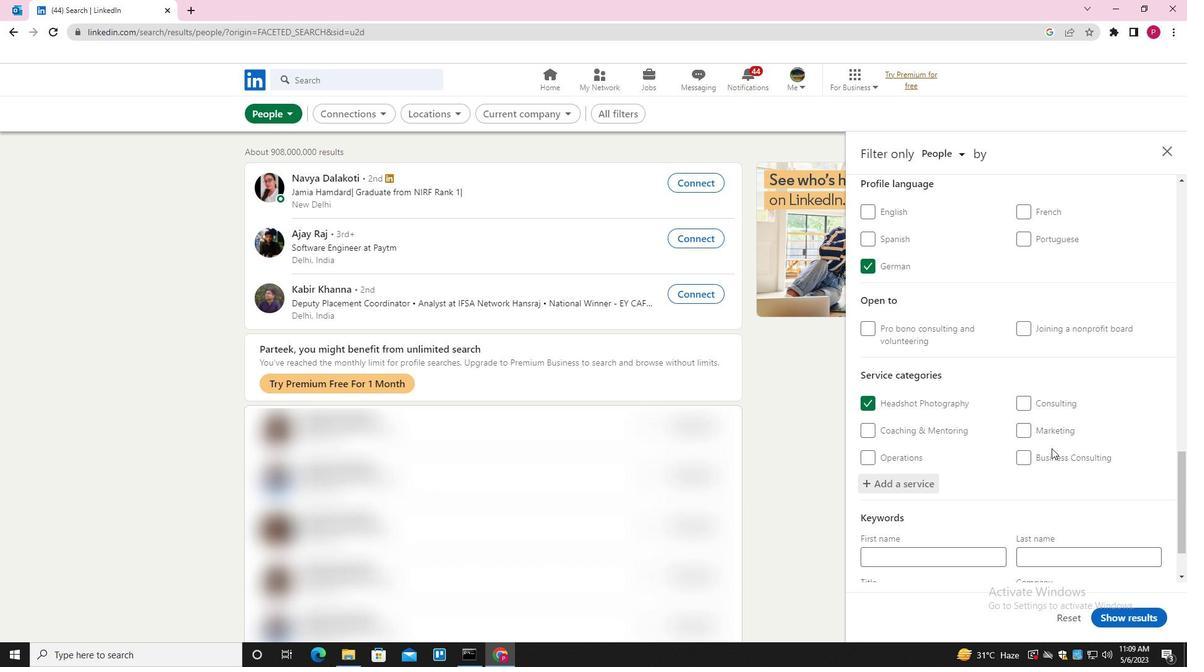 
Action: Mouse scrolled (1051, 448) with delta (0, 0)
Screenshot: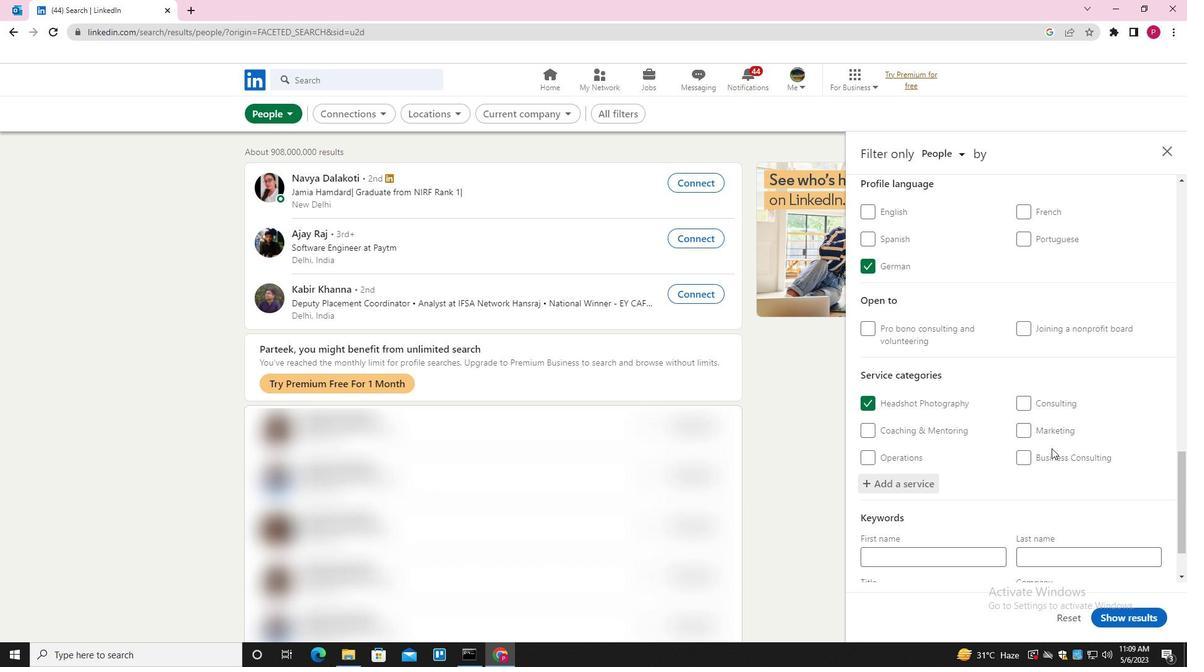 
Action: Mouse moved to (1048, 452)
Screenshot: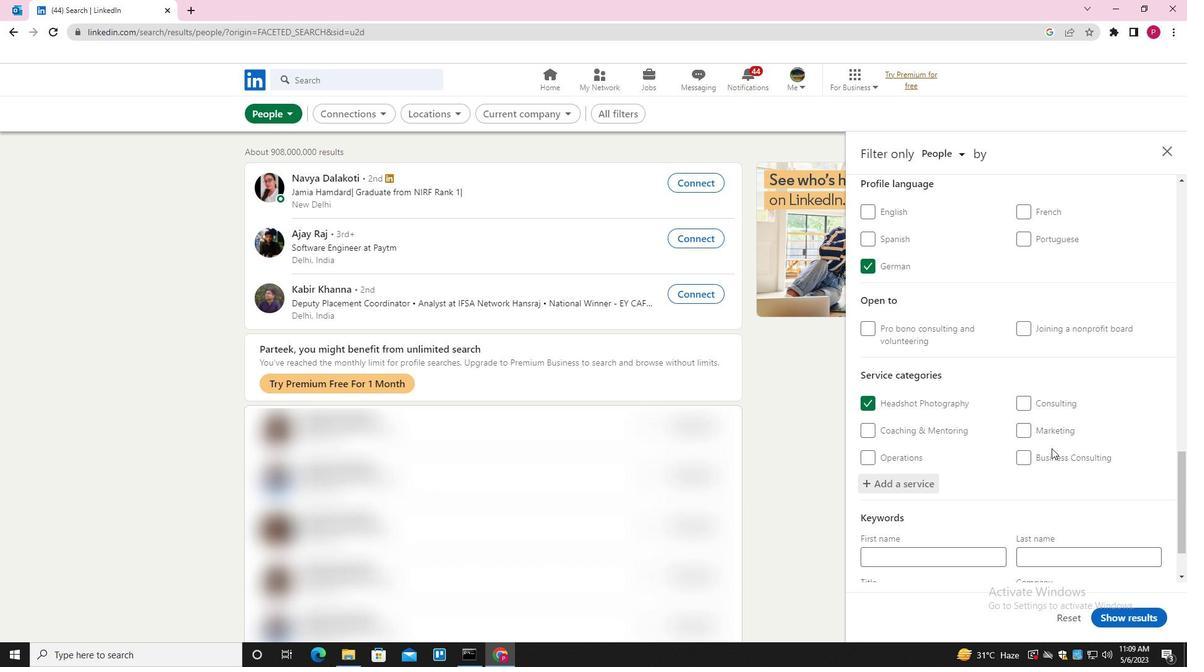 
Action: Mouse scrolled (1048, 452) with delta (0, 0)
Screenshot: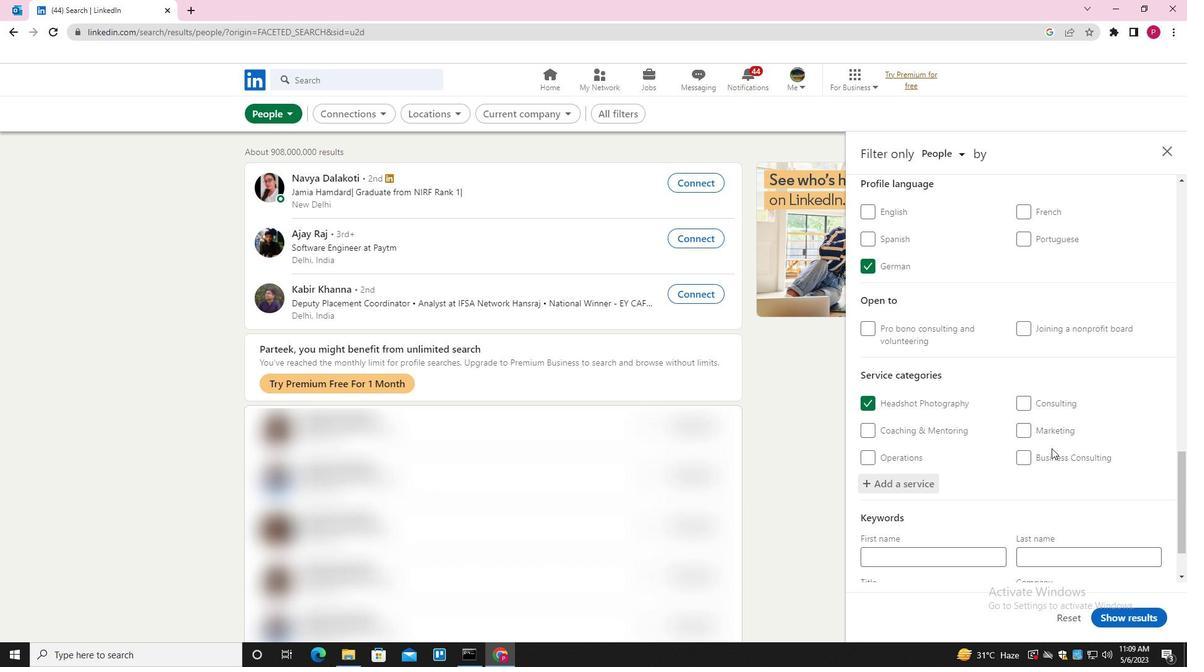 
Action: Mouse moved to (1048, 452)
Screenshot: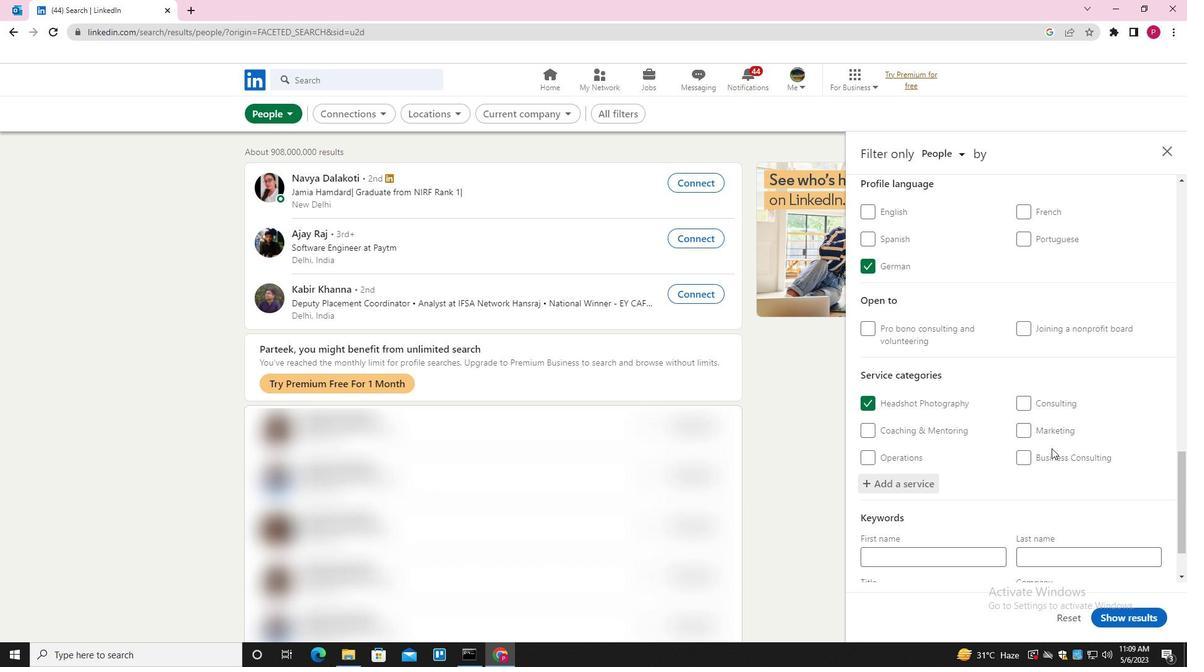 
Action: Mouse scrolled (1048, 452) with delta (0, 0)
Screenshot: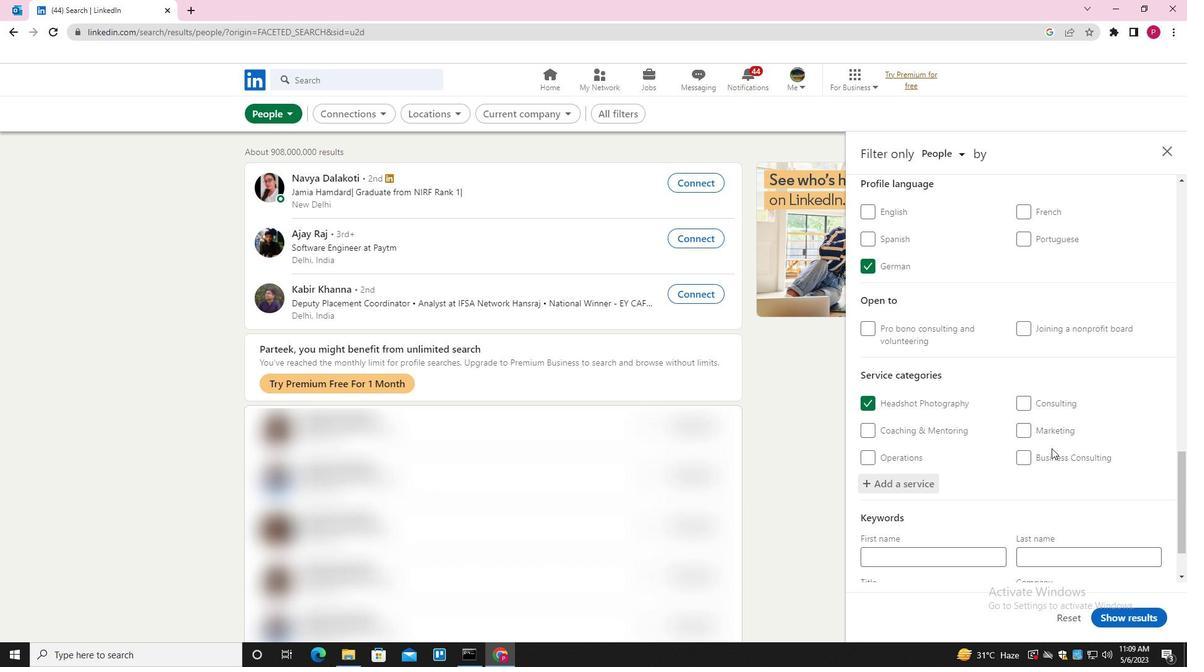 
Action: Mouse scrolled (1048, 452) with delta (0, 0)
Screenshot: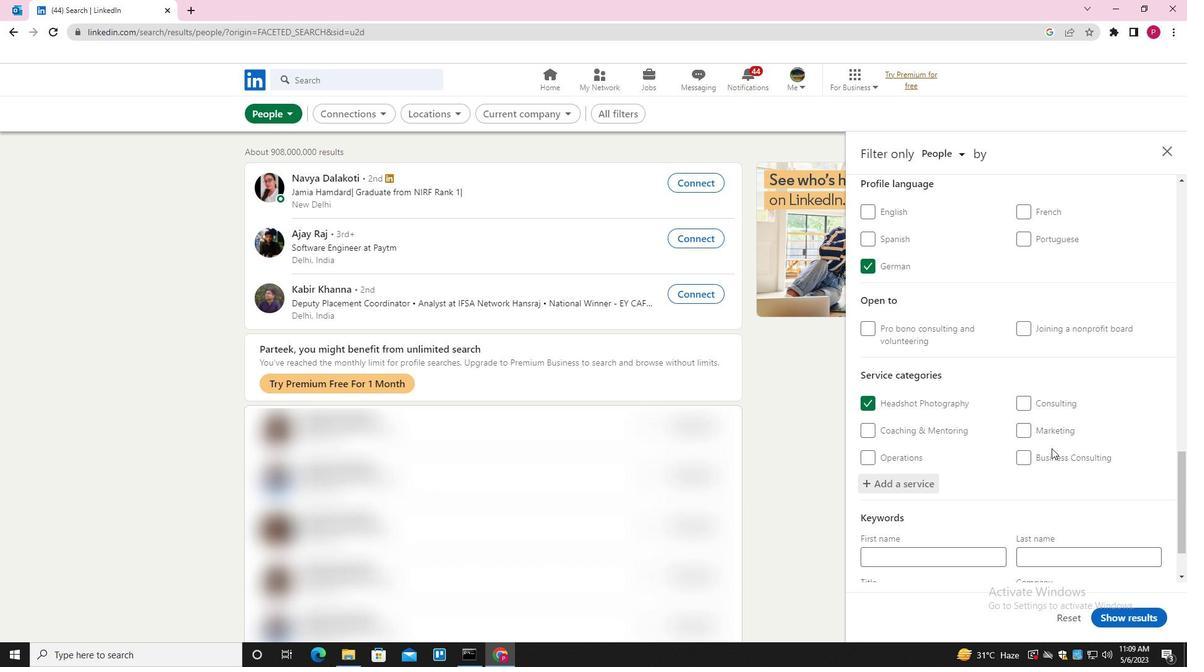
Action: Mouse moved to (988, 526)
Screenshot: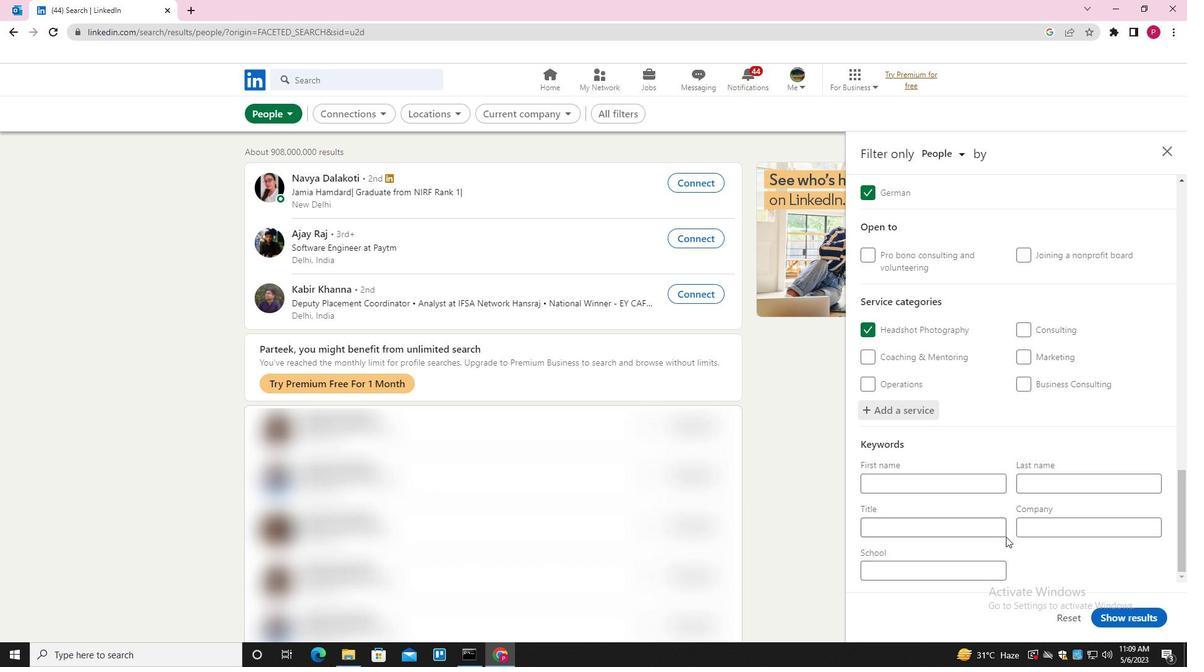 
Action: Mouse pressed left at (988, 526)
Screenshot: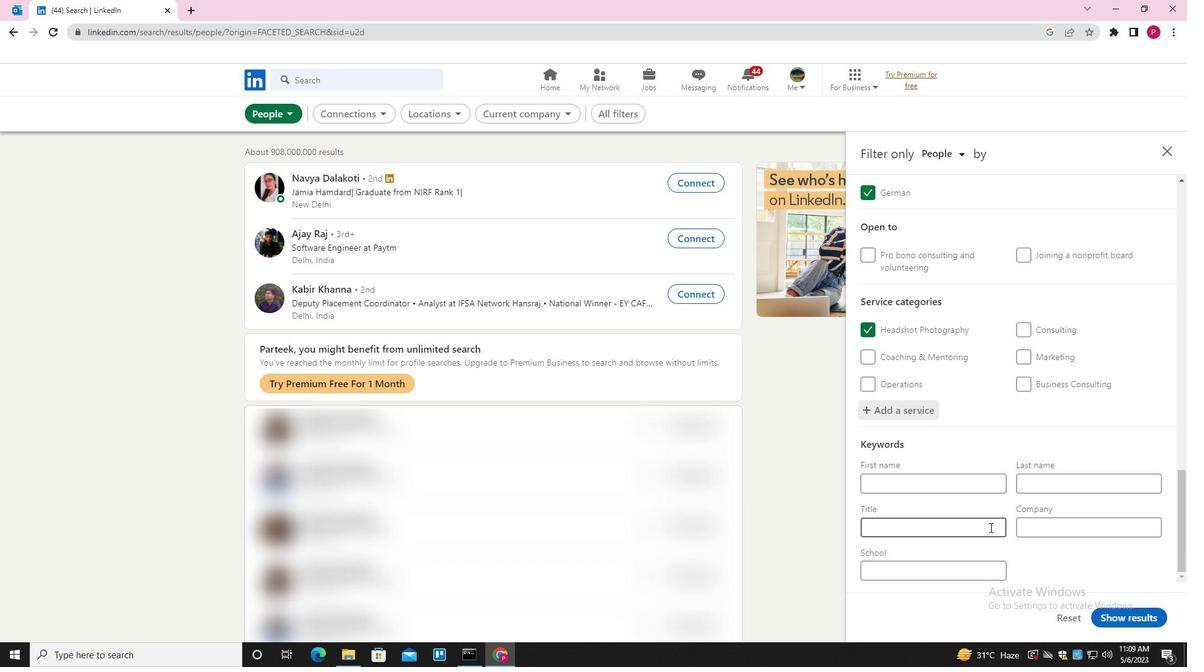 
Action: Key pressed <Key.shift><Key.shift><Key.shift><Key.shift><Key.shift><Key.shift><Key.shift><Key.shift><Key.shift><Key.shift><Key.shift><Key.shift><Key.shift><Key.shift>MARKETING<Key.space><Key.shift>SPECIALIST
Screenshot: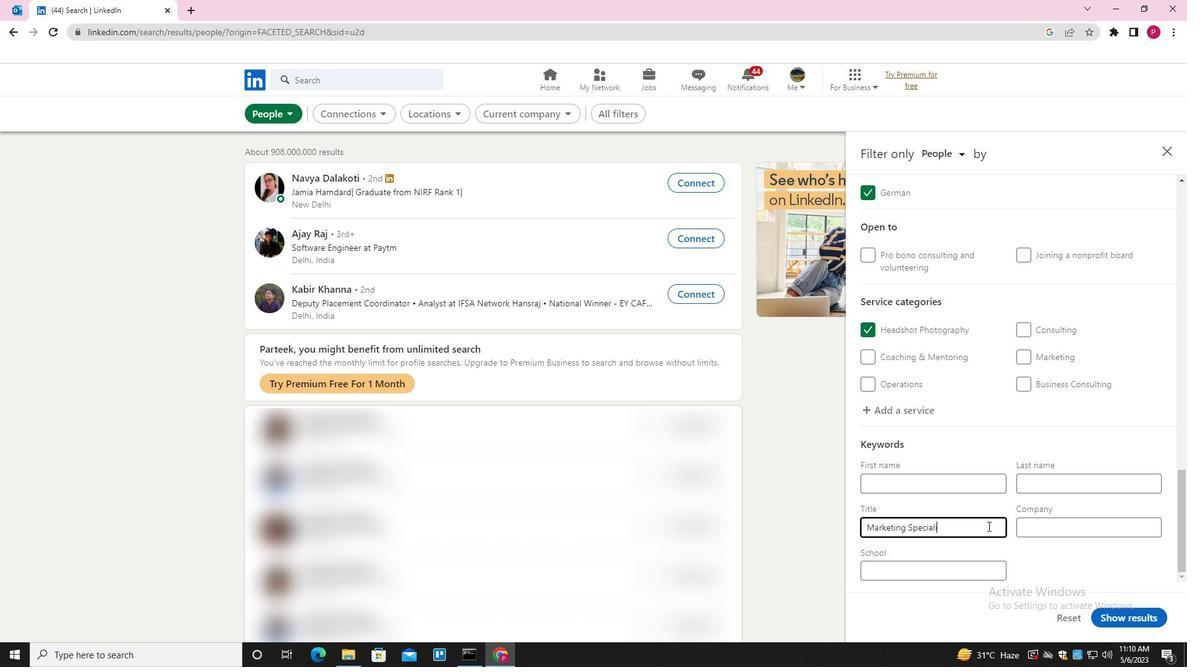 
Action: Mouse moved to (1103, 619)
Screenshot: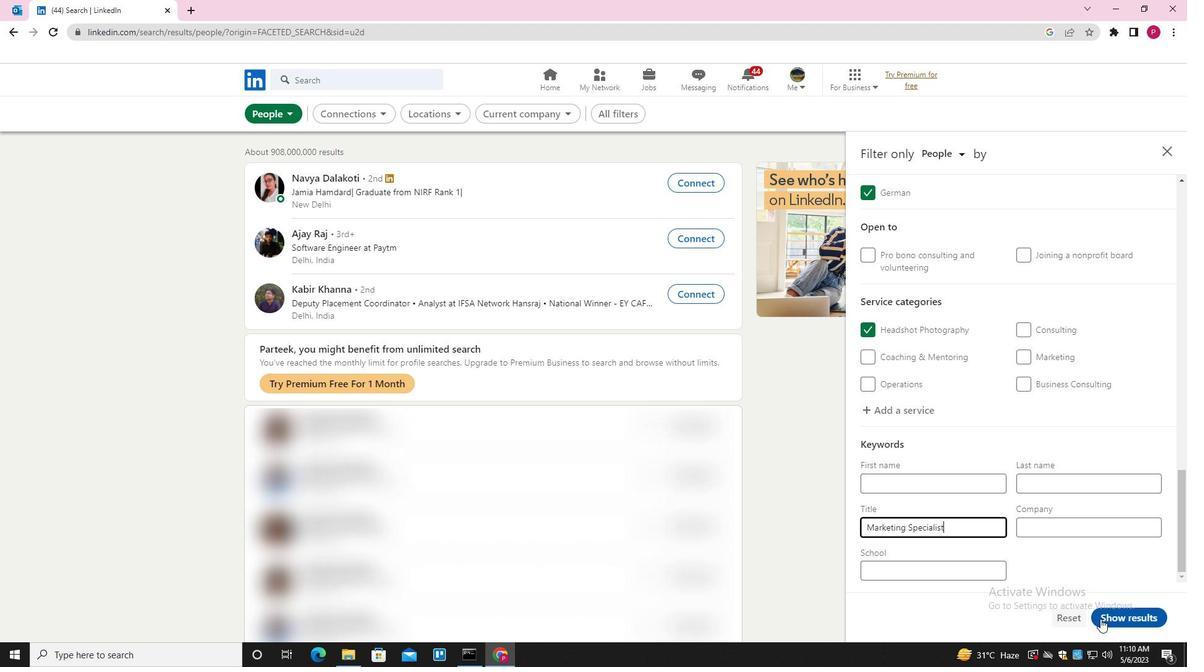 
Action: Mouse pressed left at (1103, 619)
Screenshot: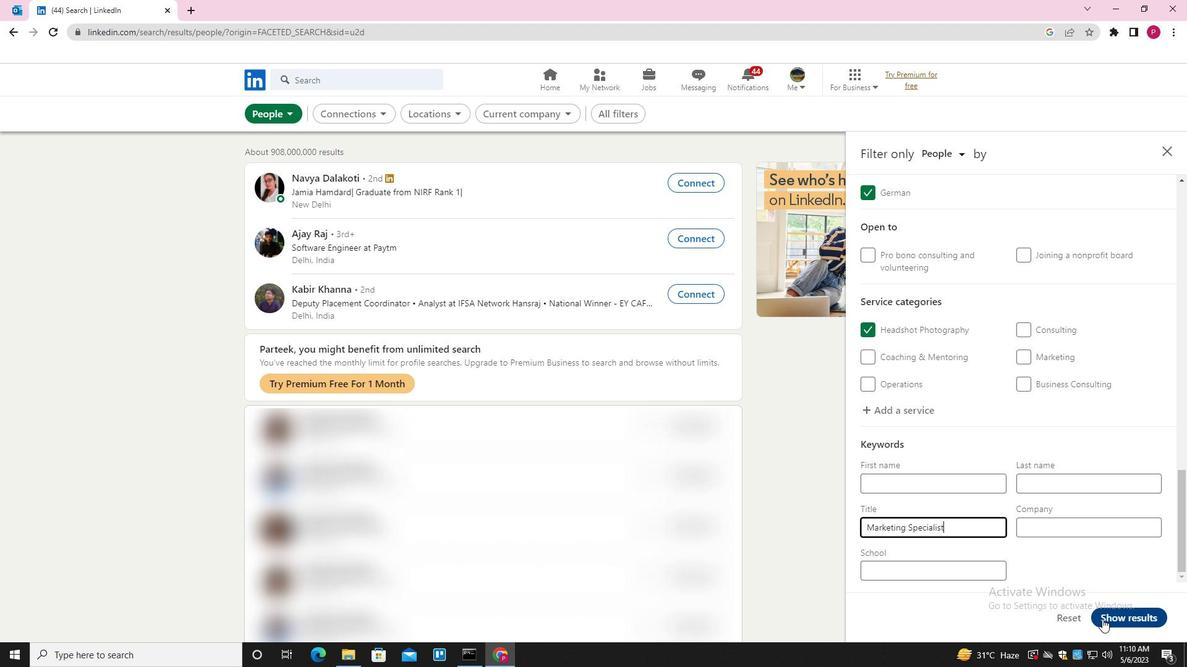 
Action: Mouse moved to (774, 350)
Screenshot: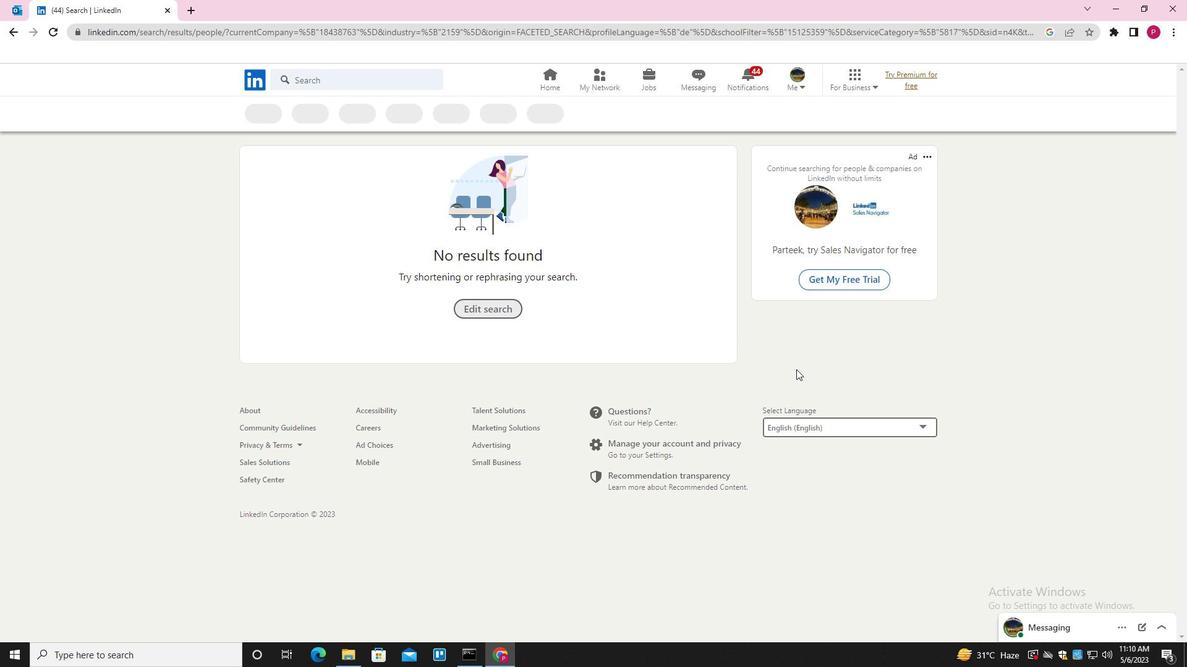 
